 Task: For heading Arial with bold.  font size for heading22,  'Change the font style of data to'Arial Narrow.  and font size to 14,  Change the alignment of both headline & data to Align middle.  In the sheet   Revive Sales templetes book
Action: Mouse moved to (165, 203)
Screenshot: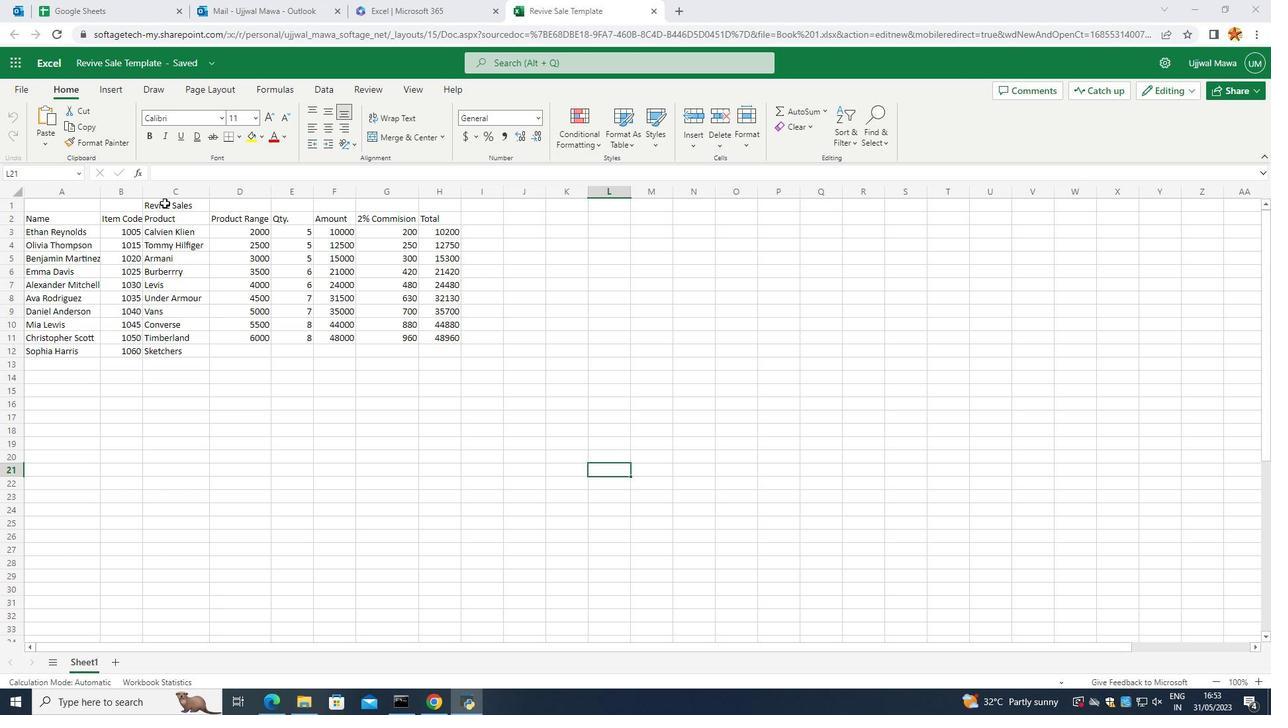 
Action: Mouse pressed left at (165, 203)
Screenshot: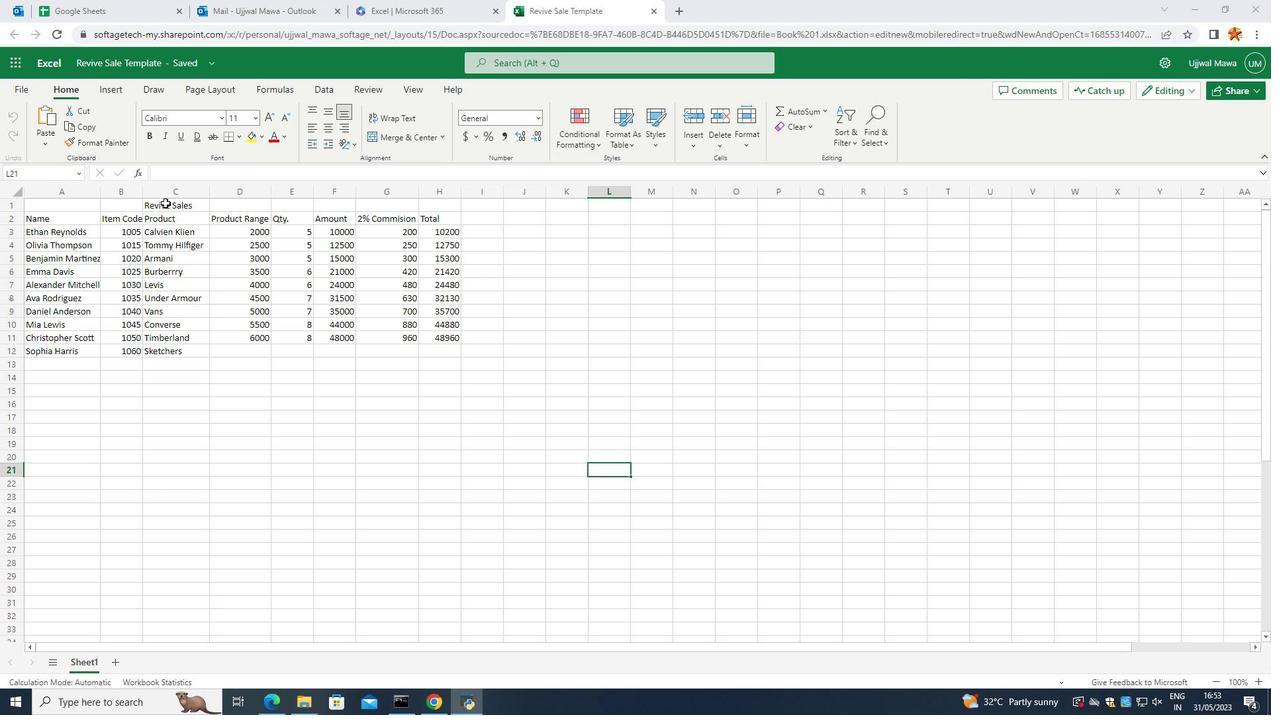 
Action: Mouse moved to (222, 119)
Screenshot: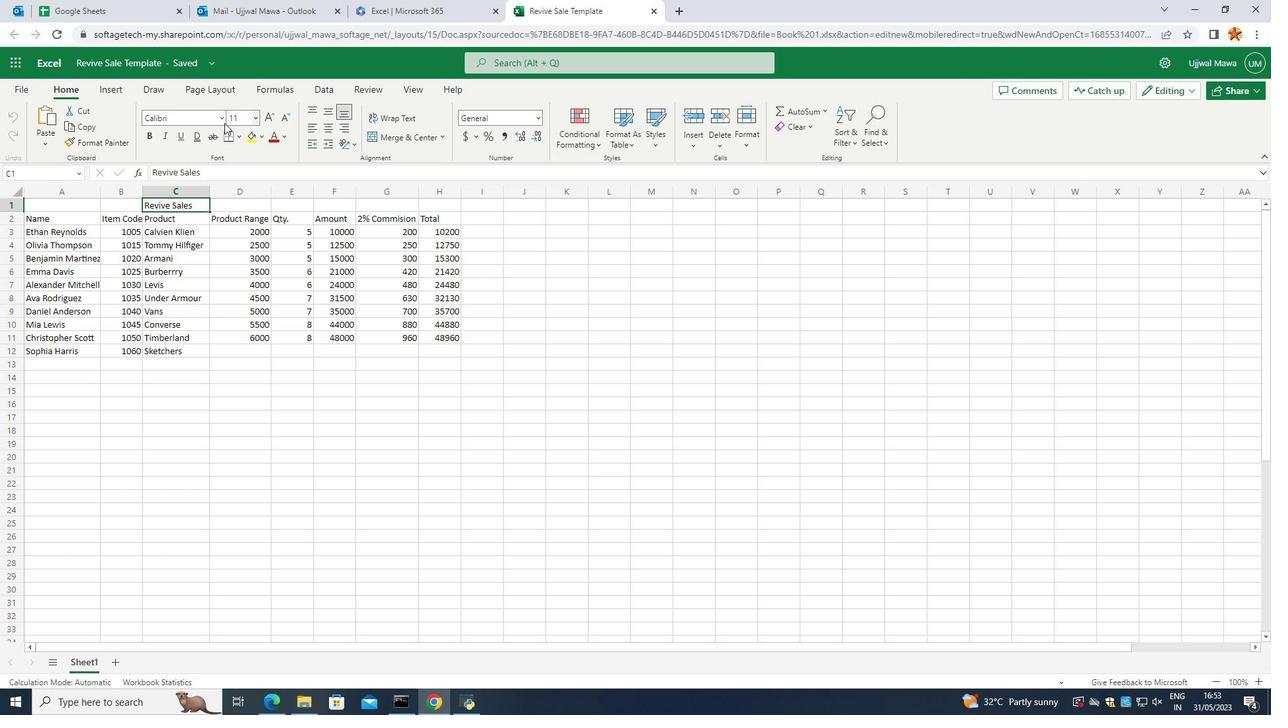 
Action: Mouse pressed left at (222, 119)
Screenshot: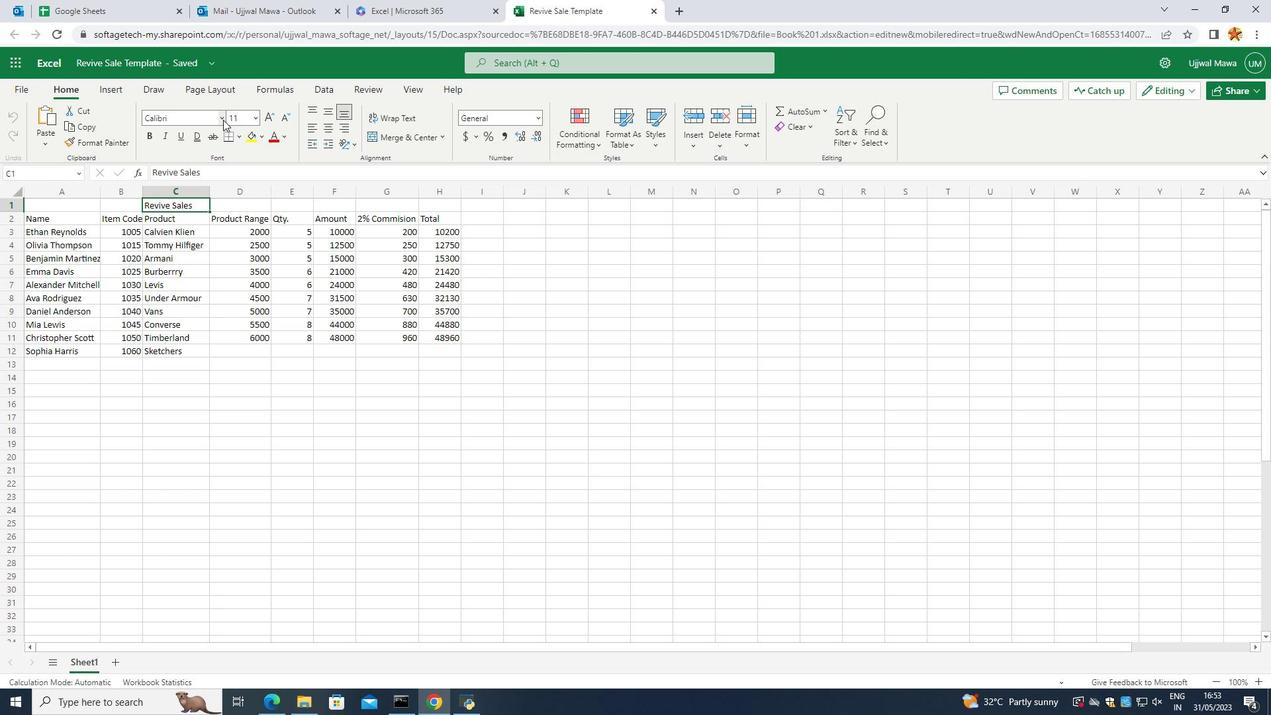 
Action: Mouse moved to (160, 136)
Screenshot: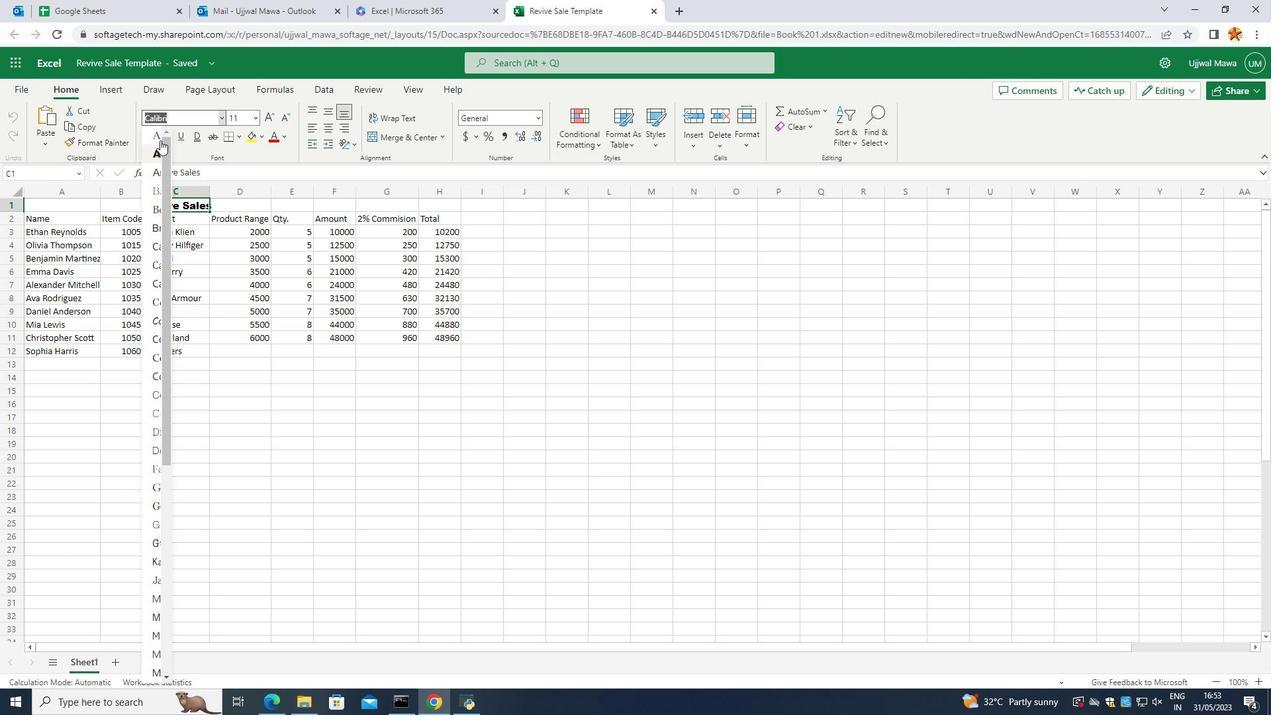 
Action: Mouse pressed left at (160, 136)
Screenshot: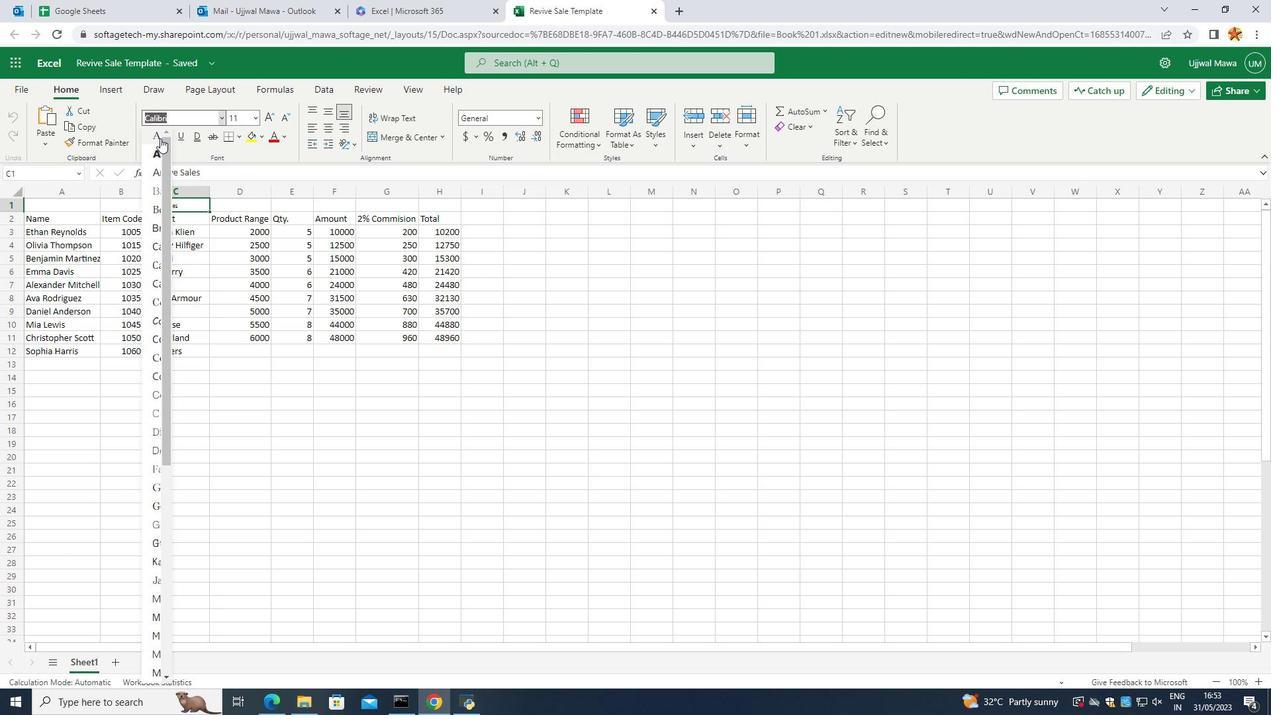 
Action: Mouse moved to (151, 137)
Screenshot: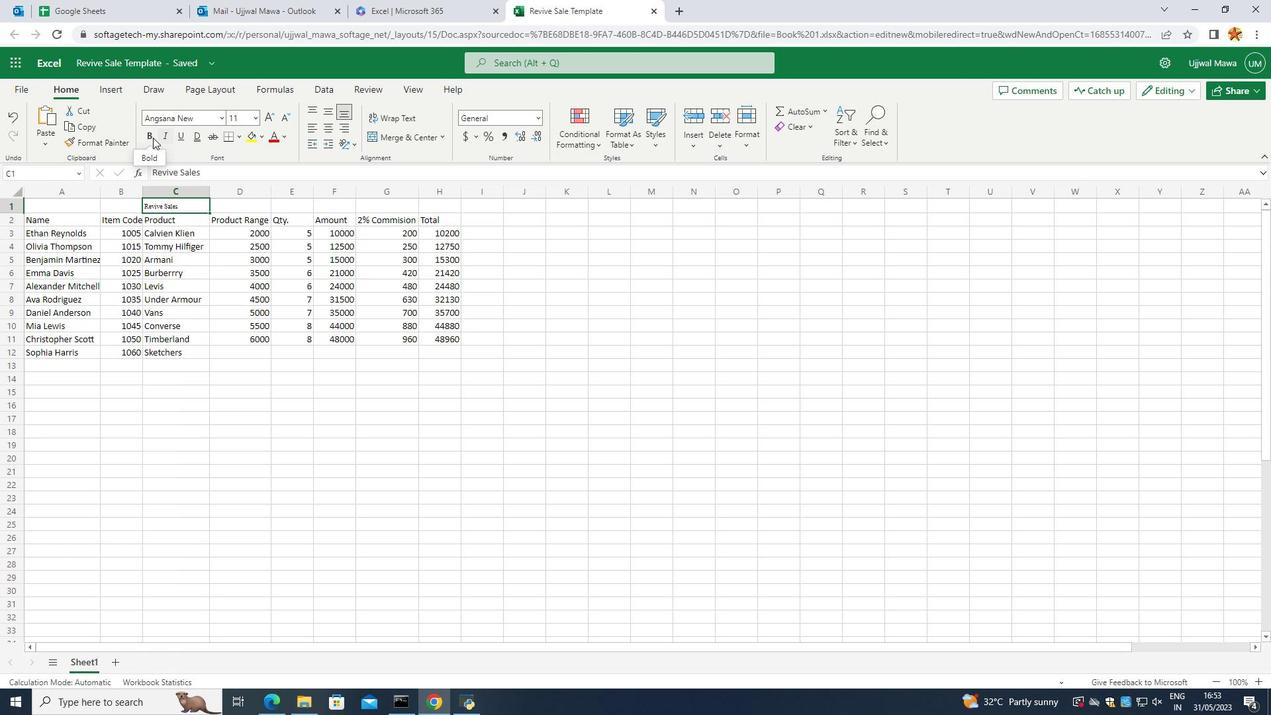 
Action: Mouse pressed left at (151, 137)
Screenshot: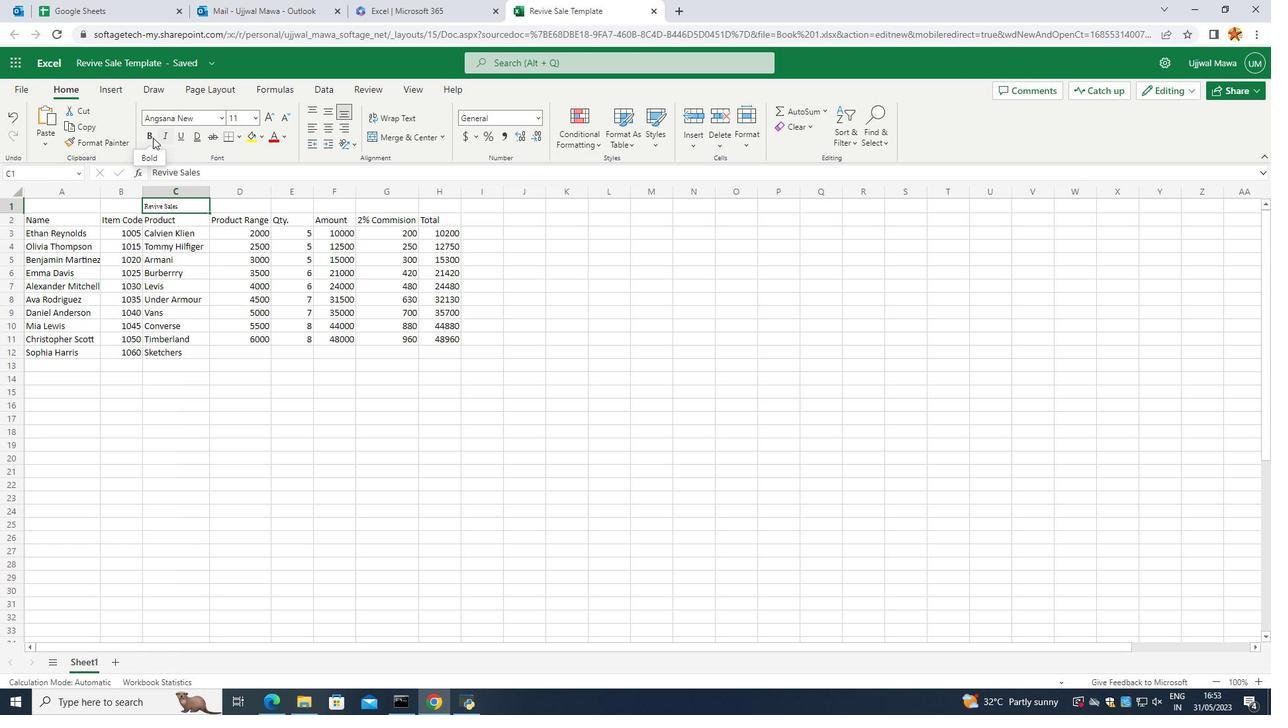 
Action: Mouse moved to (260, 119)
Screenshot: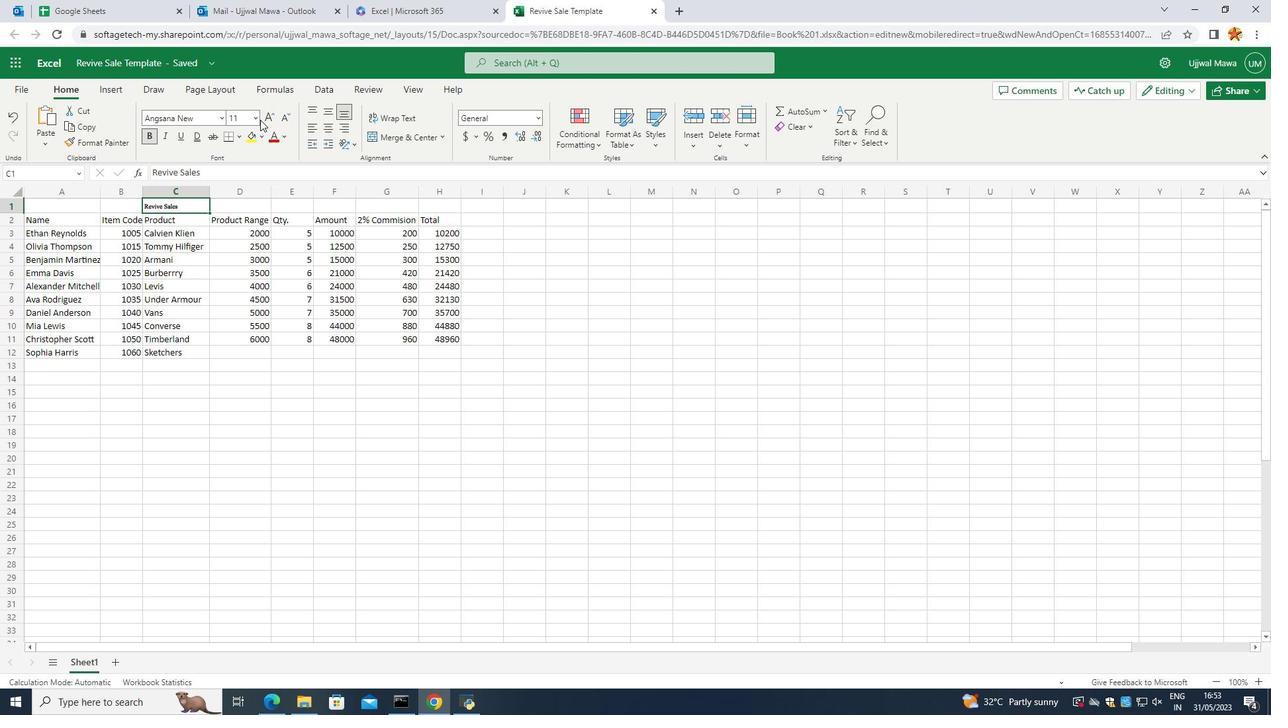 
Action: Mouse pressed left at (260, 119)
Screenshot: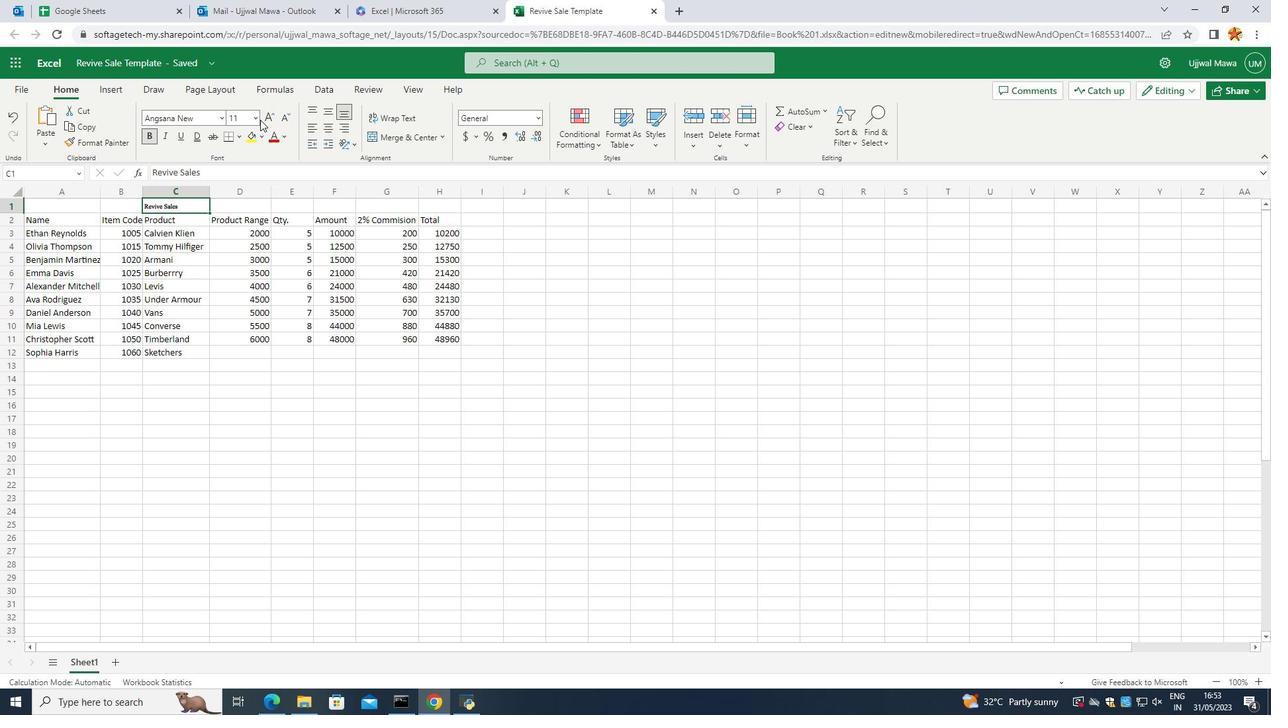 
Action: Mouse moved to (255, 119)
Screenshot: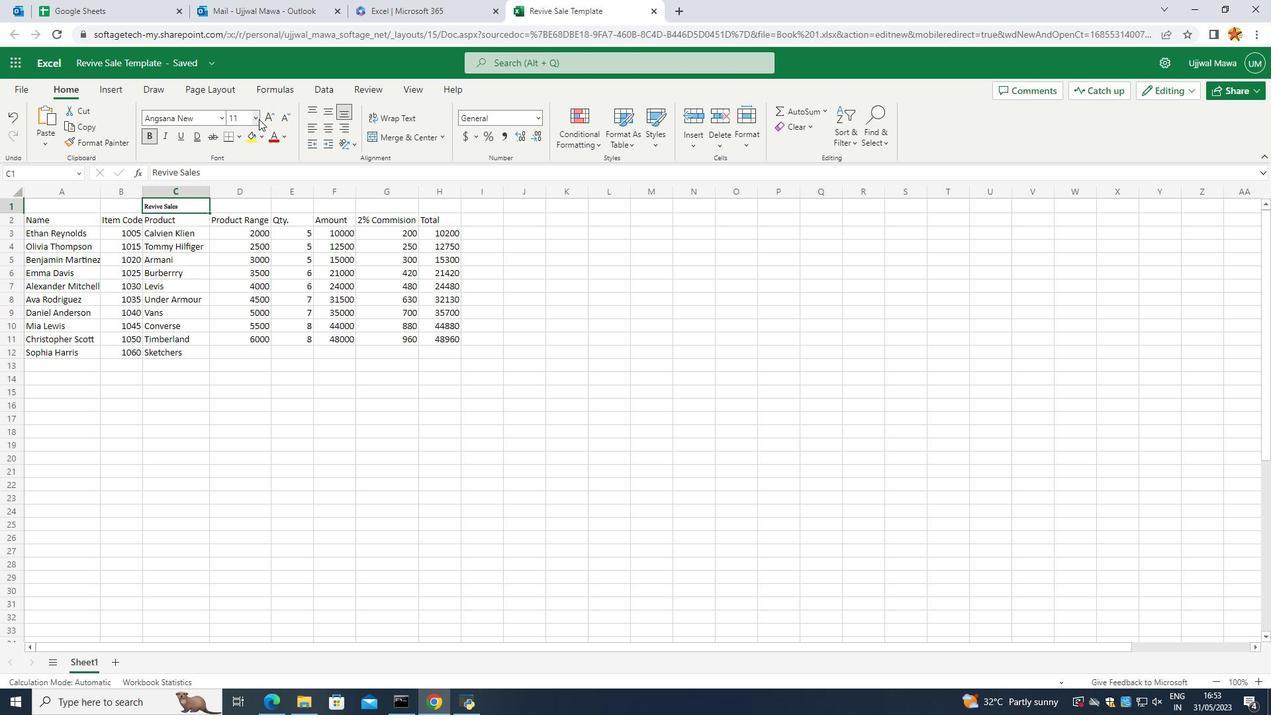 
Action: Mouse pressed left at (255, 119)
Screenshot: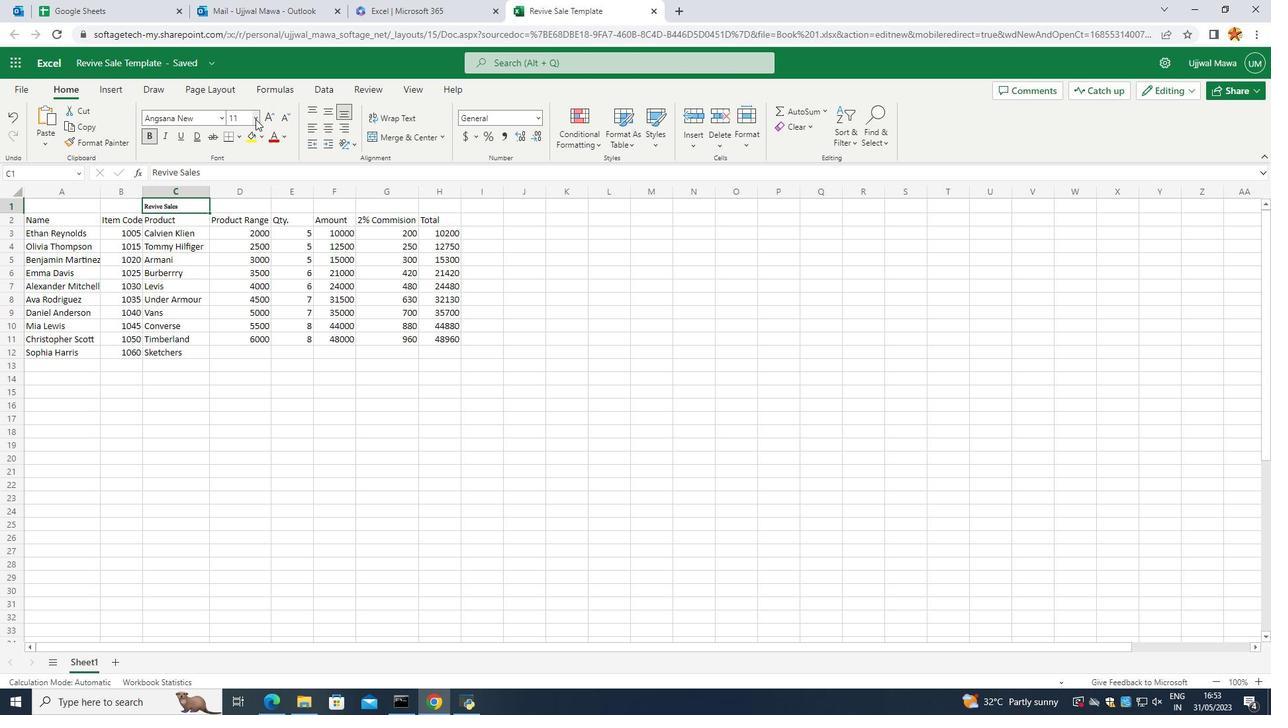 
Action: Mouse moved to (231, 302)
Screenshot: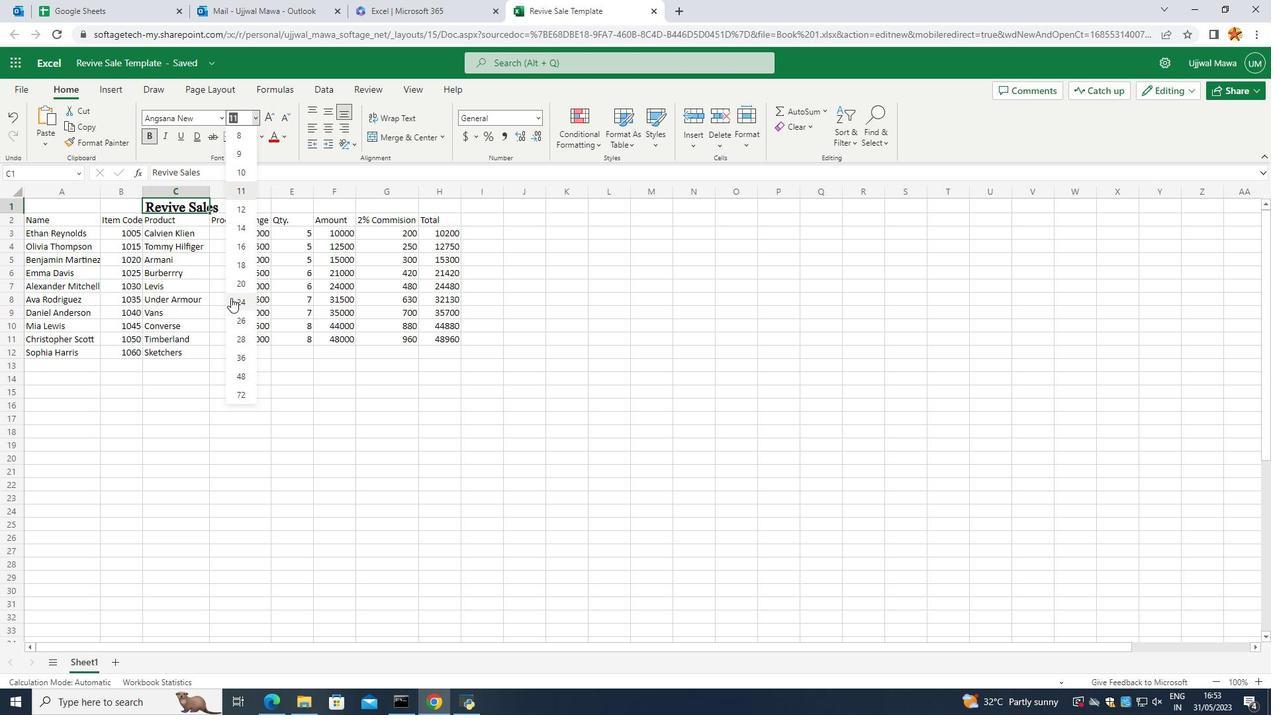 
Action: Mouse pressed left at (231, 302)
Screenshot: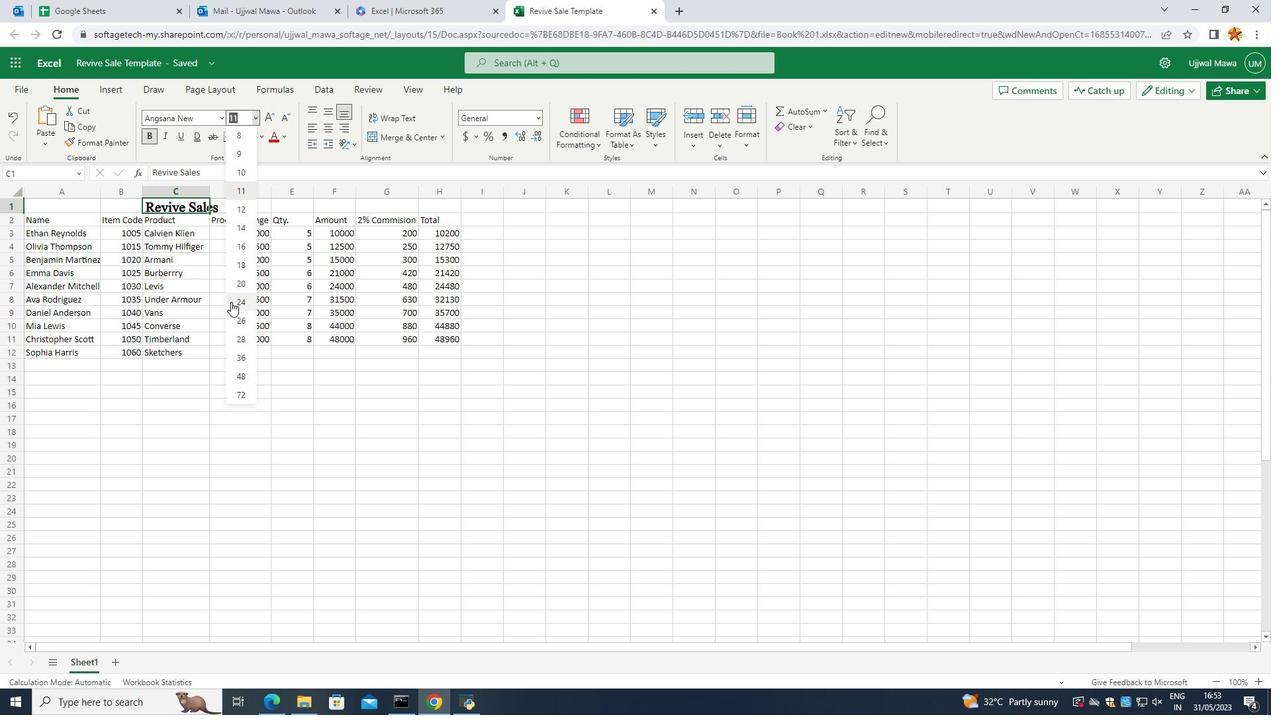 
Action: Mouse moved to (245, 113)
Screenshot: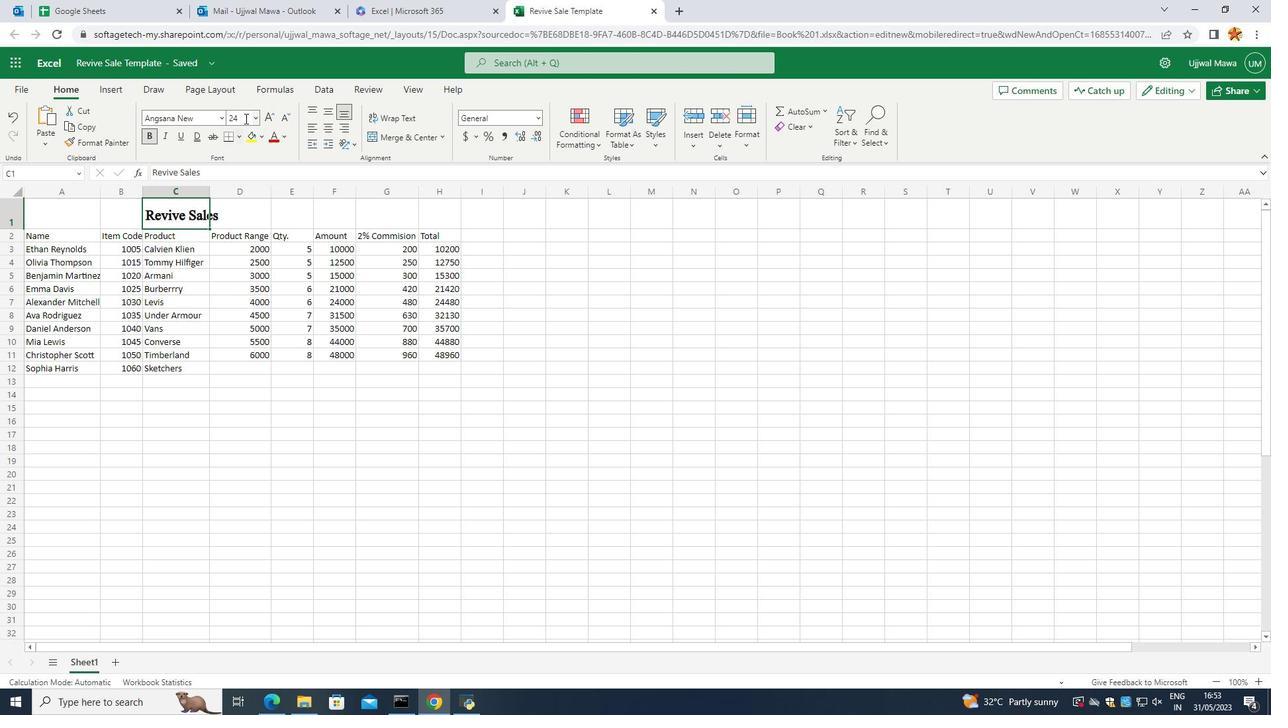 
Action: Mouse pressed left at (245, 113)
Screenshot: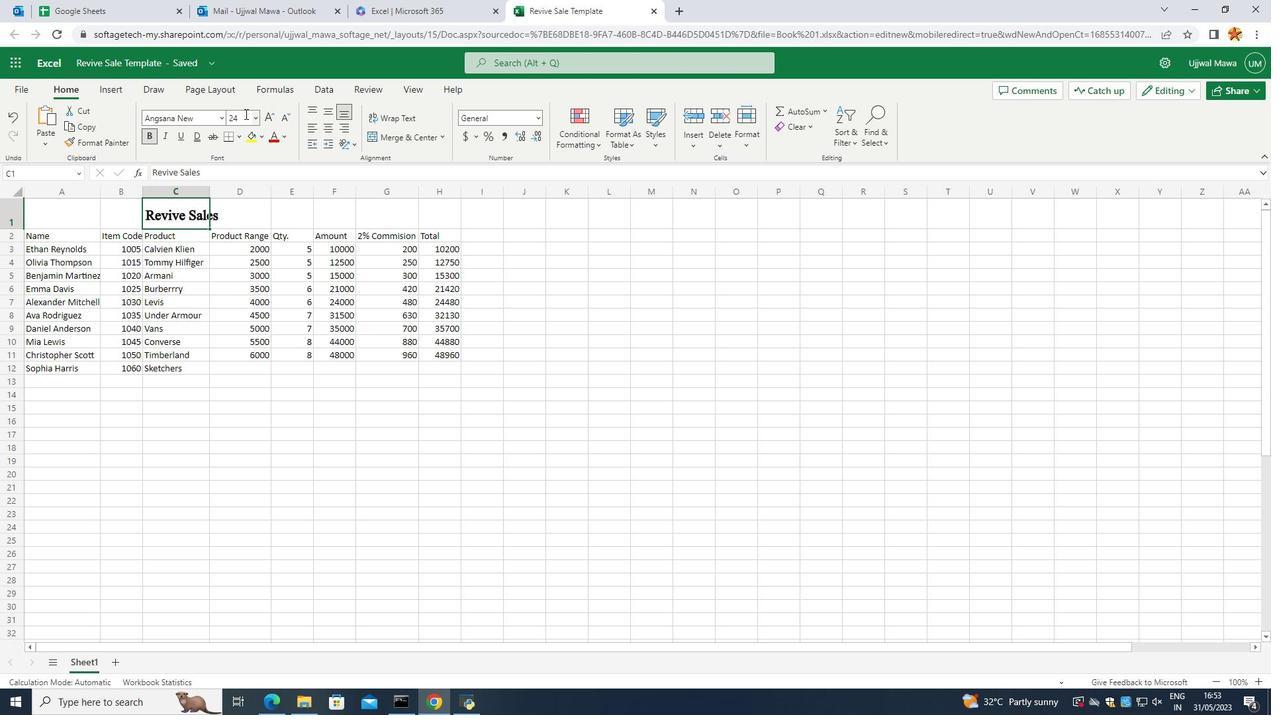 
Action: Mouse moved to (237, 115)
Screenshot: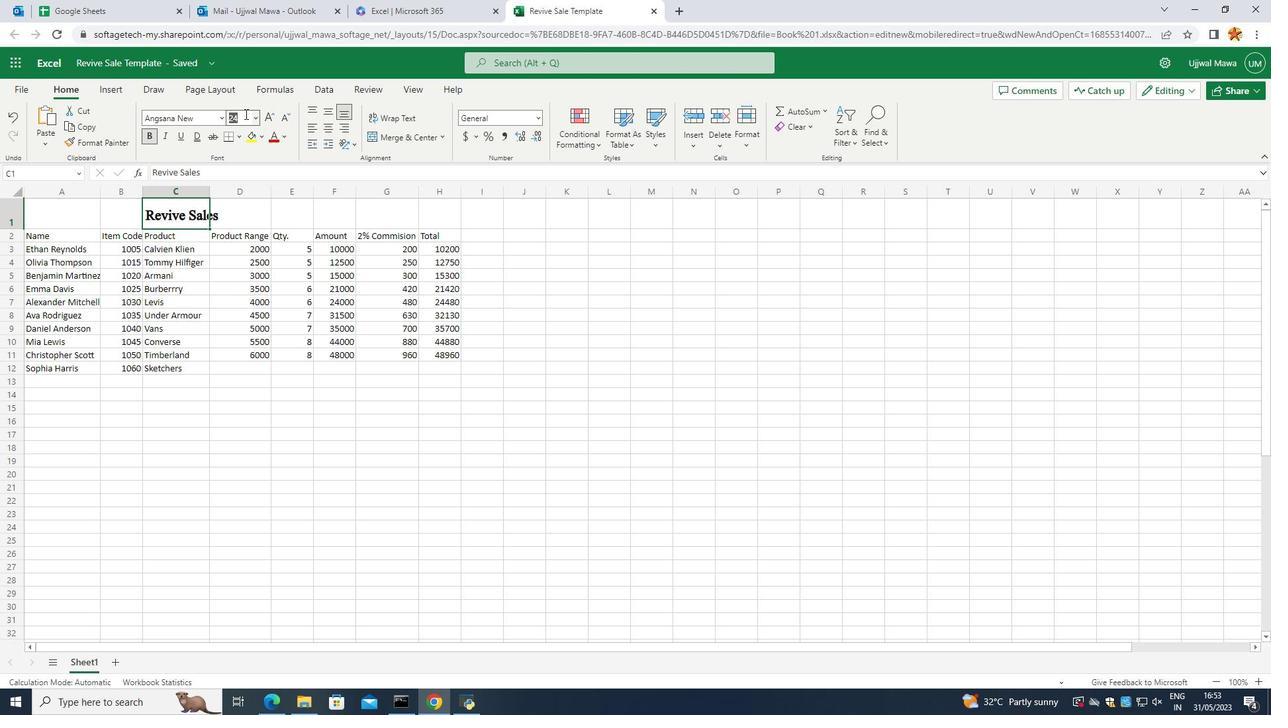 
Action: Key pressed 22<Key.enter>
Screenshot: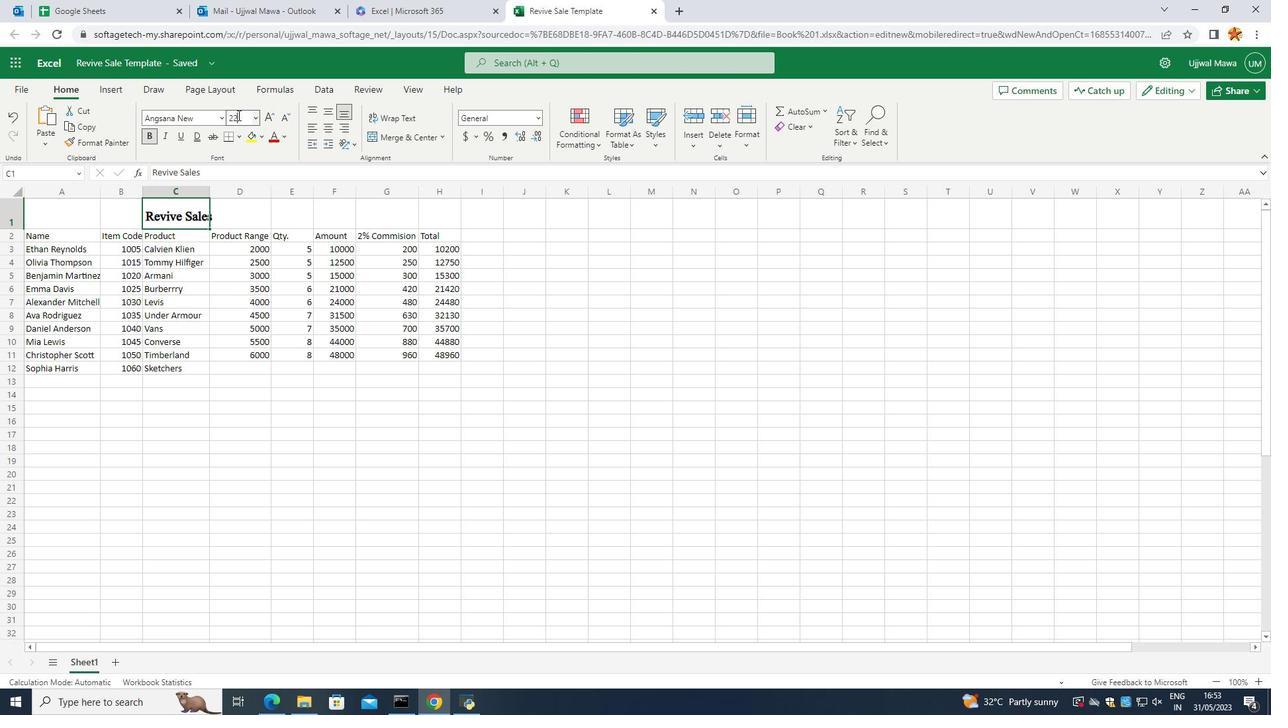 
Action: Mouse moved to (153, 268)
Screenshot: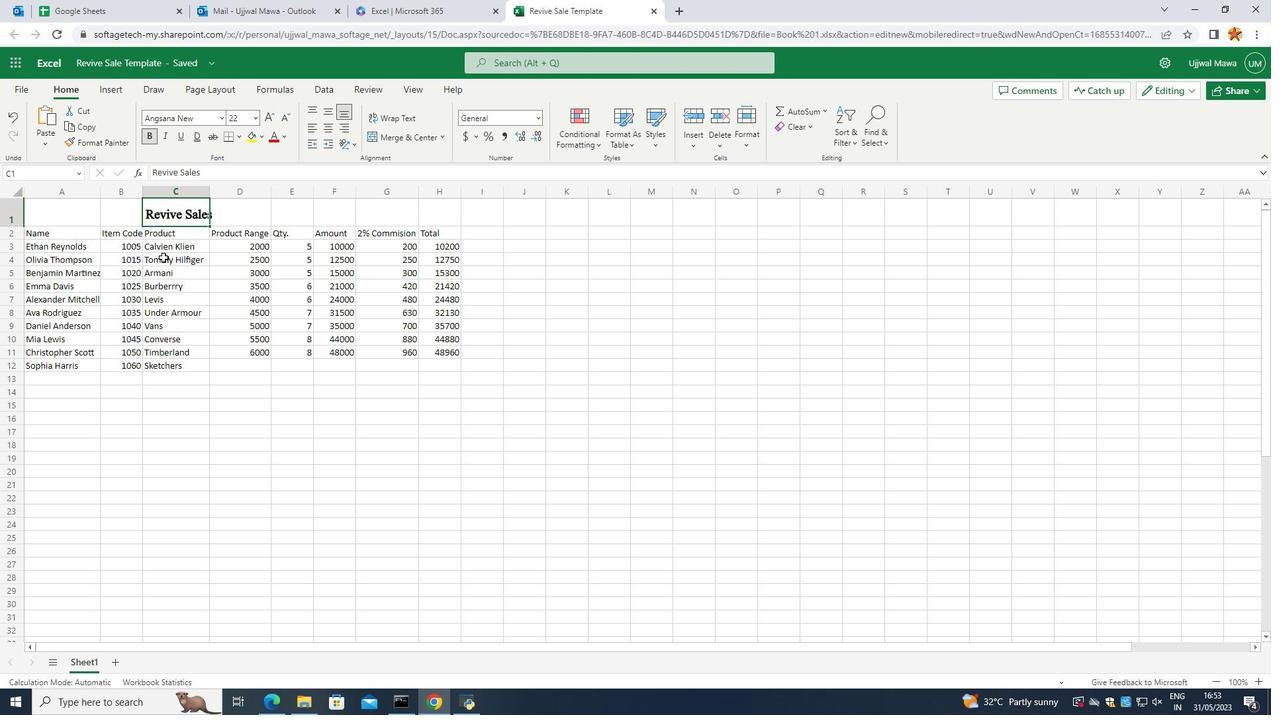 
Action: Mouse pressed left at (153, 268)
Screenshot: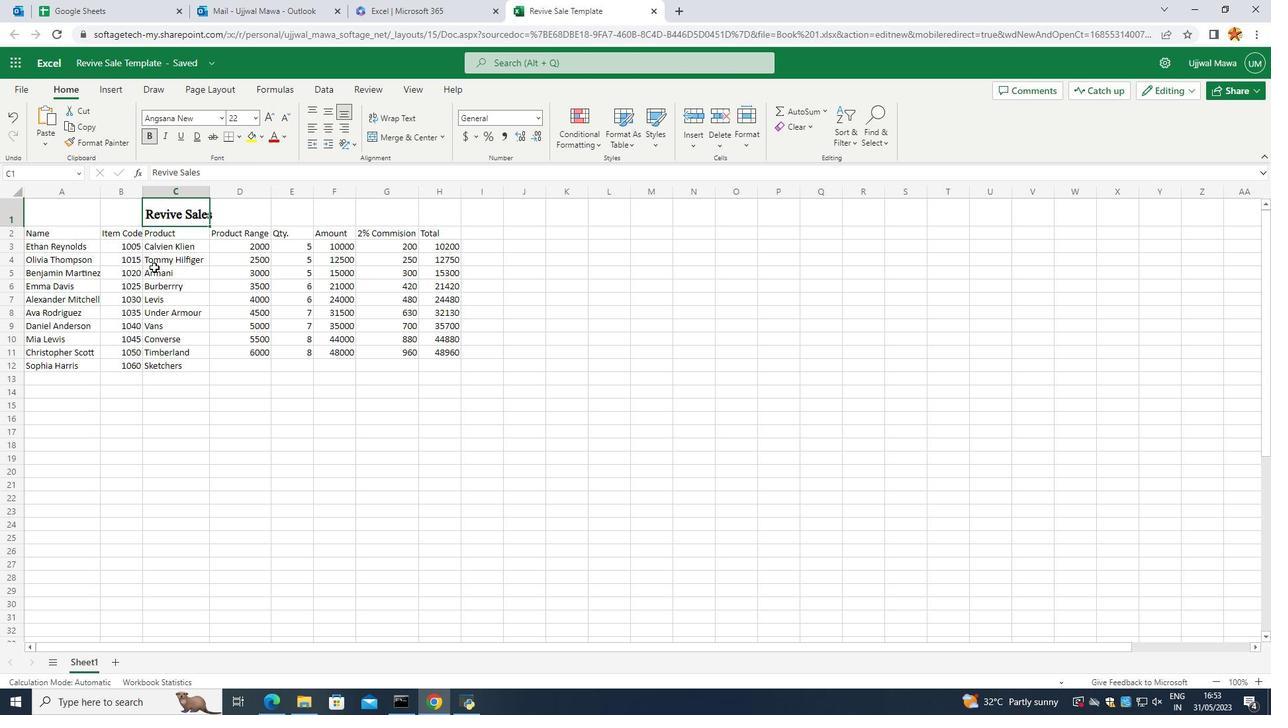 
Action: Mouse moved to (56, 229)
Screenshot: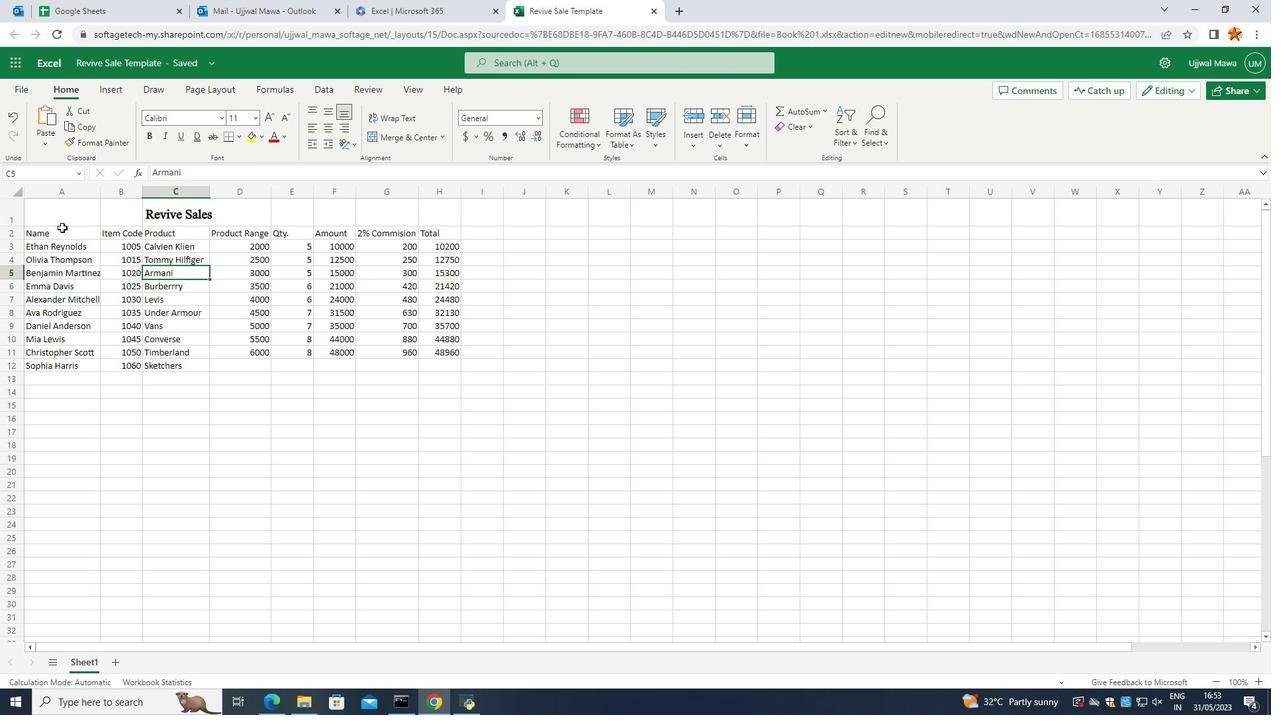 
Action: Mouse pressed left at (56, 229)
Screenshot: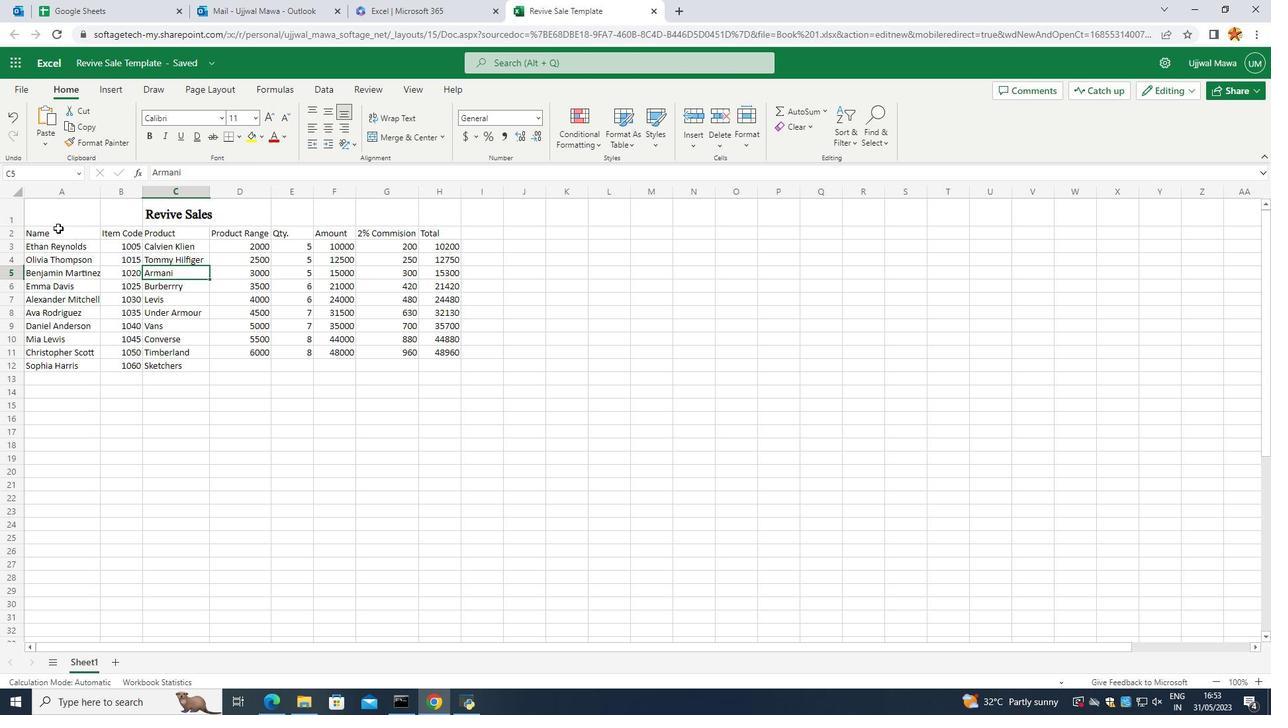 
Action: Mouse moved to (206, 268)
Screenshot: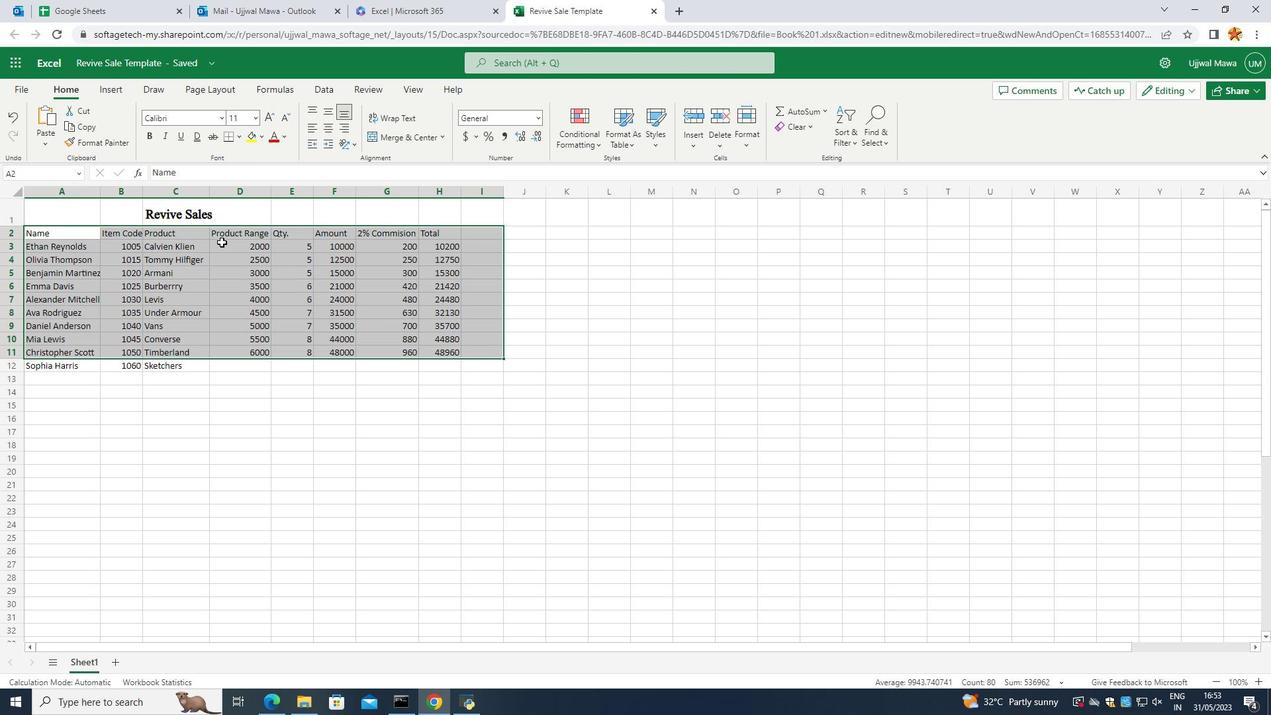 
Action: Mouse pressed left at (206, 268)
Screenshot: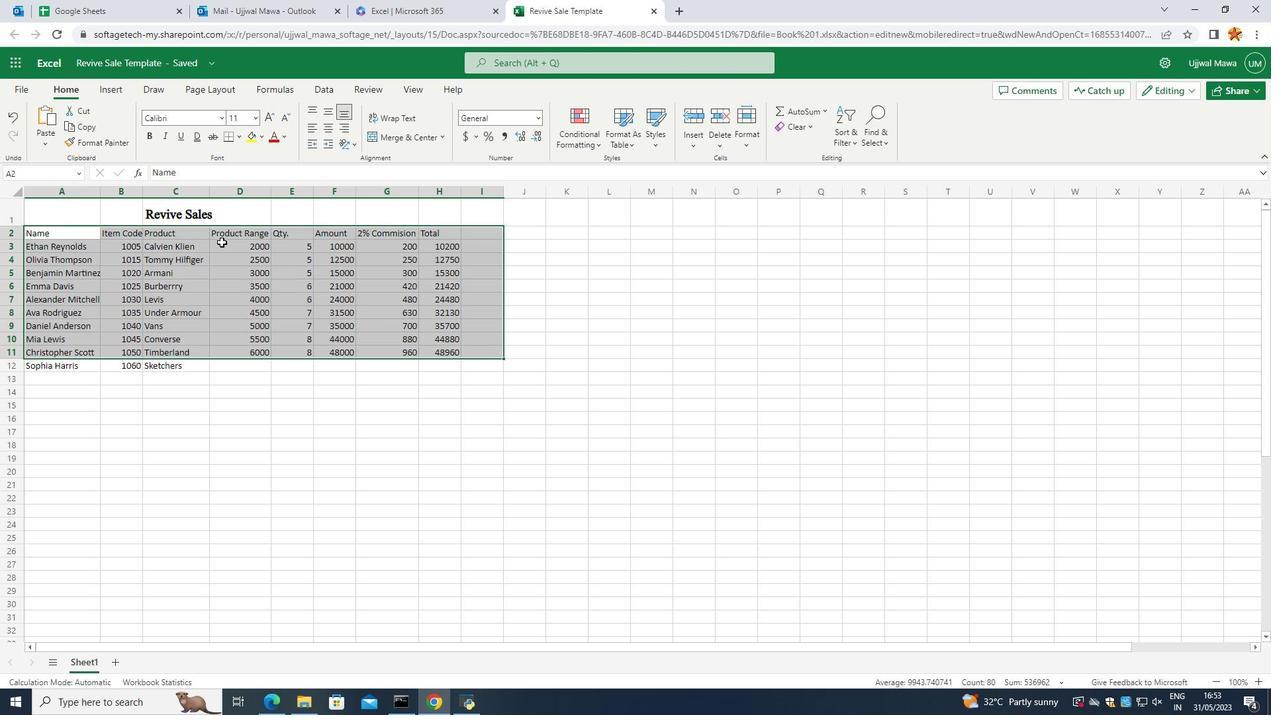 
Action: Mouse moved to (59, 241)
Screenshot: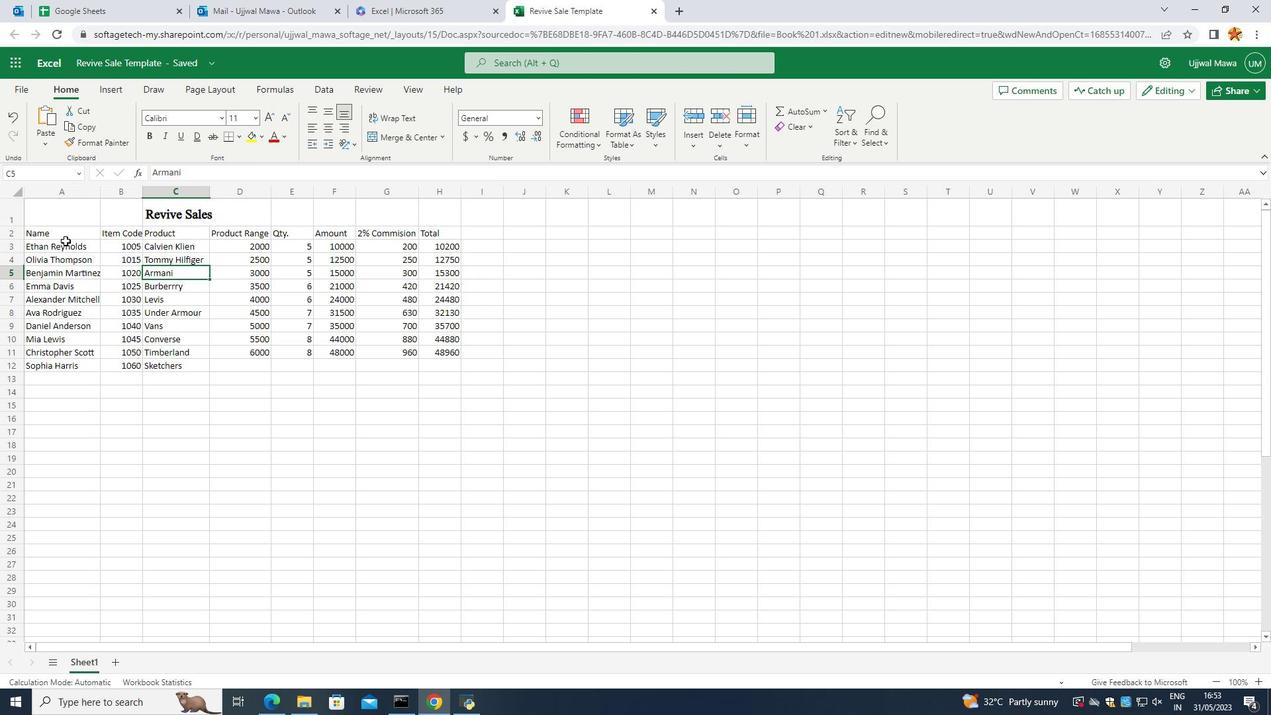 
Action: Mouse pressed left at (59, 241)
Screenshot: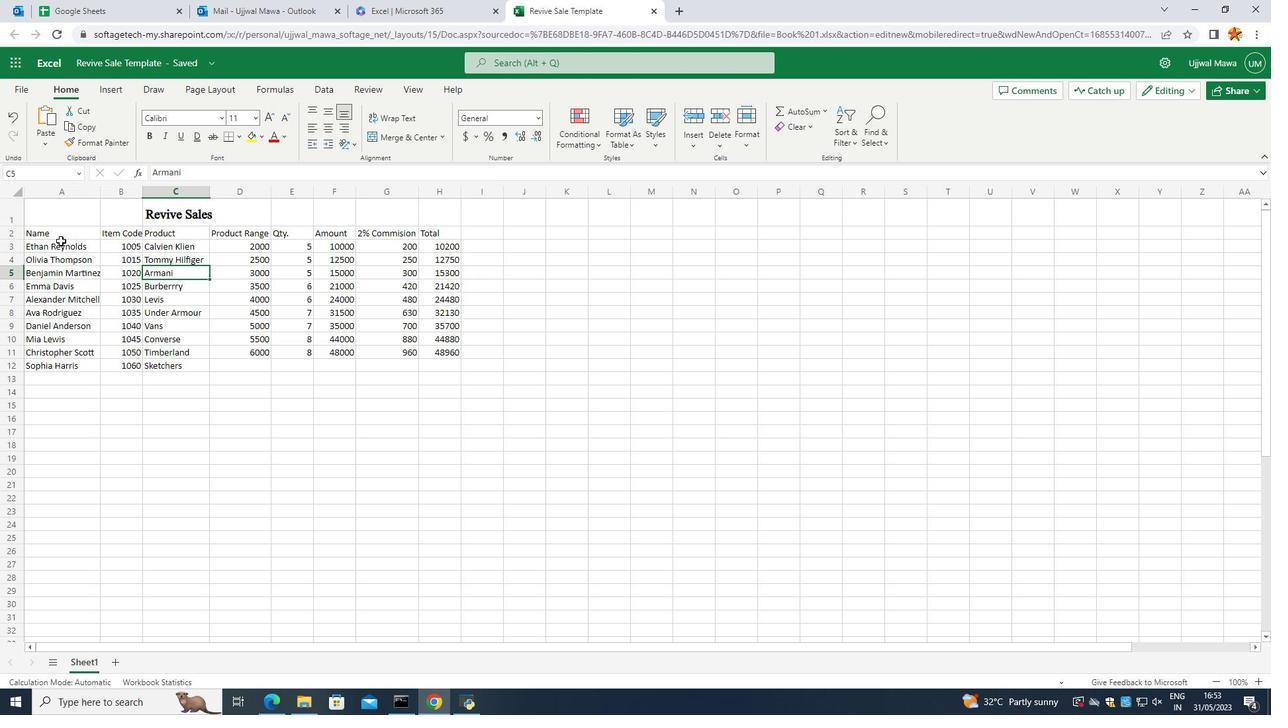 
Action: Mouse moved to (380, 386)
Screenshot: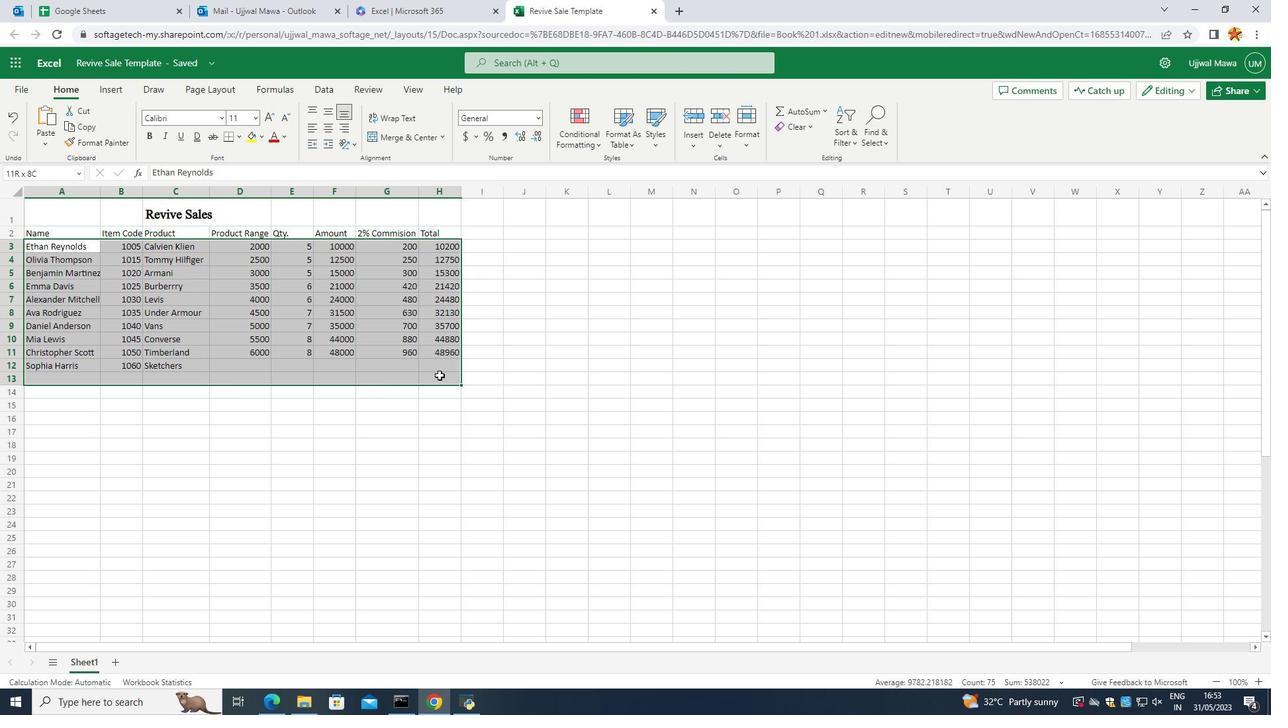 
Action: Mouse pressed left at (380, 386)
Screenshot: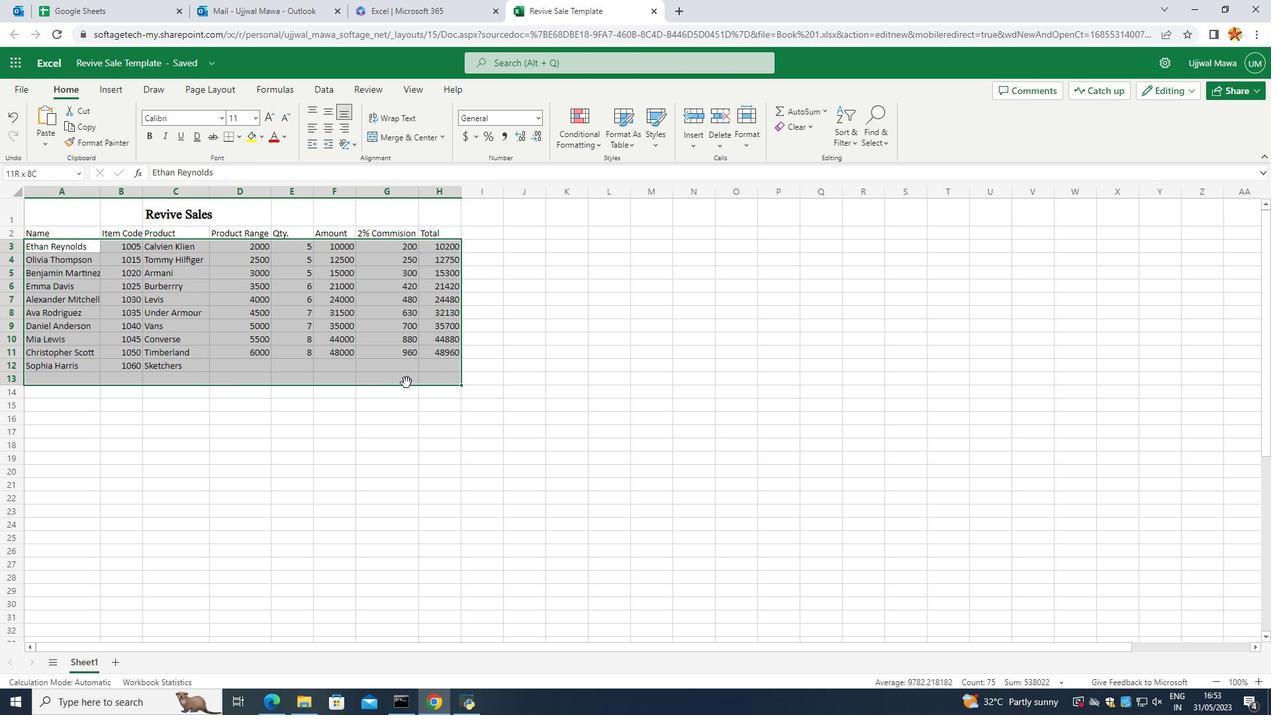 
Action: Mouse moved to (51, 238)
Screenshot: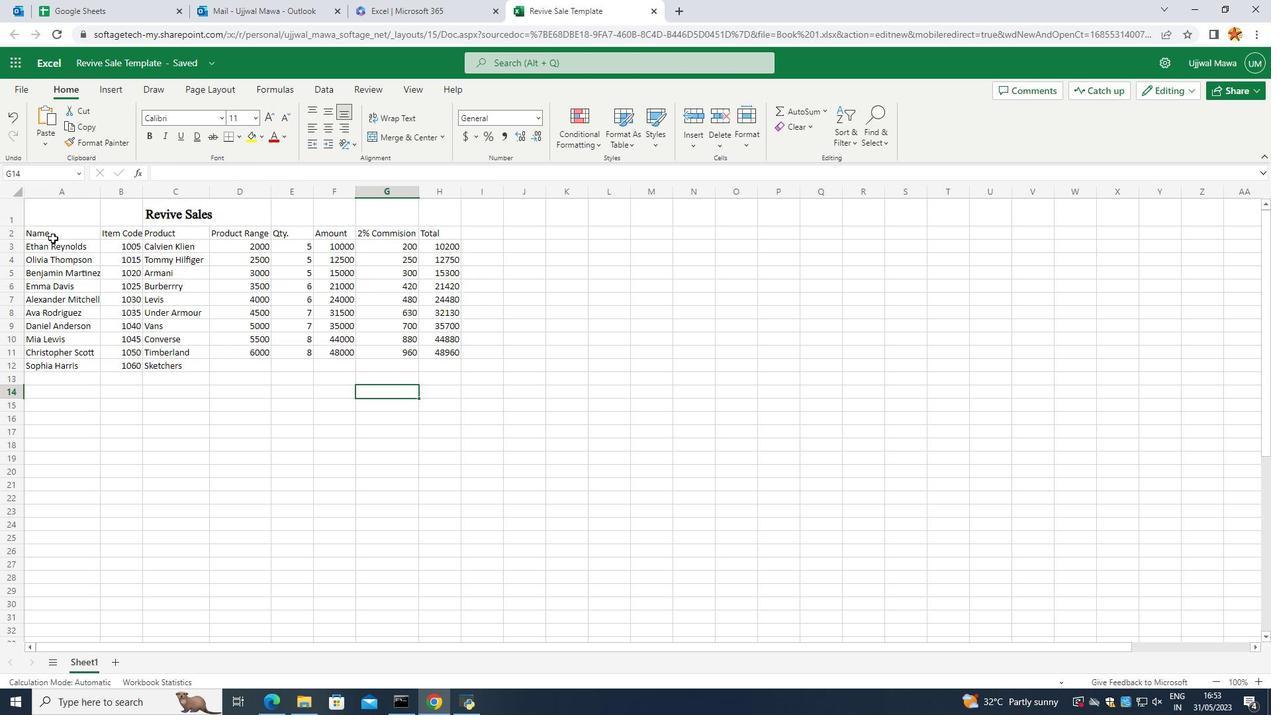 
Action: Mouse pressed left at (51, 238)
Screenshot: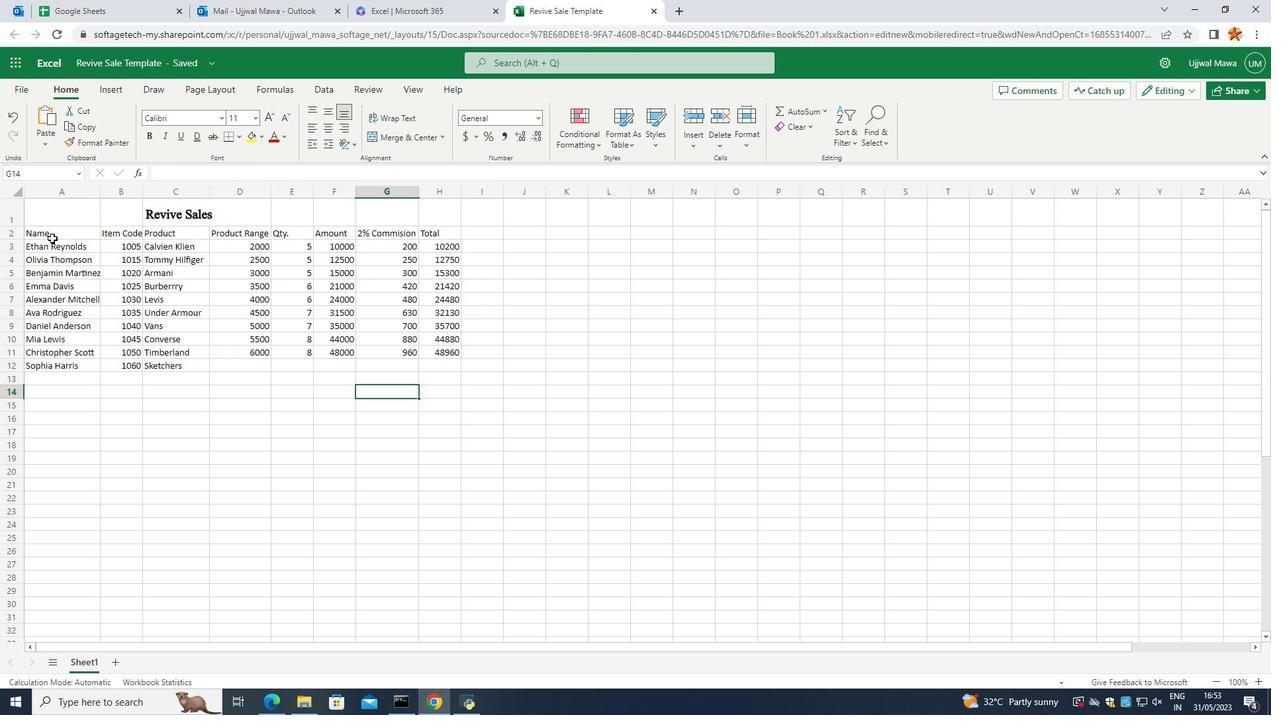
Action: Mouse moved to (188, 117)
Screenshot: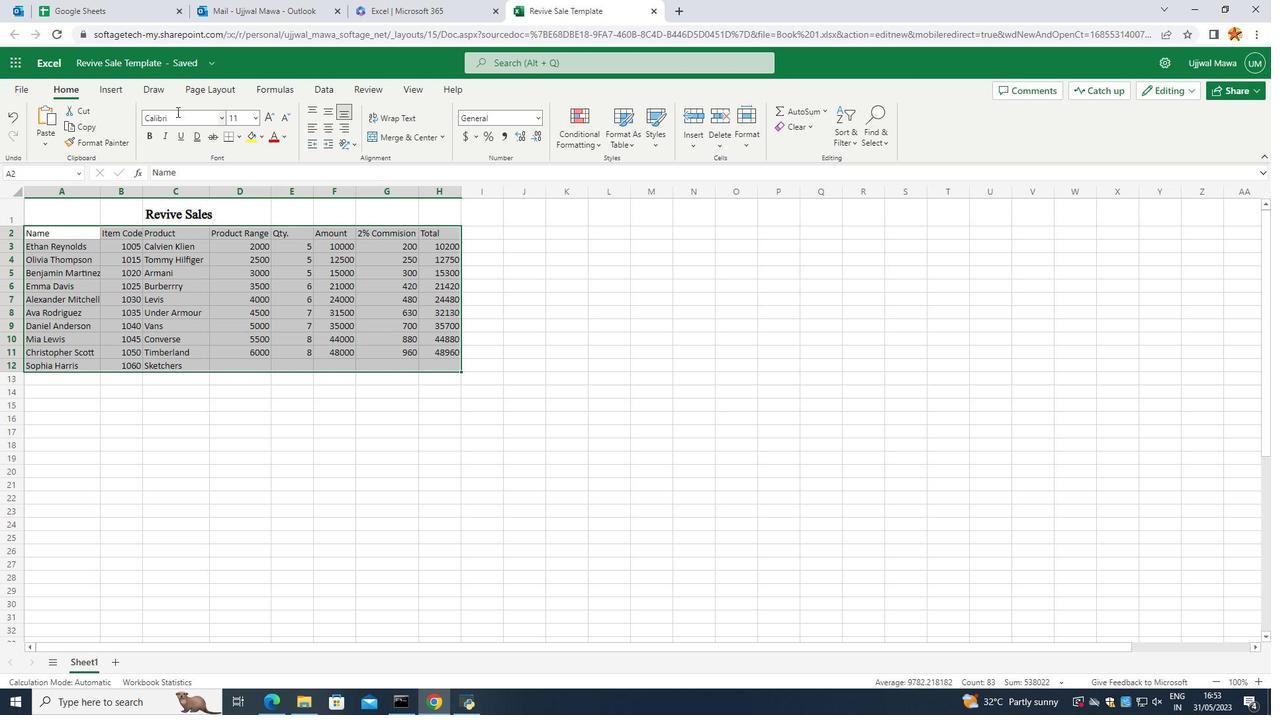 
Action: Mouse pressed left at (188, 117)
Screenshot: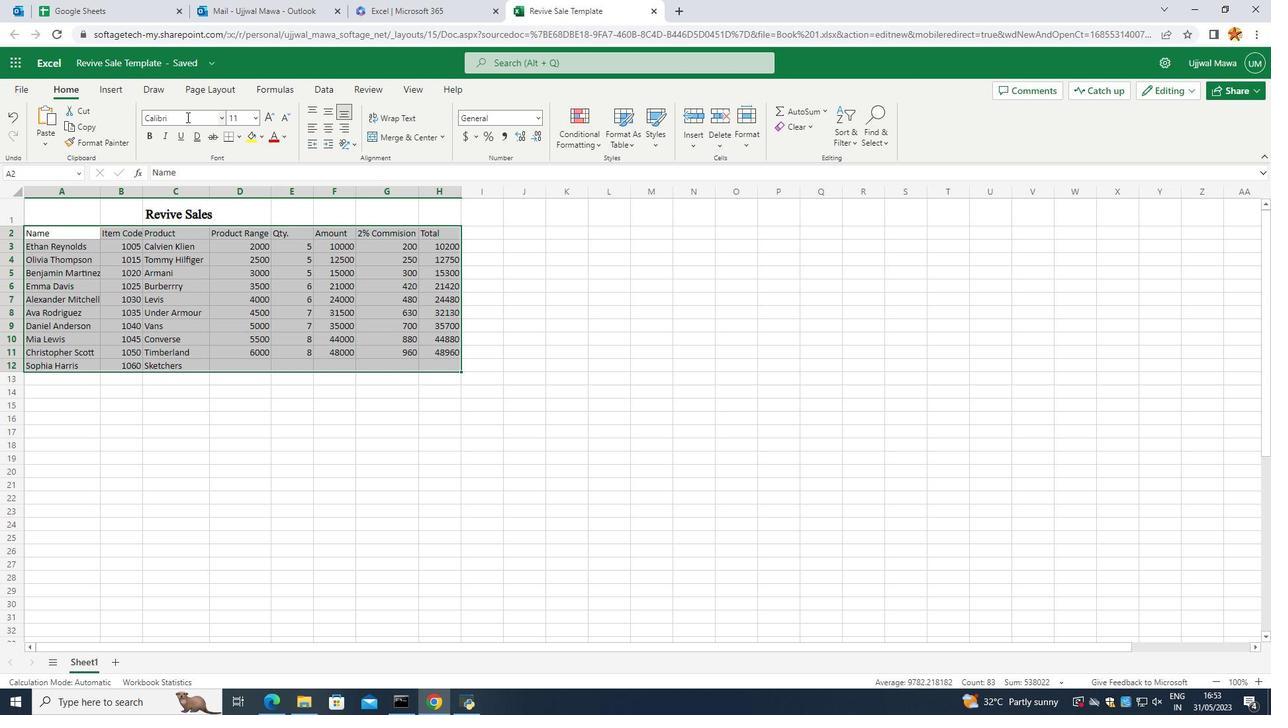 
Action: Mouse moved to (221, 109)
Screenshot: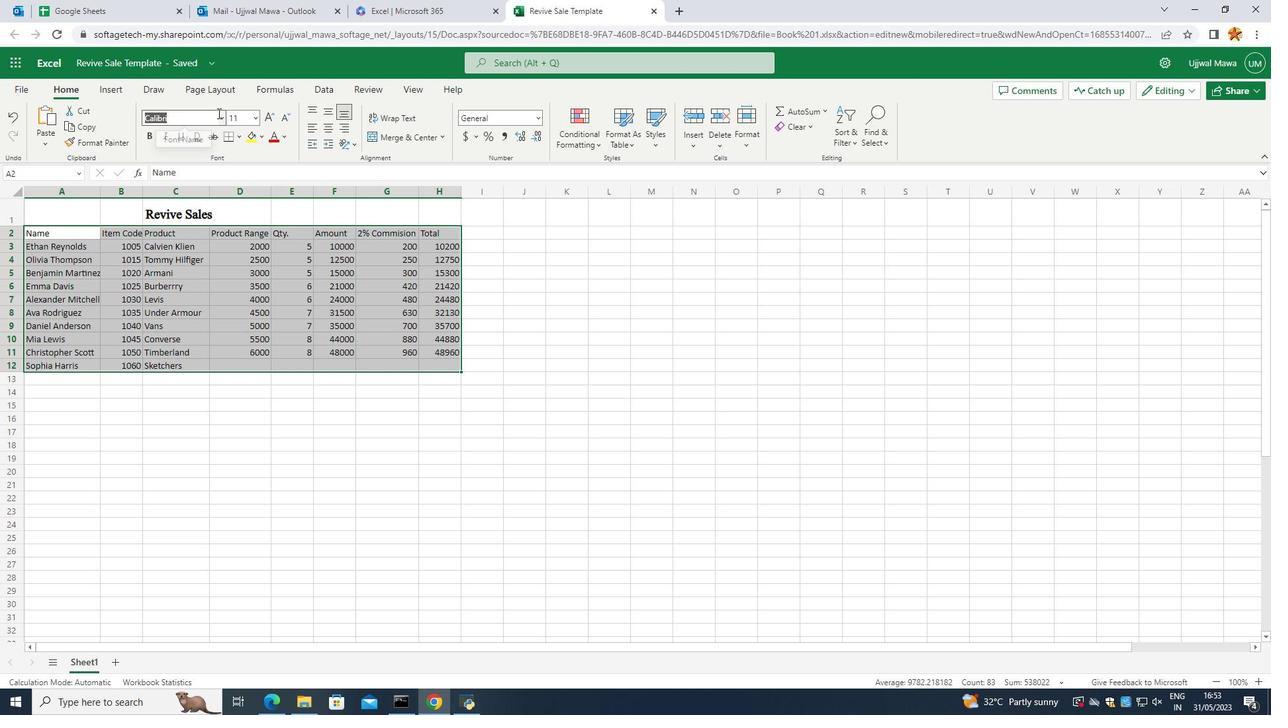 
Action: Mouse pressed left at (221, 109)
Screenshot: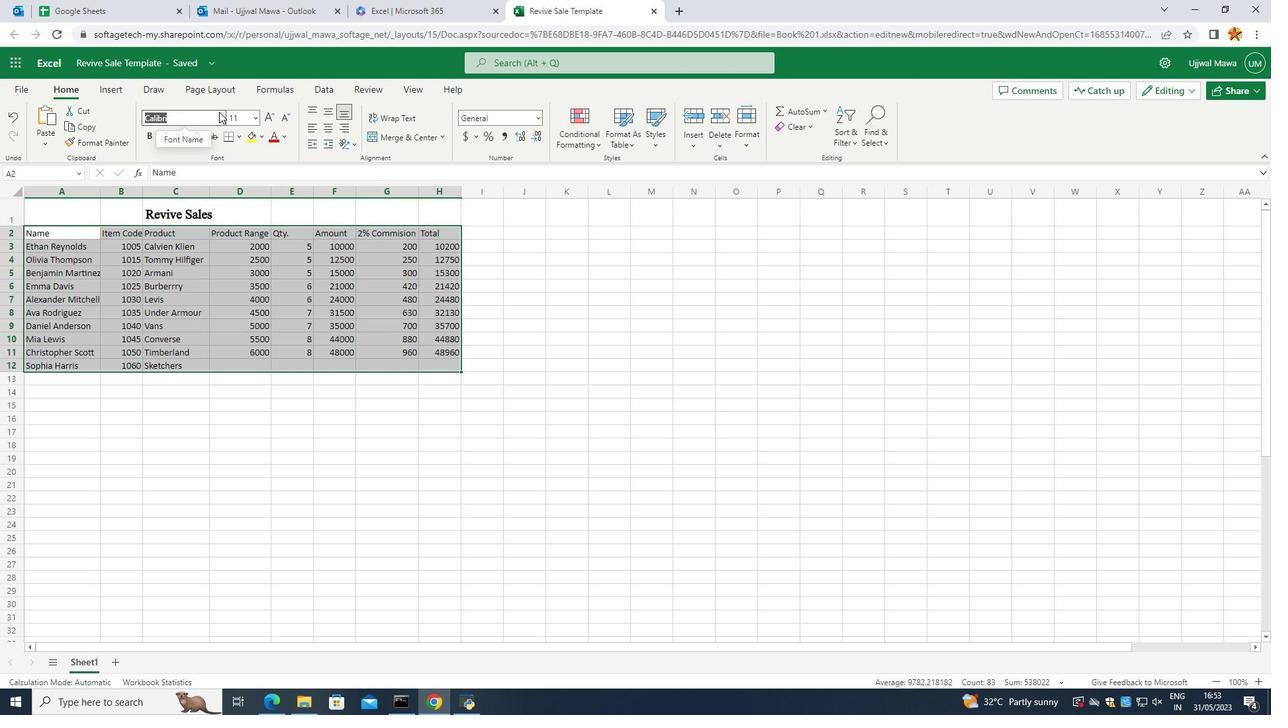 
Action: Mouse moved to (221, 114)
Screenshot: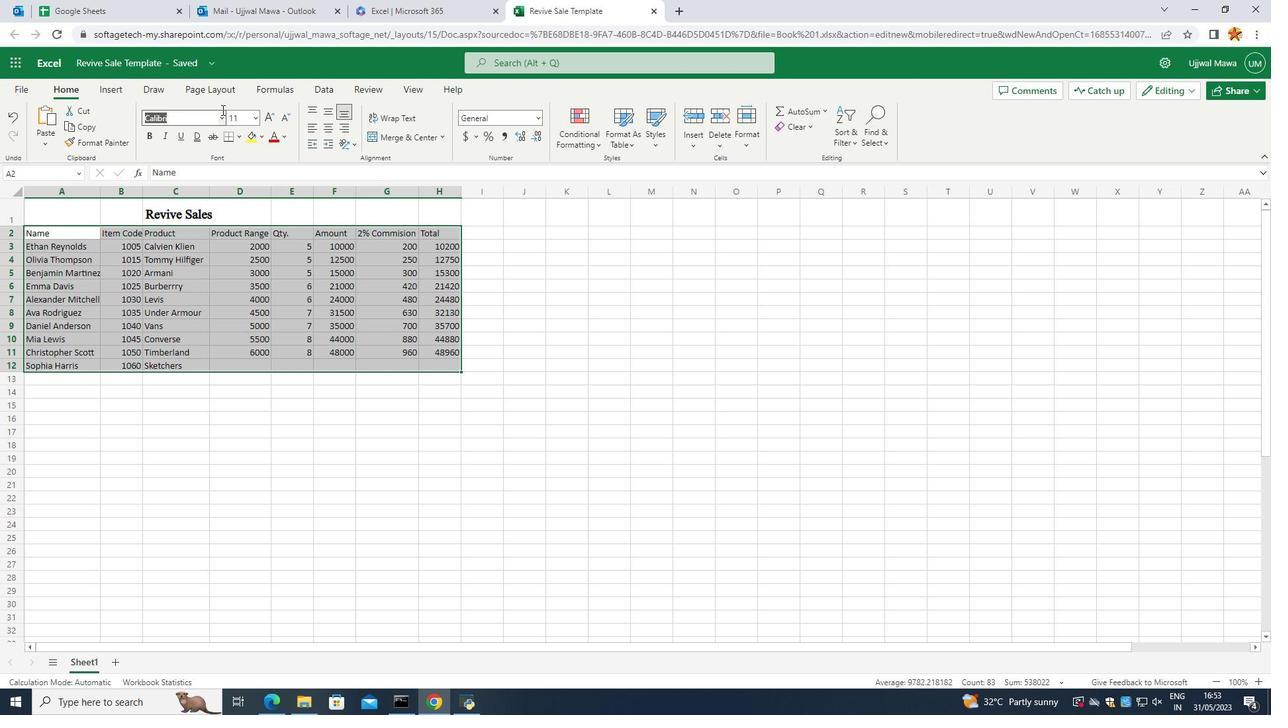
Action: Mouse pressed left at (221, 114)
Screenshot: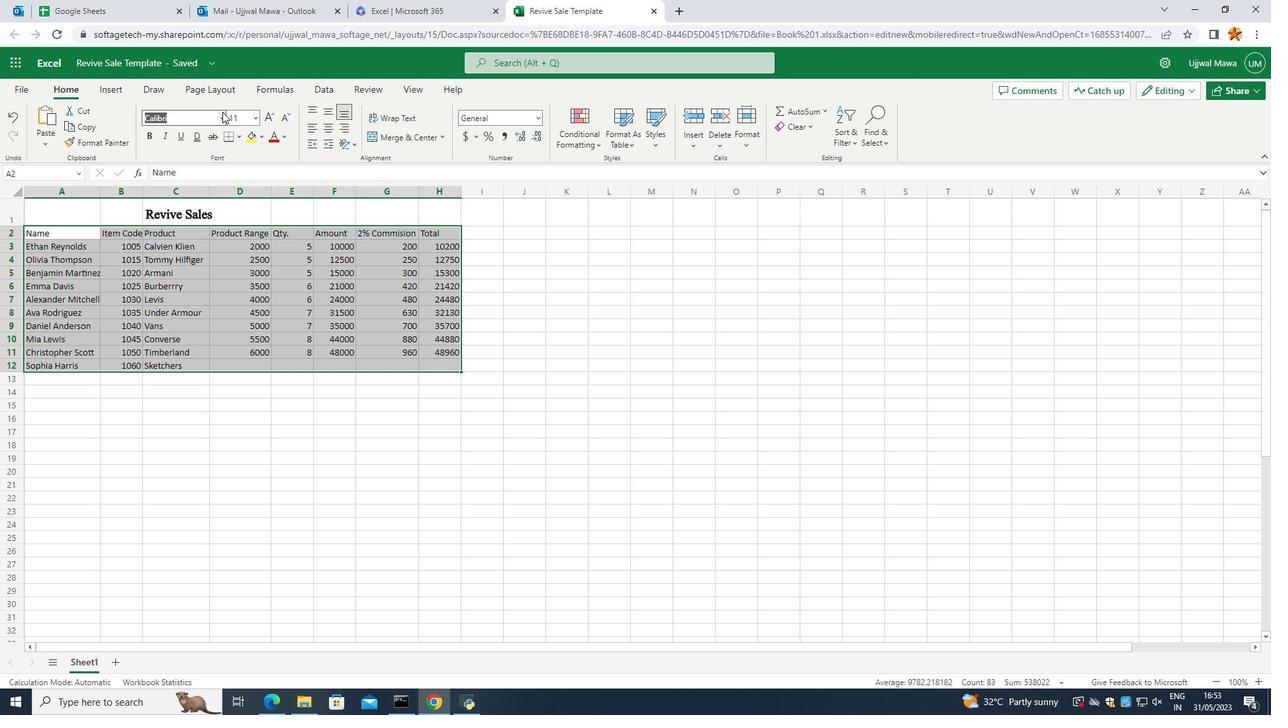 
Action: Mouse moved to (164, 167)
Screenshot: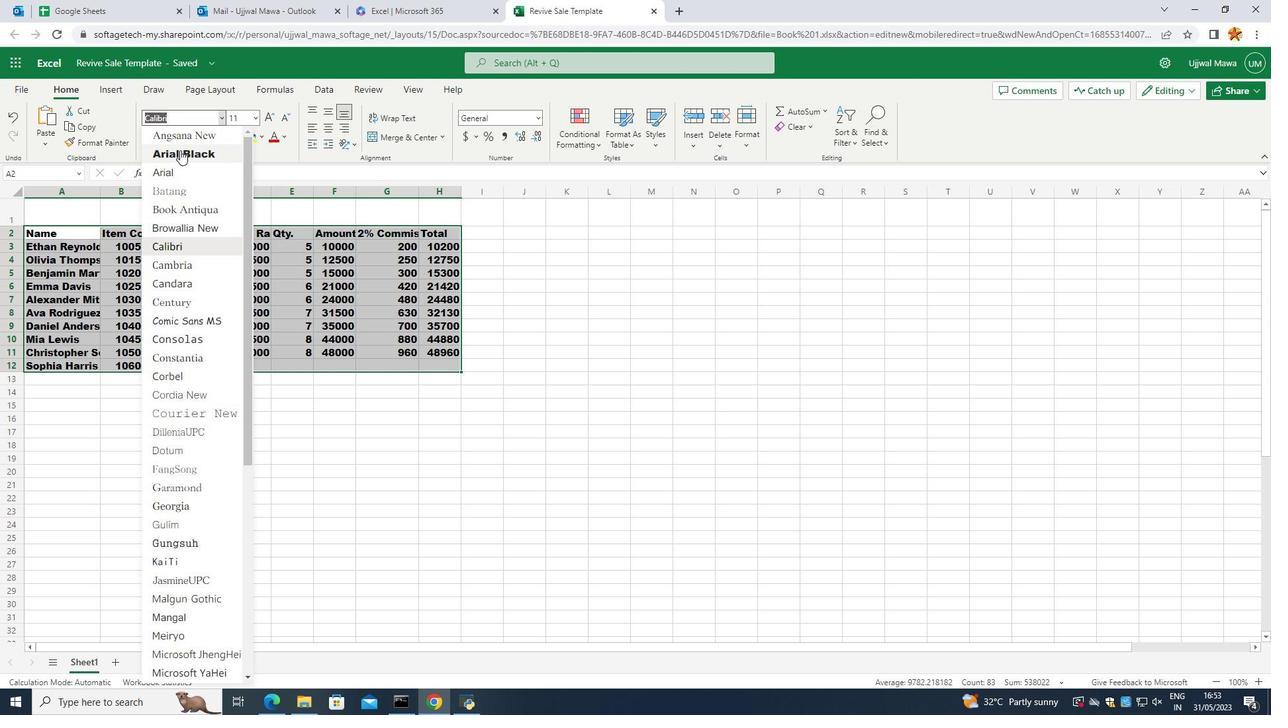 
Action: Mouse pressed left at (164, 167)
Screenshot: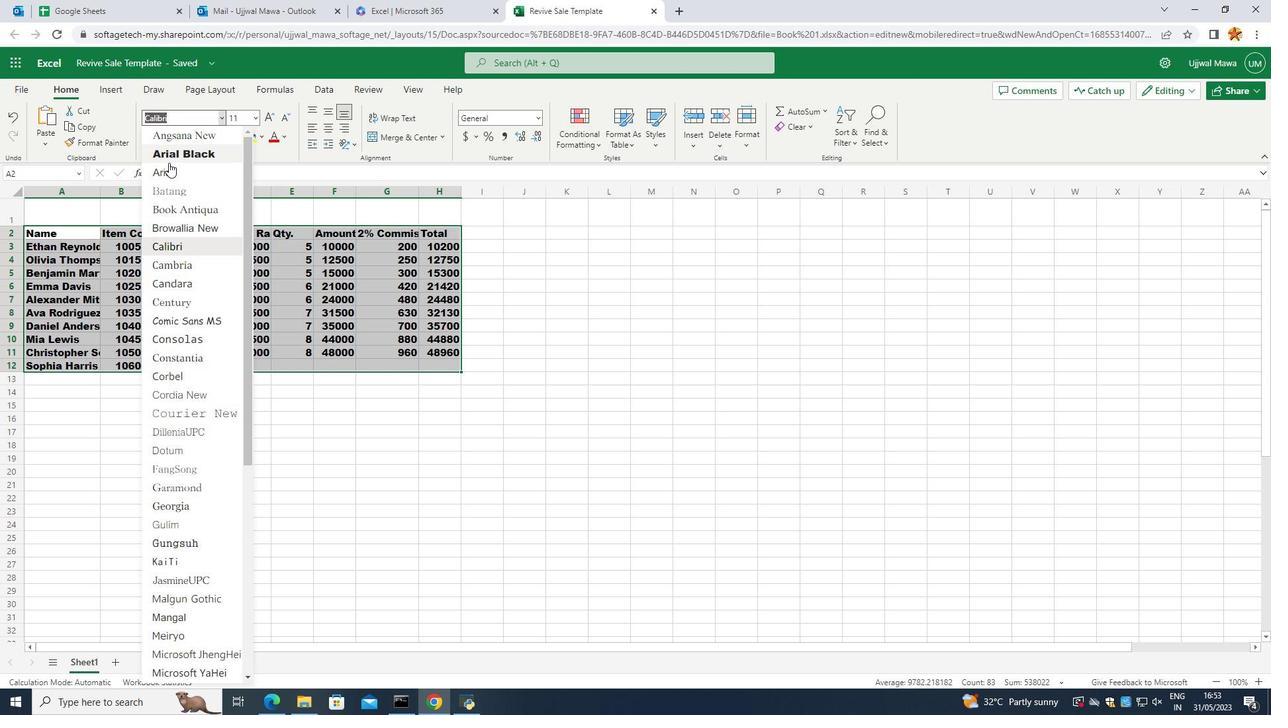 
Action: Mouse moved to (259, 119)
Screenshot: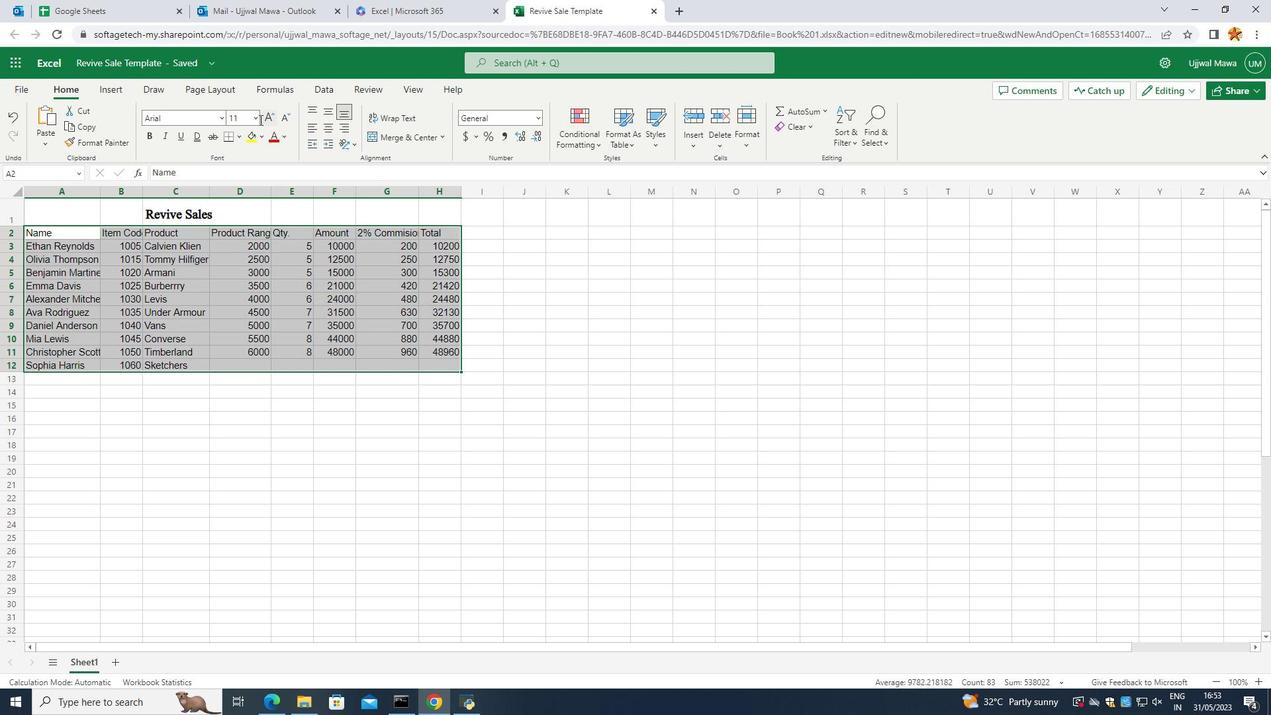
Action: Mouse pressed left at (259, 119)
Screenshot: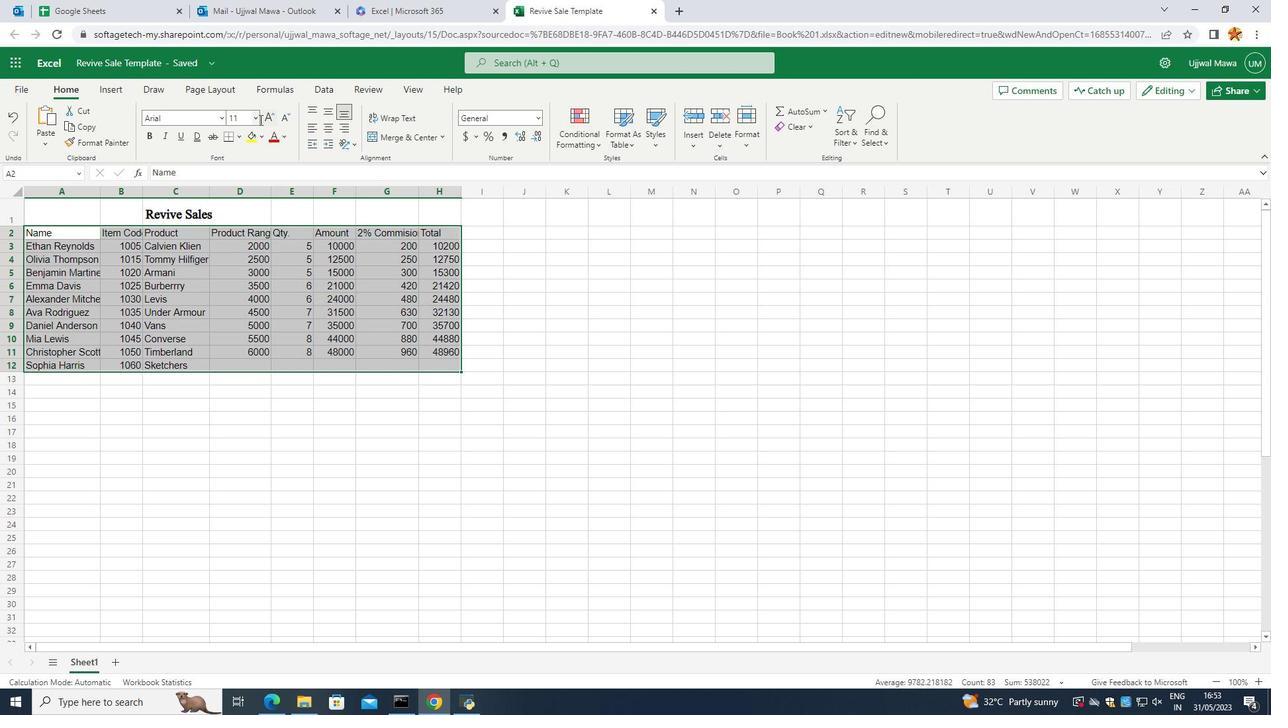 
Action: Mouse moved to (255, 117)
Screenshot: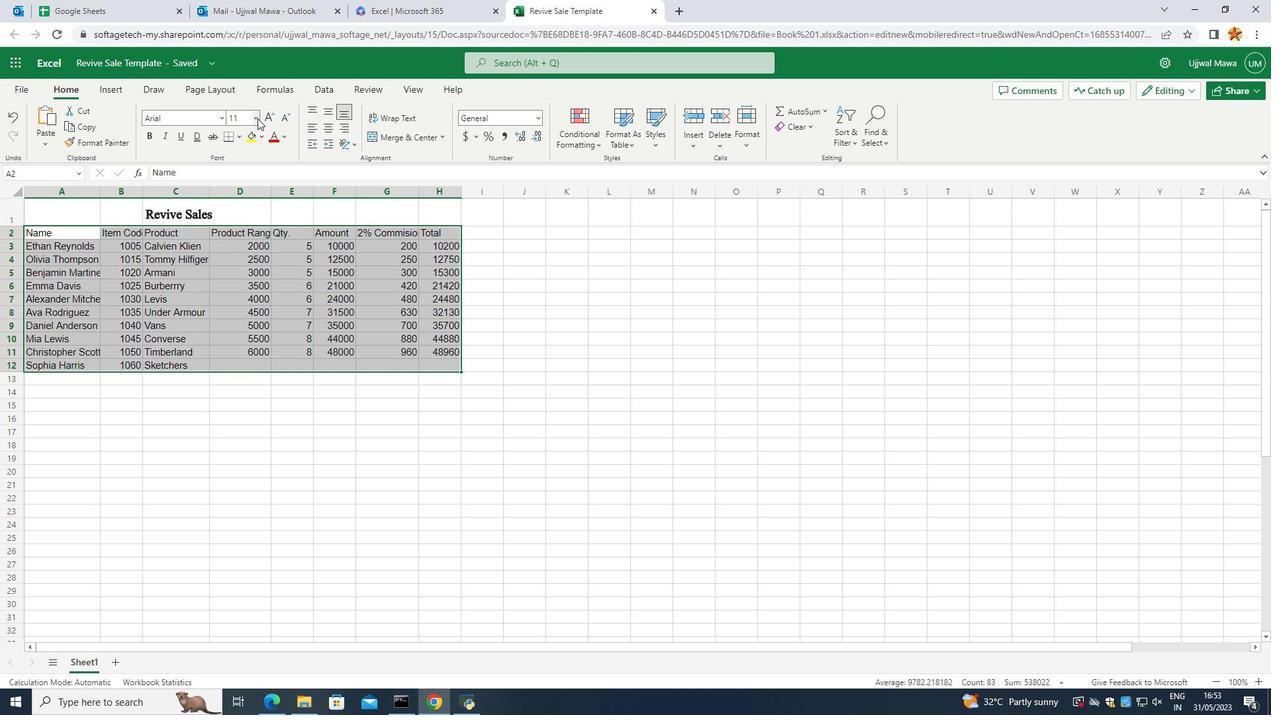 
Action: Mouse pressed left at (255, 117)
Screenshot: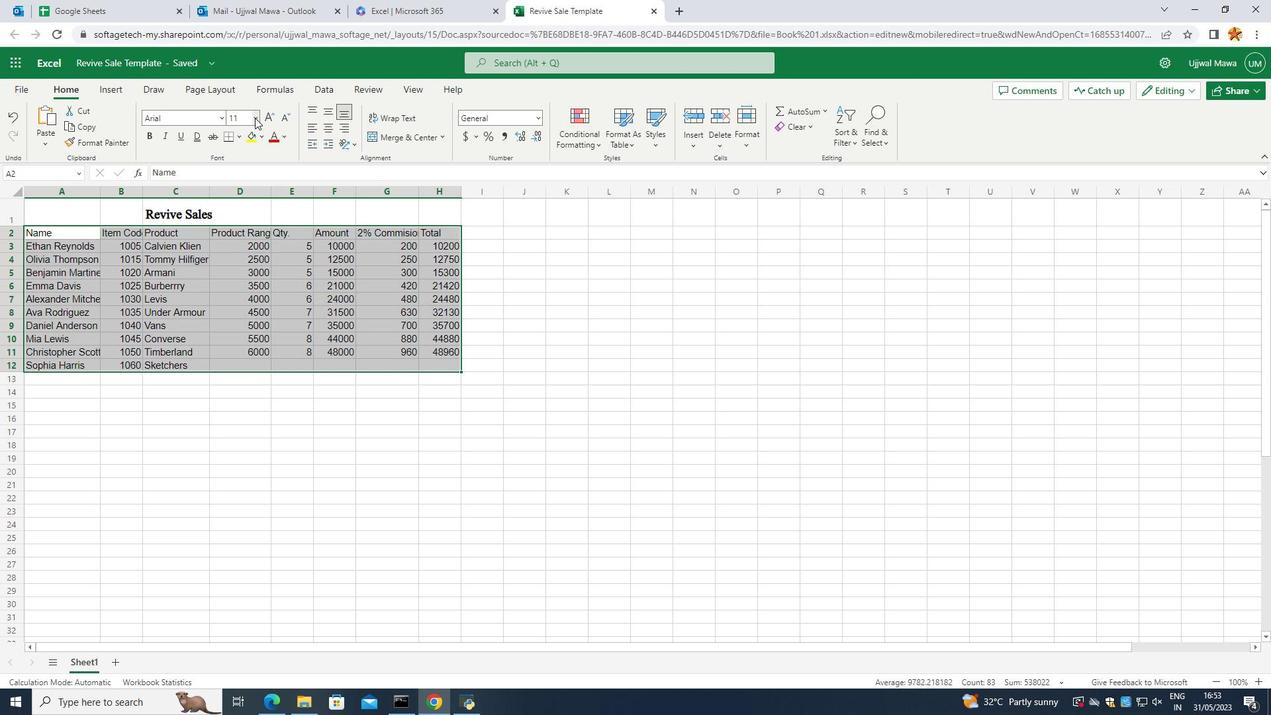 
Action: Mouse moved to (237, 227)
Screenshot: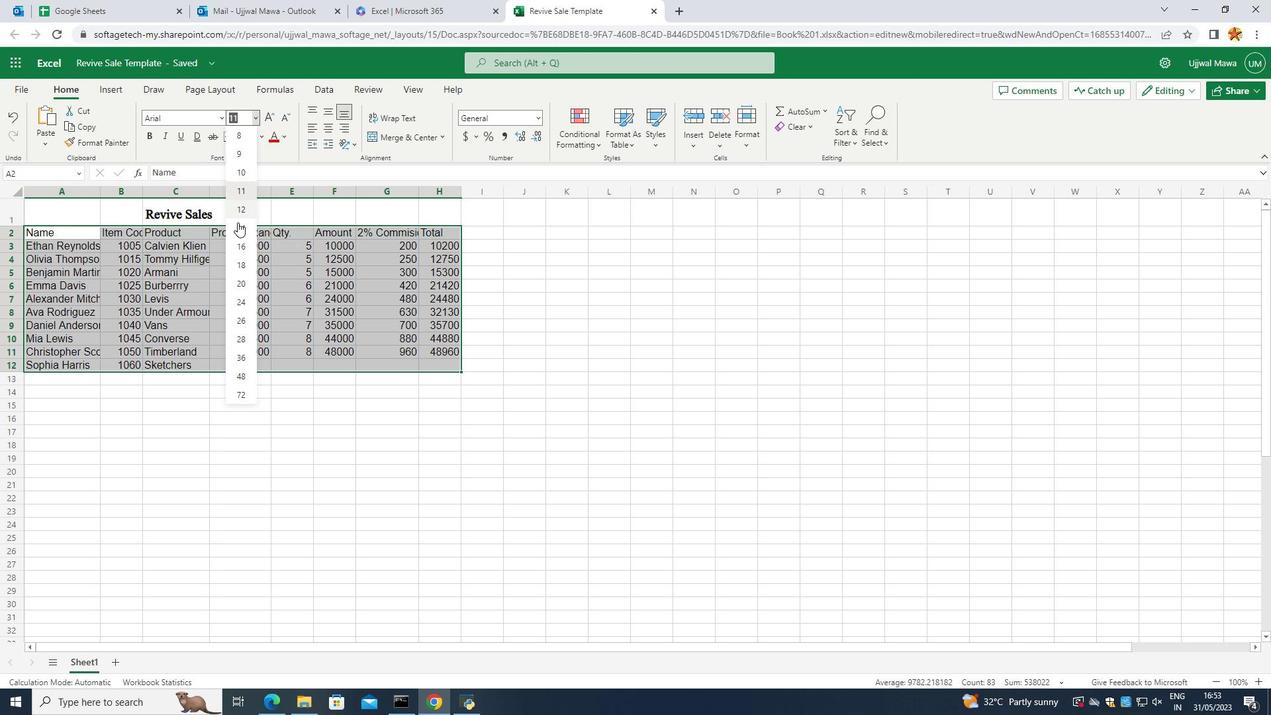 
Action: Mouse pressed left at (237, 227)
Screenshot: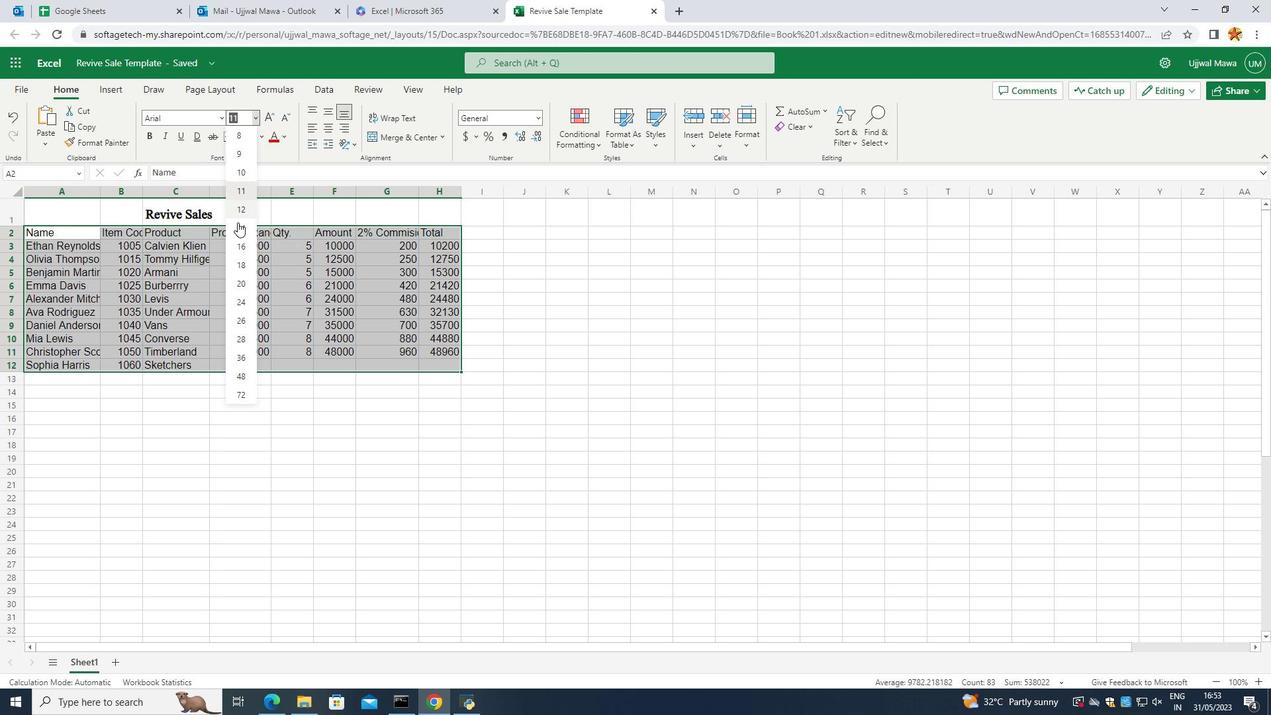 
Action: Mouse moved to (113, 372)
Screenshot: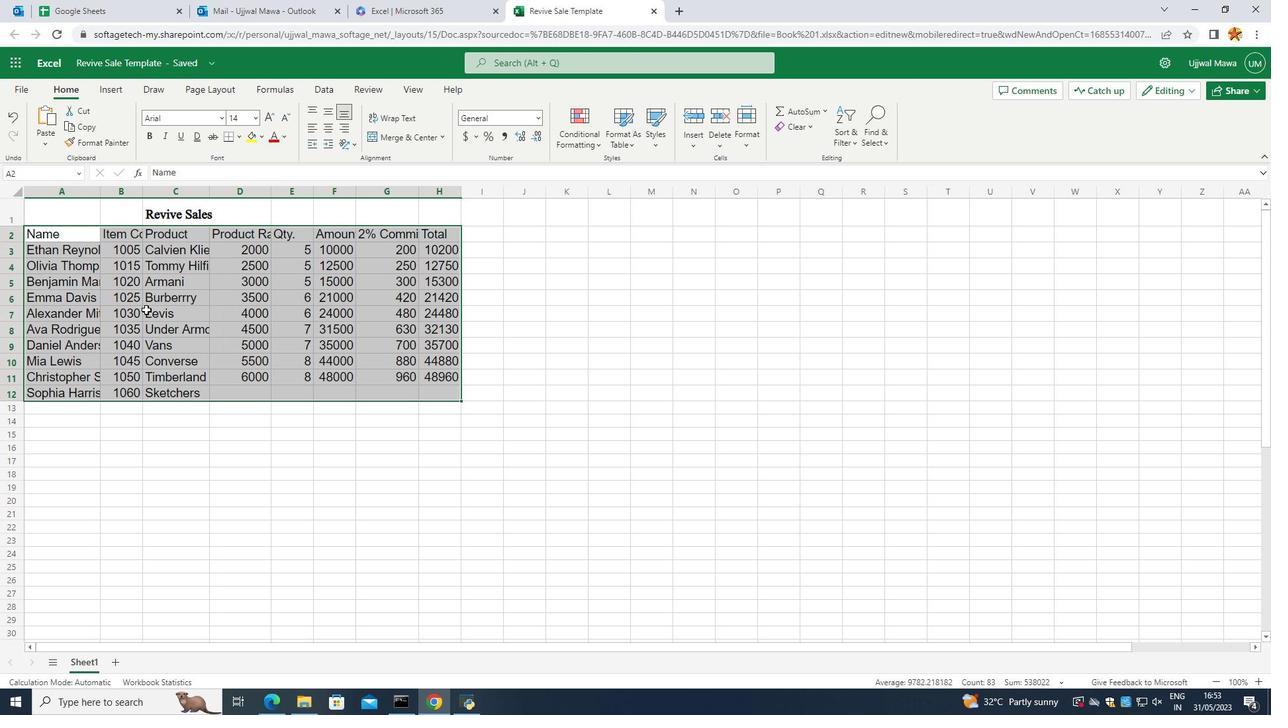 
Action: Mouse pressed left at (113, 372)
Screenshot: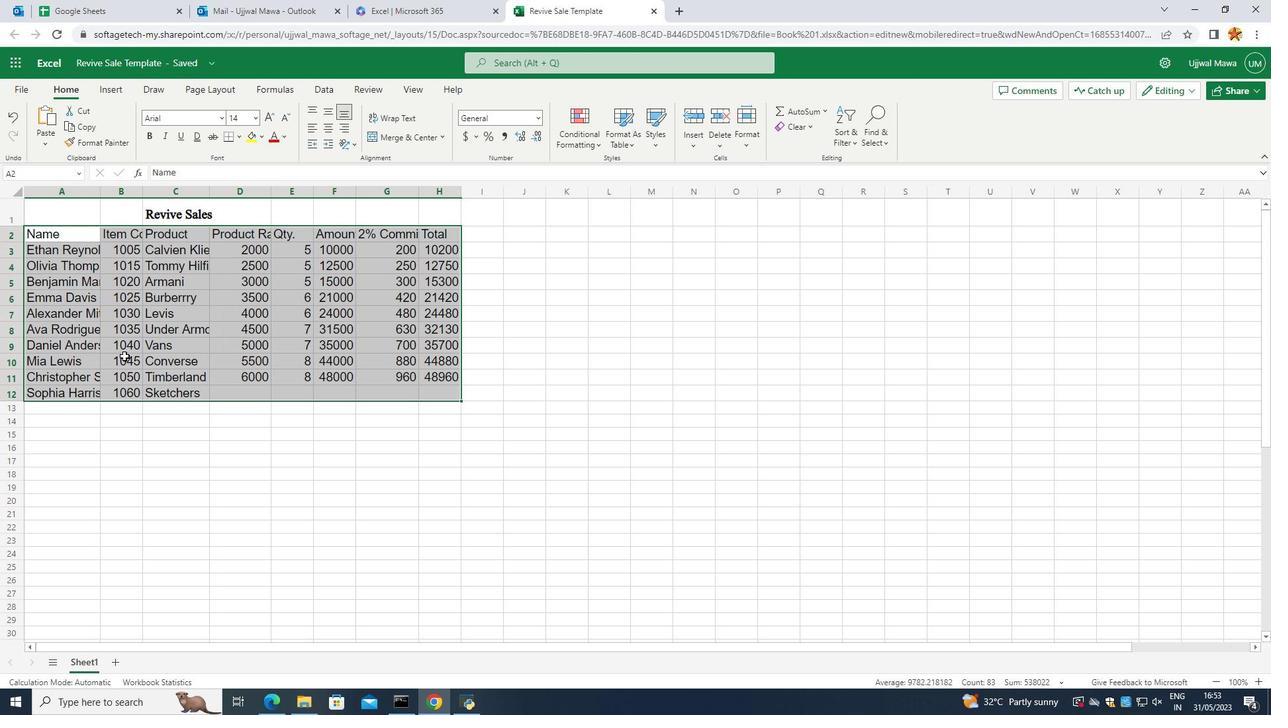 
Action: Mouse moved to (60, 211)
Screenshot: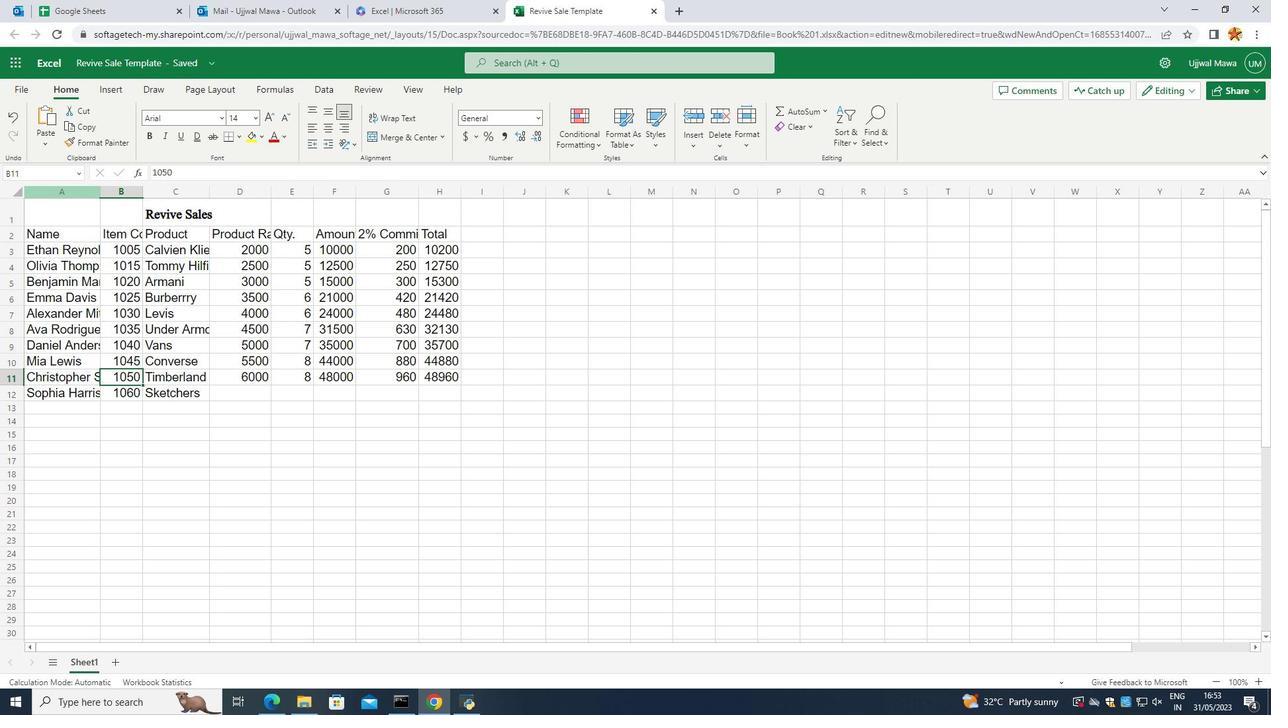 
Action: Mouse pressed left at (60, 211)
Screenshot: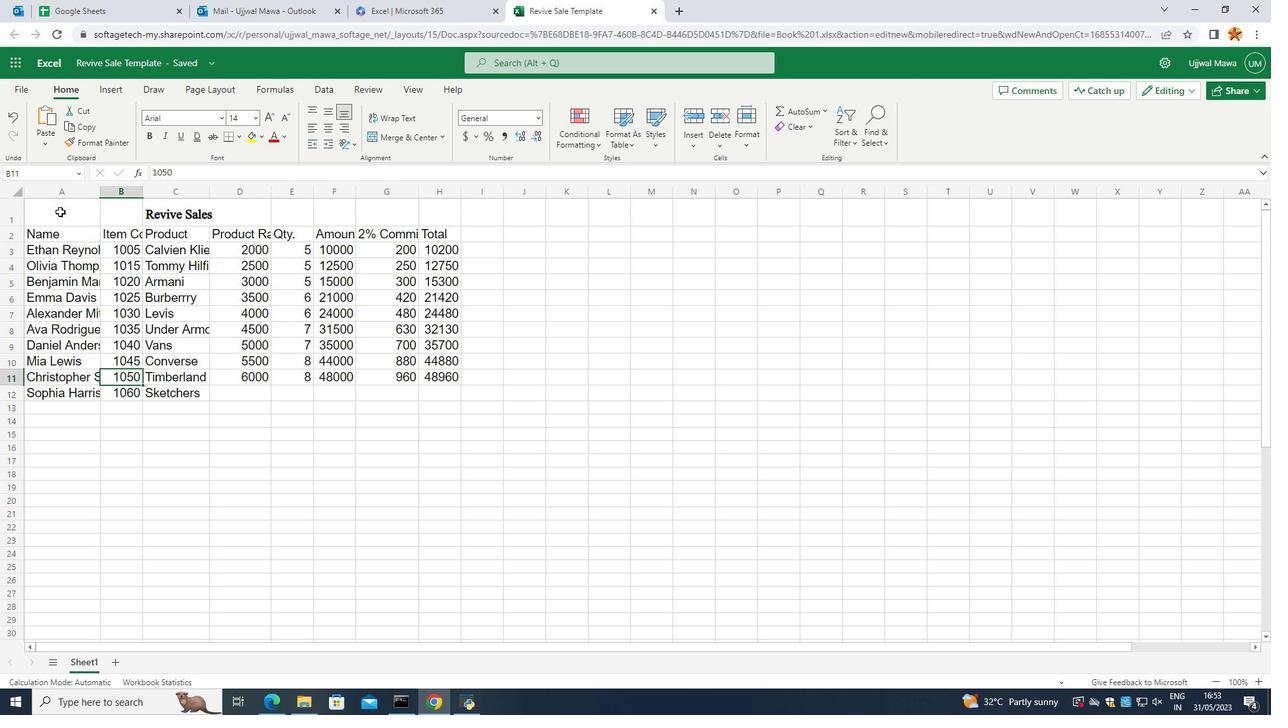 
Action: Mouse moved to (328, 126)
Screenshot: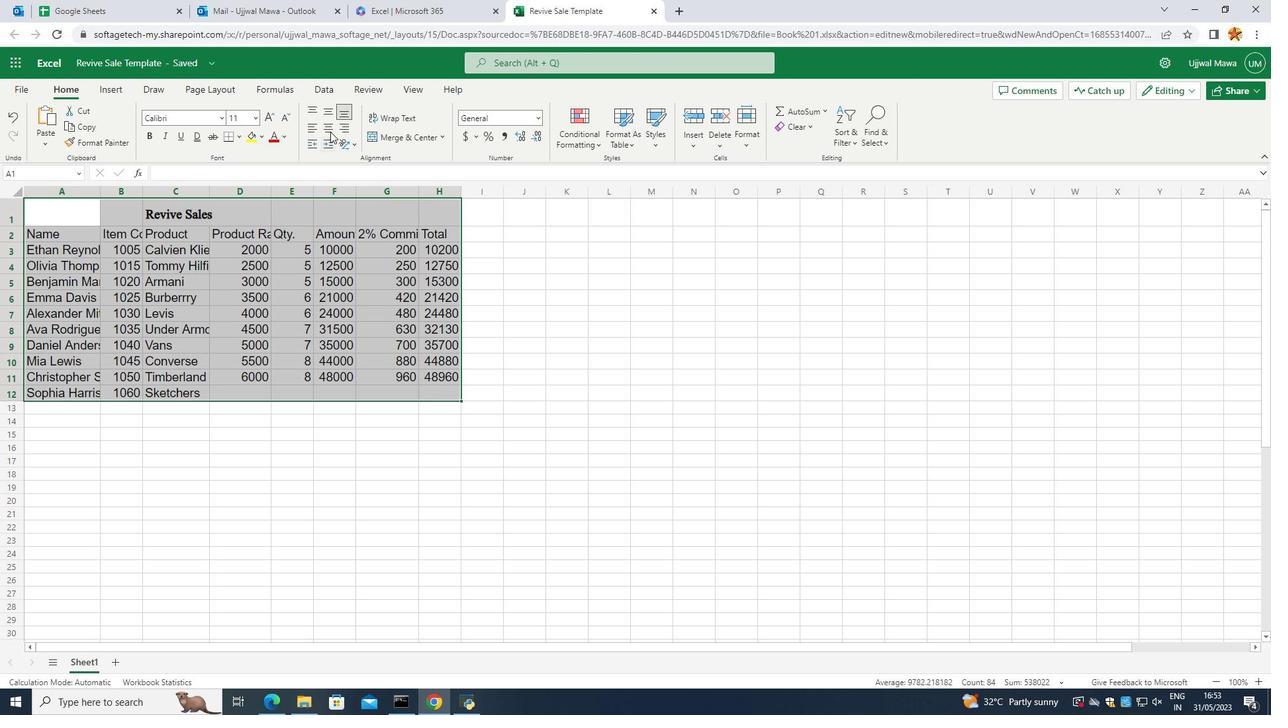 
Action: Mouse pressed left at (328, 126)
Screenshot: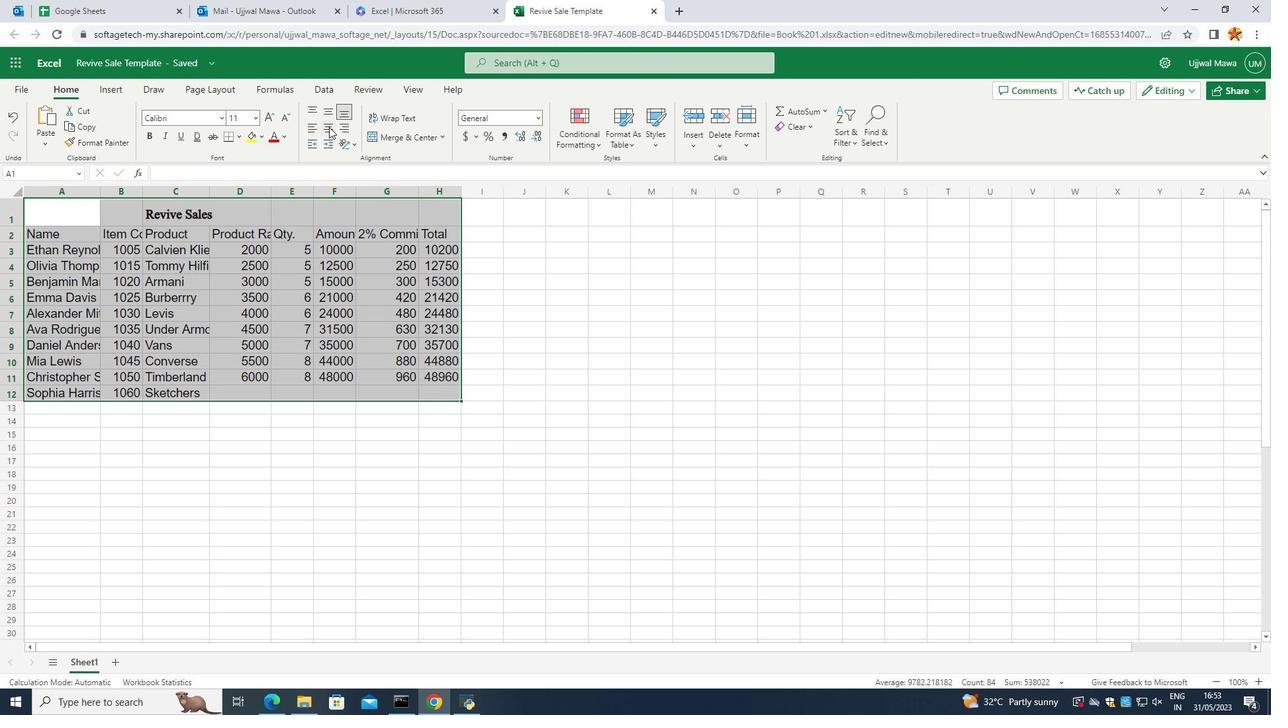 
Action: Mouse moved to (331, 114)
Screenshot: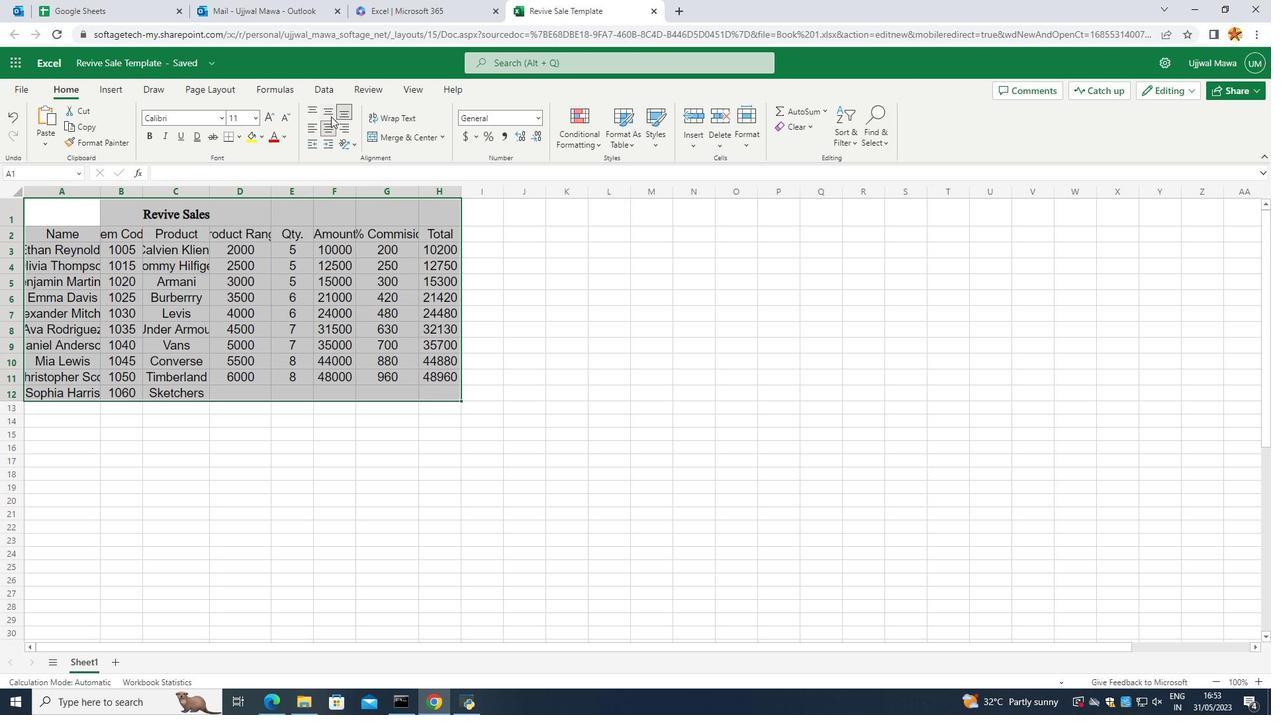 
Action: Mouse pressed left at (331, 114)
Screenshot: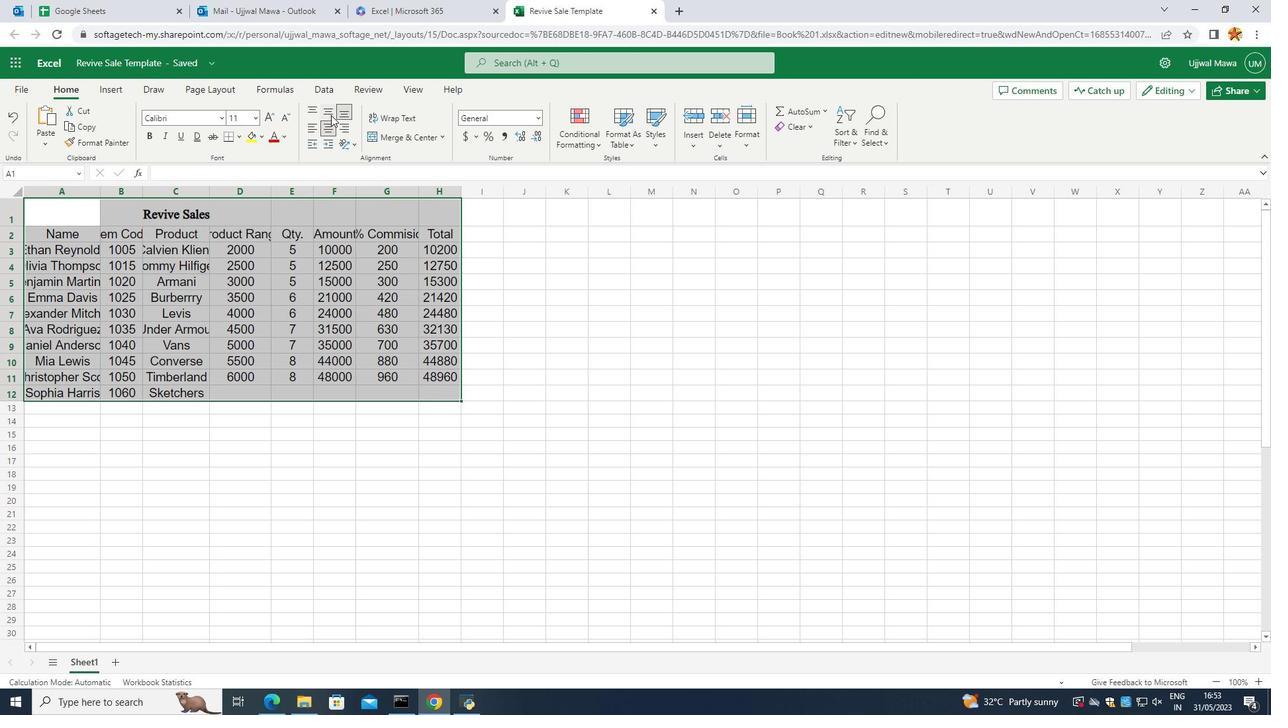 
Action: Mouse moved to (549, 355)
Screenshot: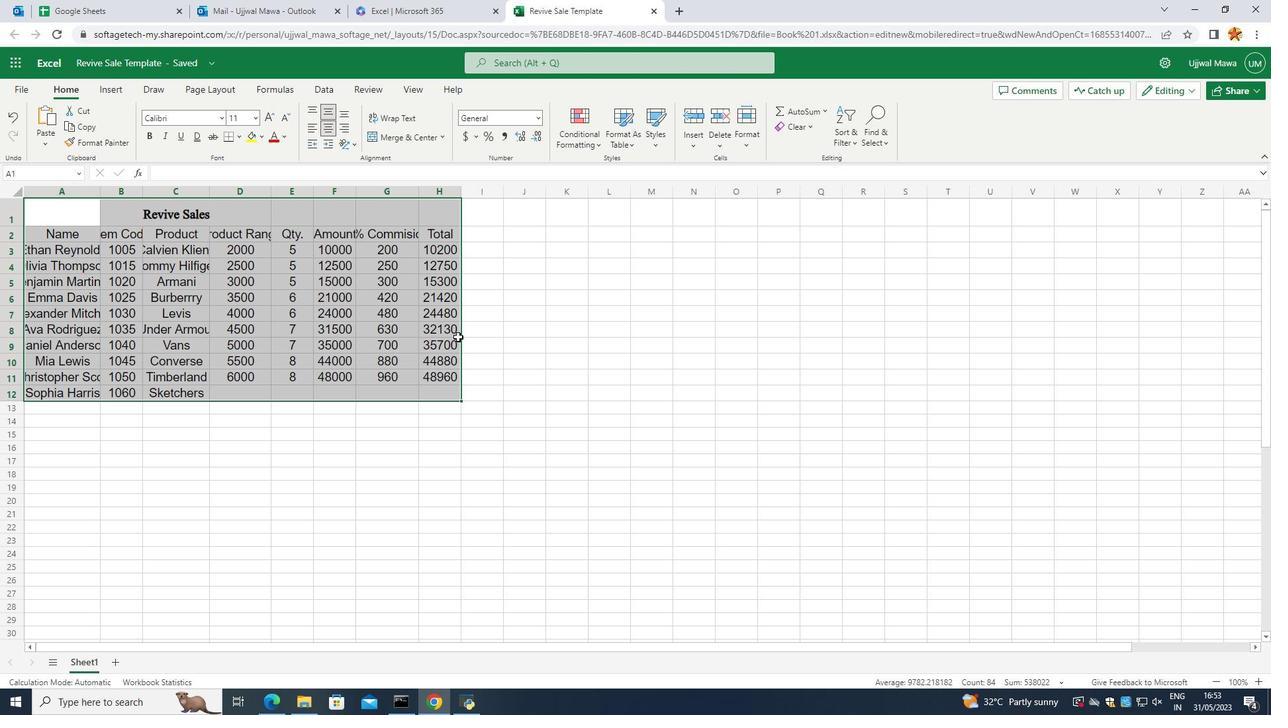 
Action: Mouse pressed left at (549, 355)
Screenshot: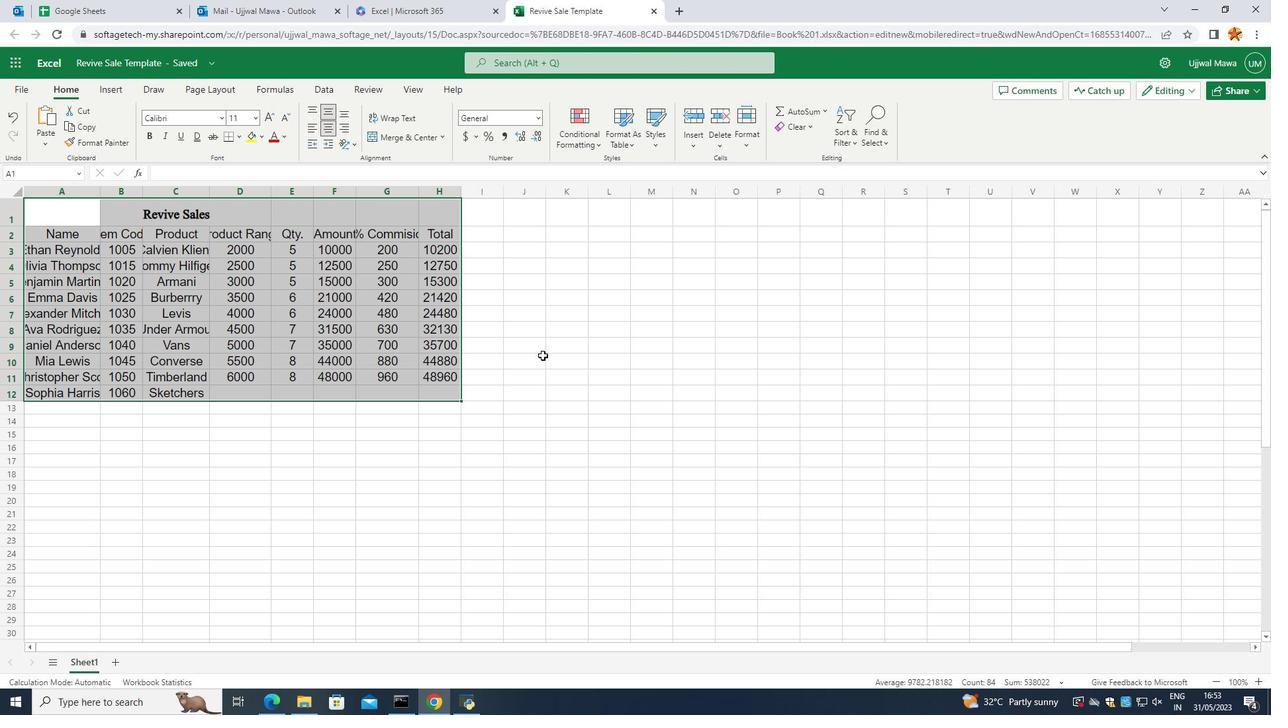 
Action: Mouse moved to (228, 394)
Screenshot: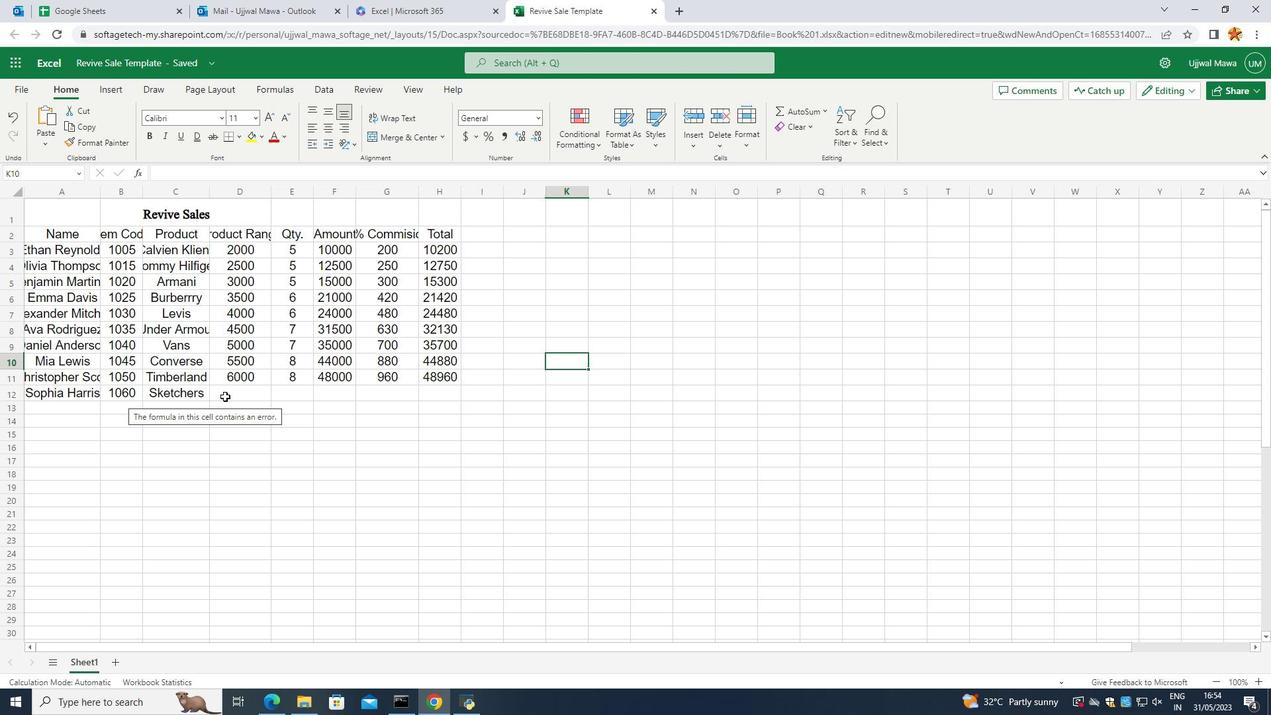 
Action: Mouse pressed left at (228, 394)
Screenshot: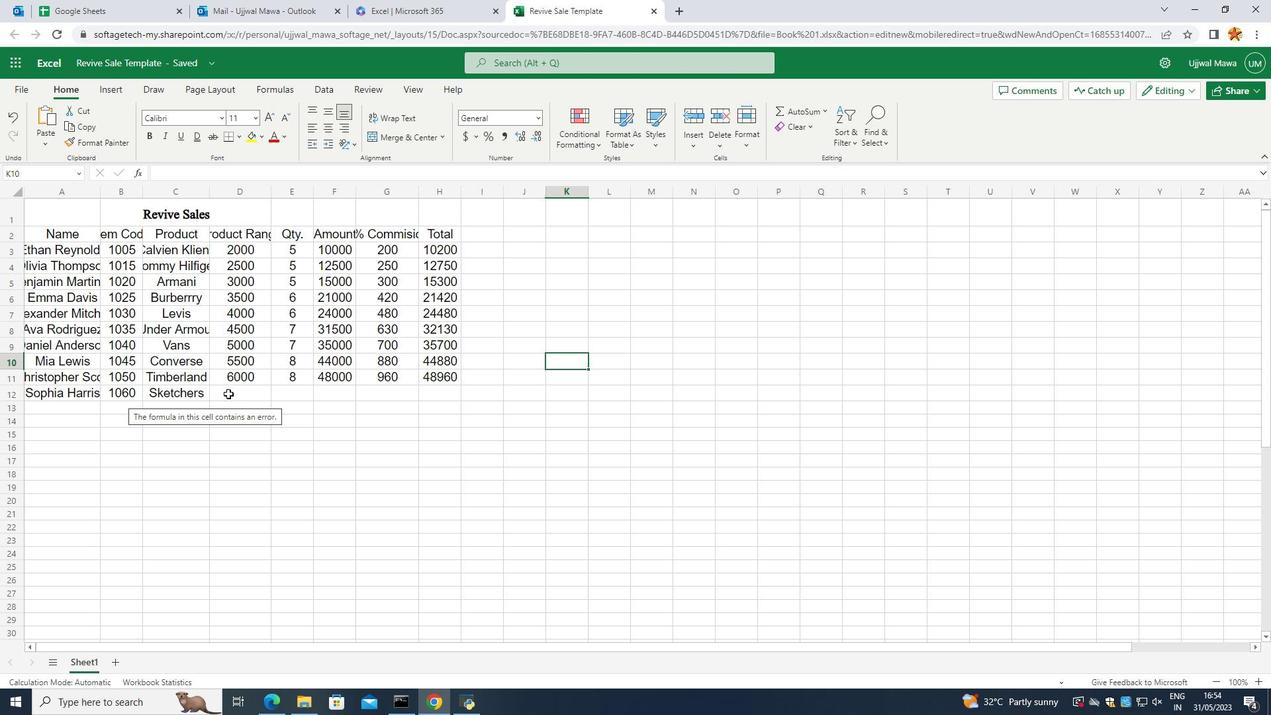 
Action: Mouse moved to (228, 393)
Screenshot: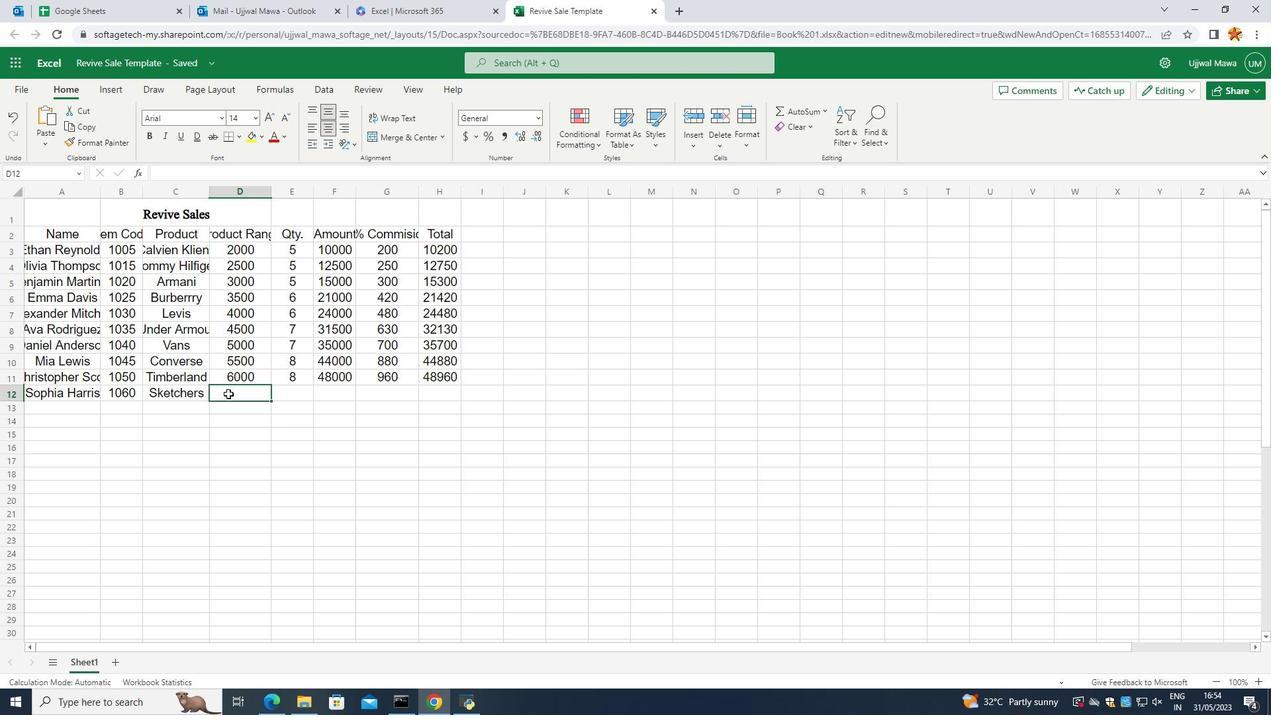
Action: Key pressed 6
Screenshot: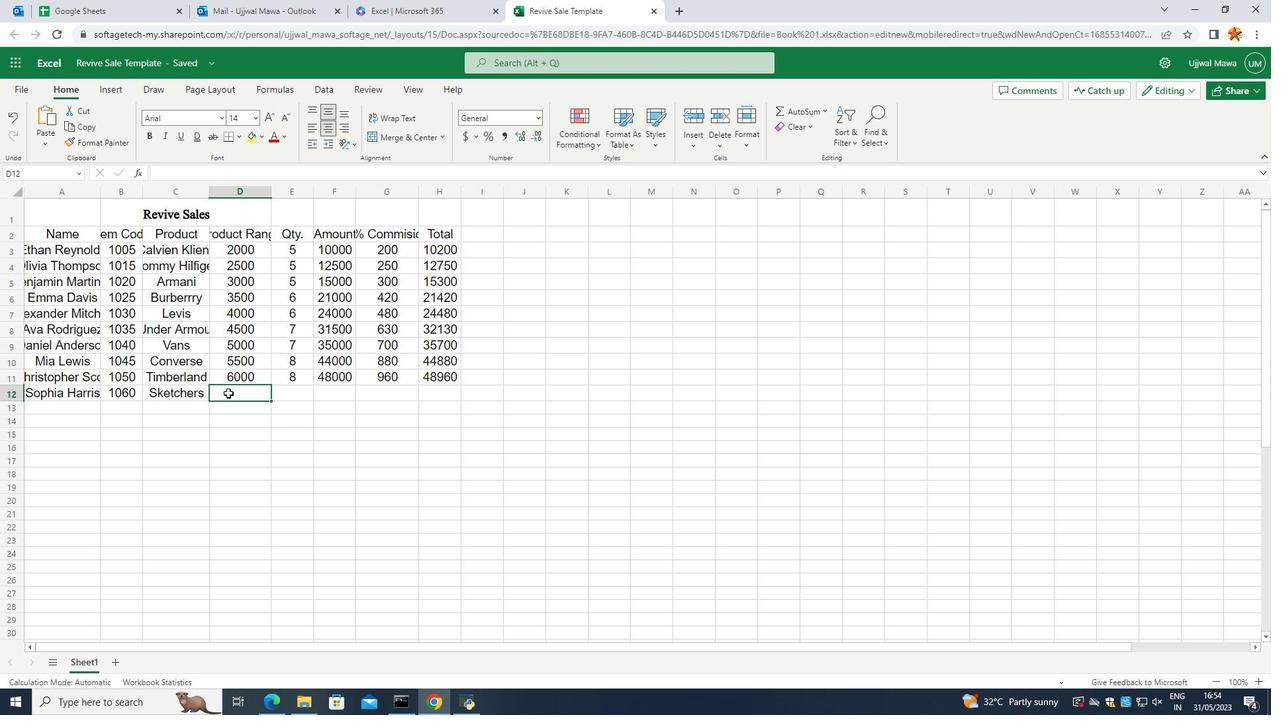 
Action: Mouse moved to (228, 388)
Screenshot: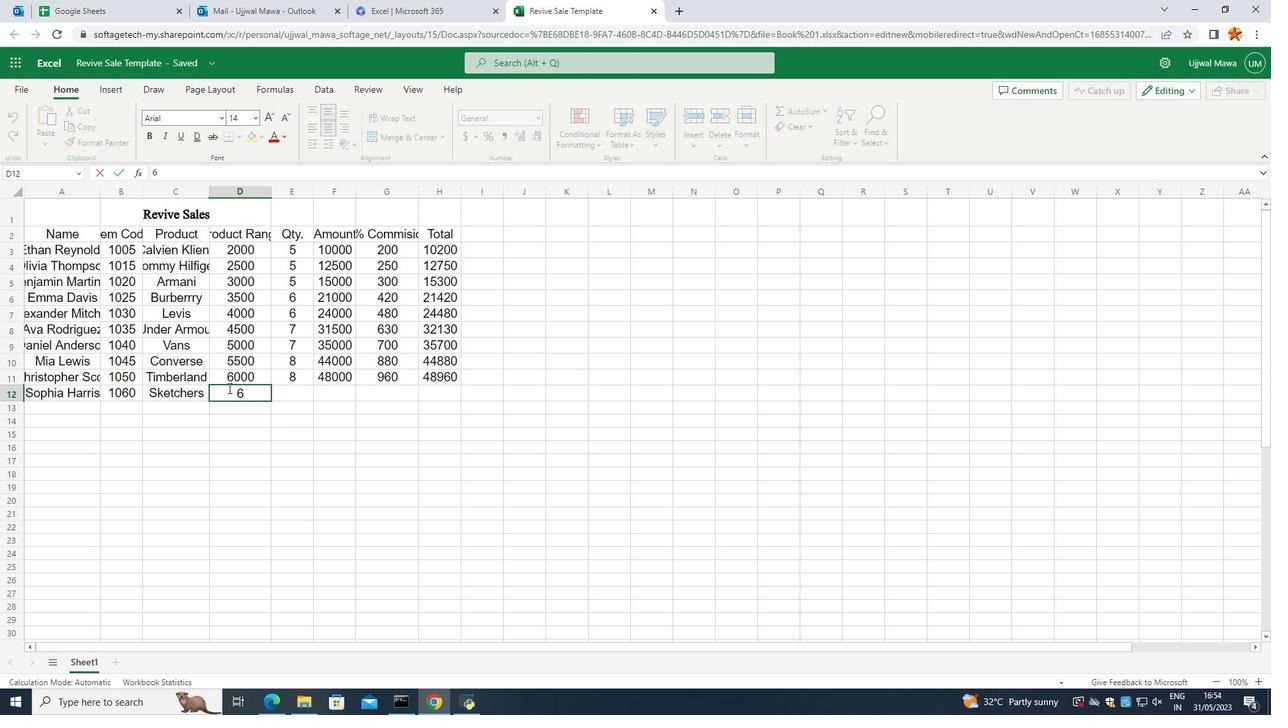
Action: Key pressed 5
Screenshot: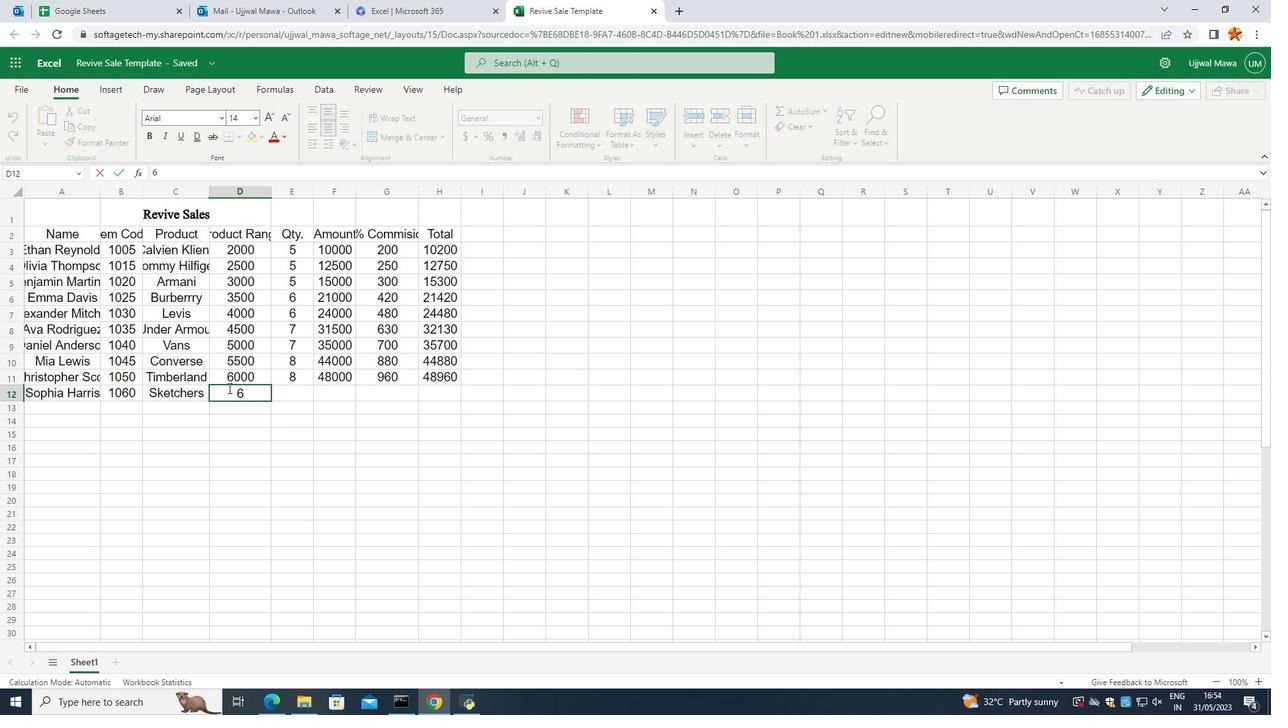 
Action: Mouse moved to (224, 388)
Screenshot: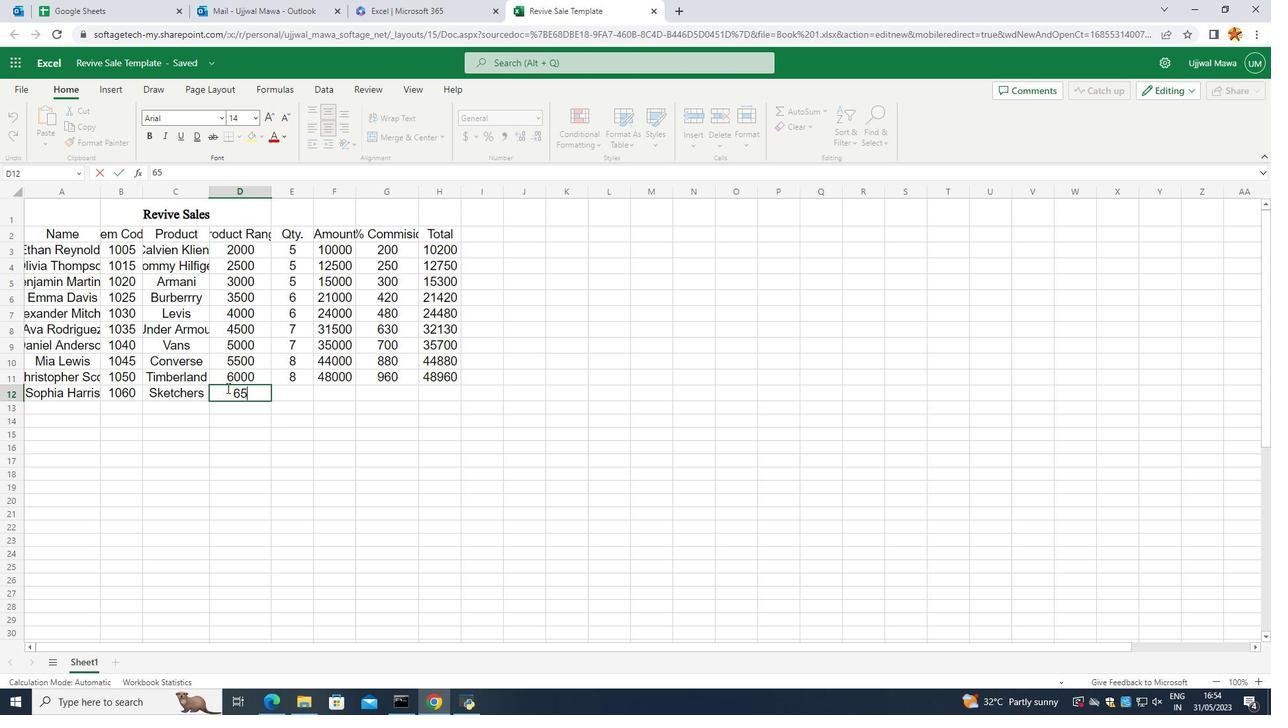 
Action: Key pressed 00
Screenshot: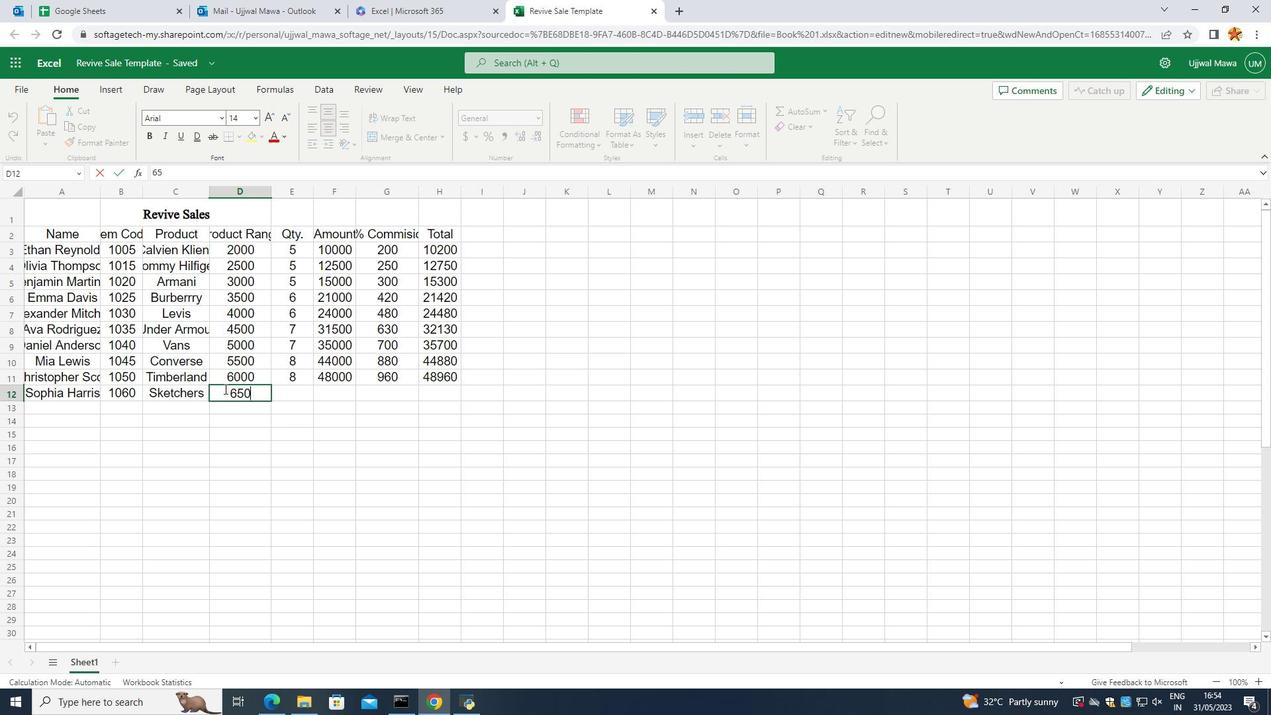 
Action: Mouse moved to (286, 418)
Screenshot: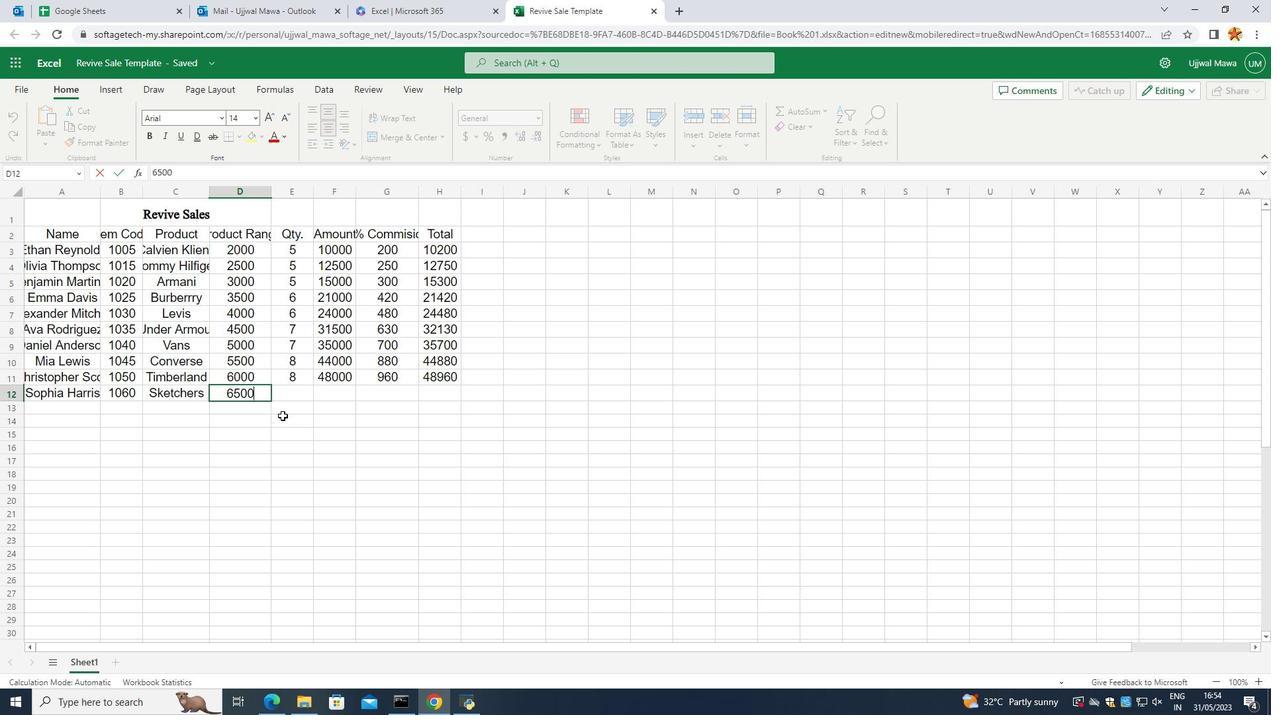 
Action: Mouse pressed left at (286, 418)
Screenshot: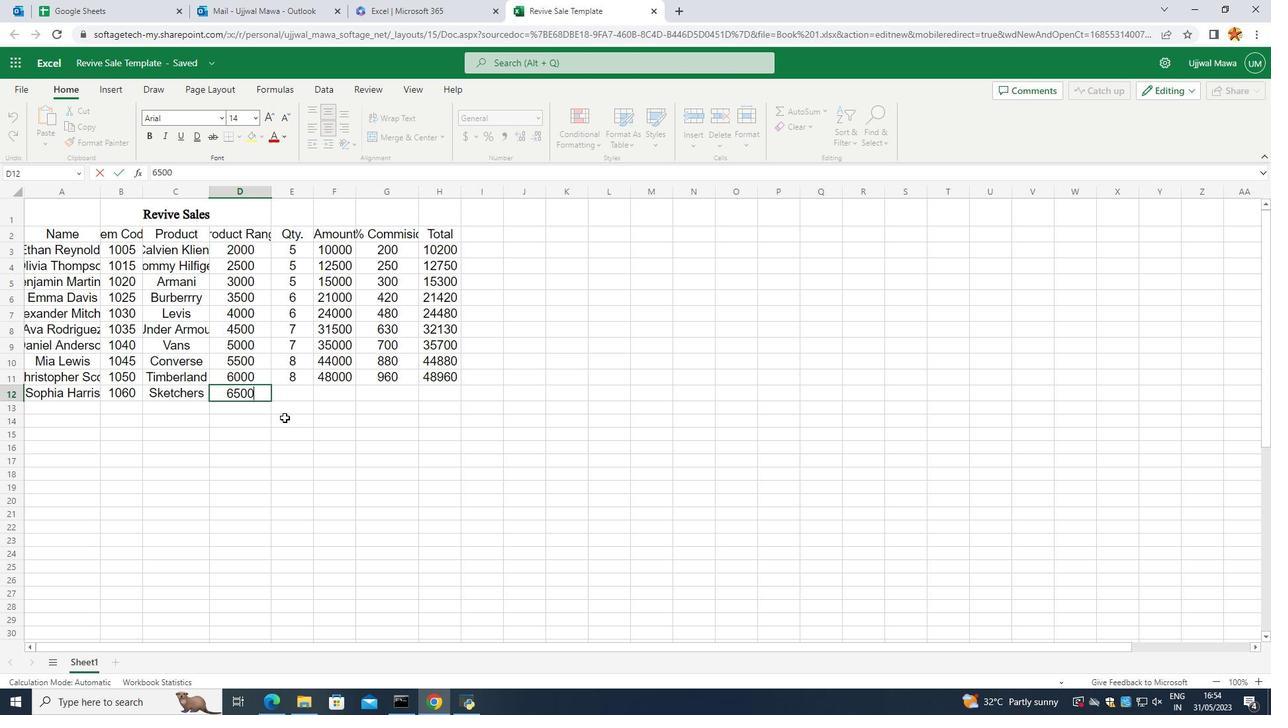 
Action: Mouse moved to (249, 392)
Screenshot: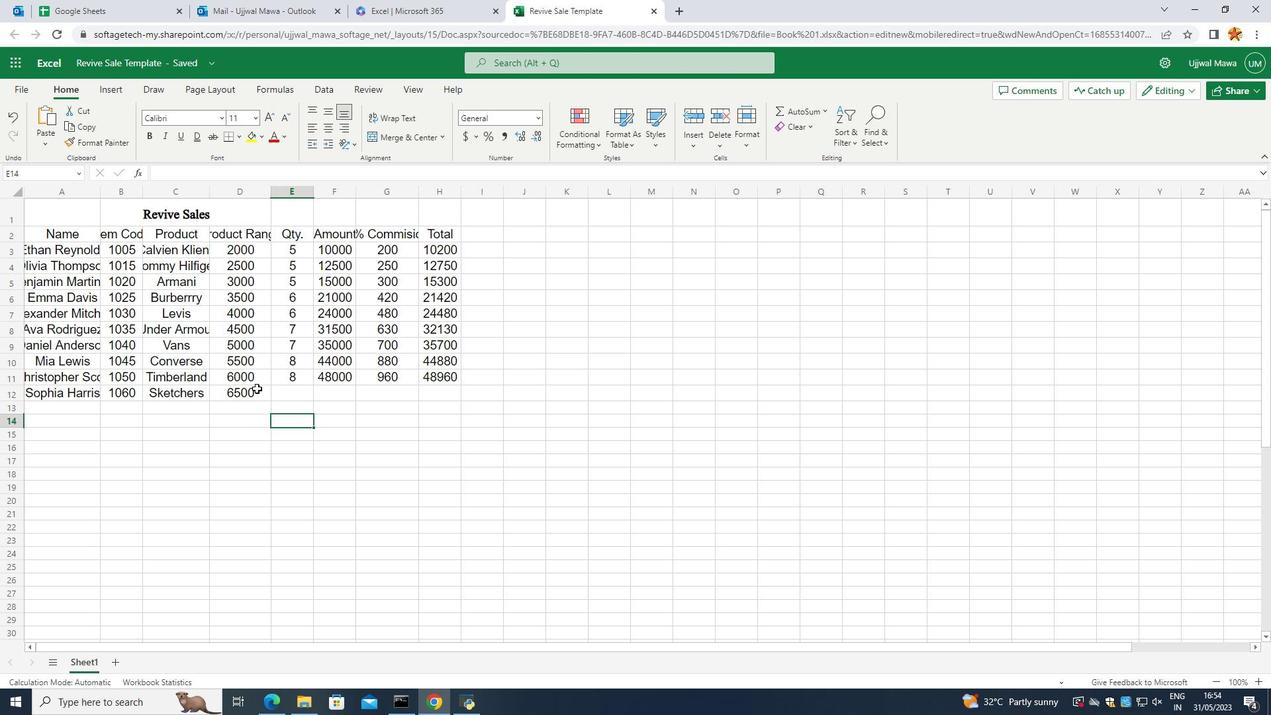 
Action: Mouse pressed left at (249, 392)
Screenshot: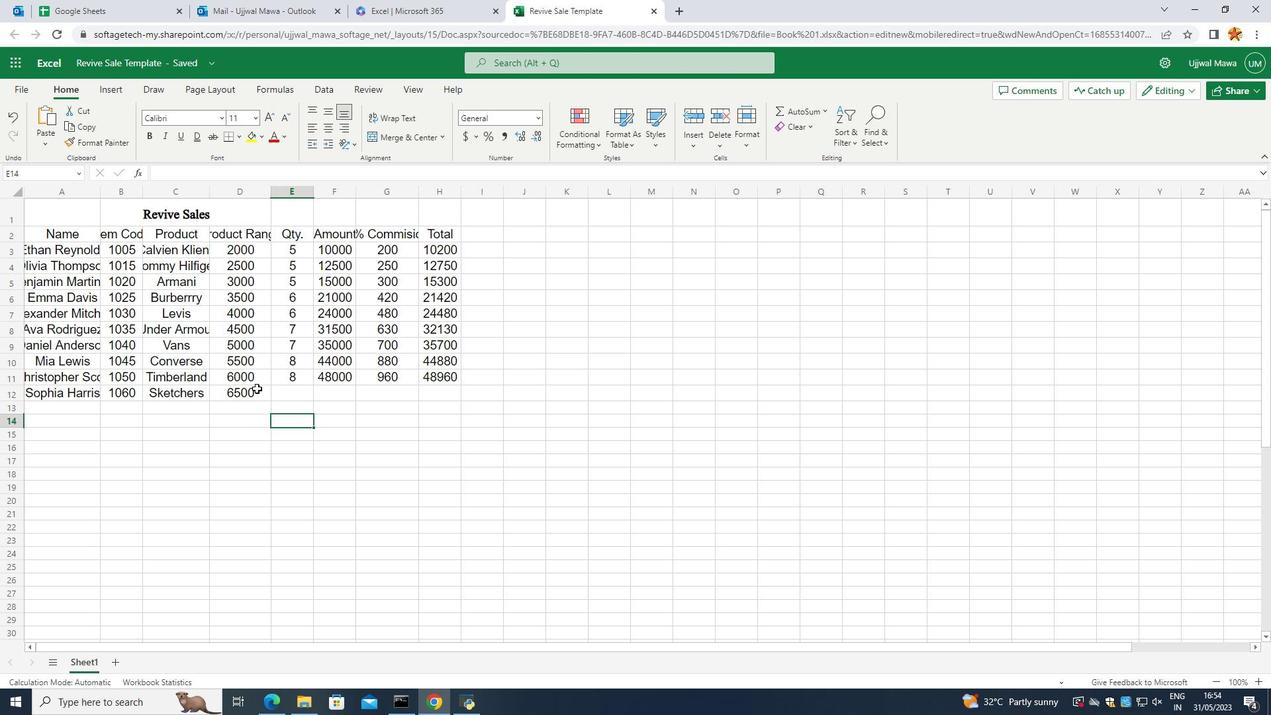 
Action: Mouse pressed left at (249, 392)
Screenshot: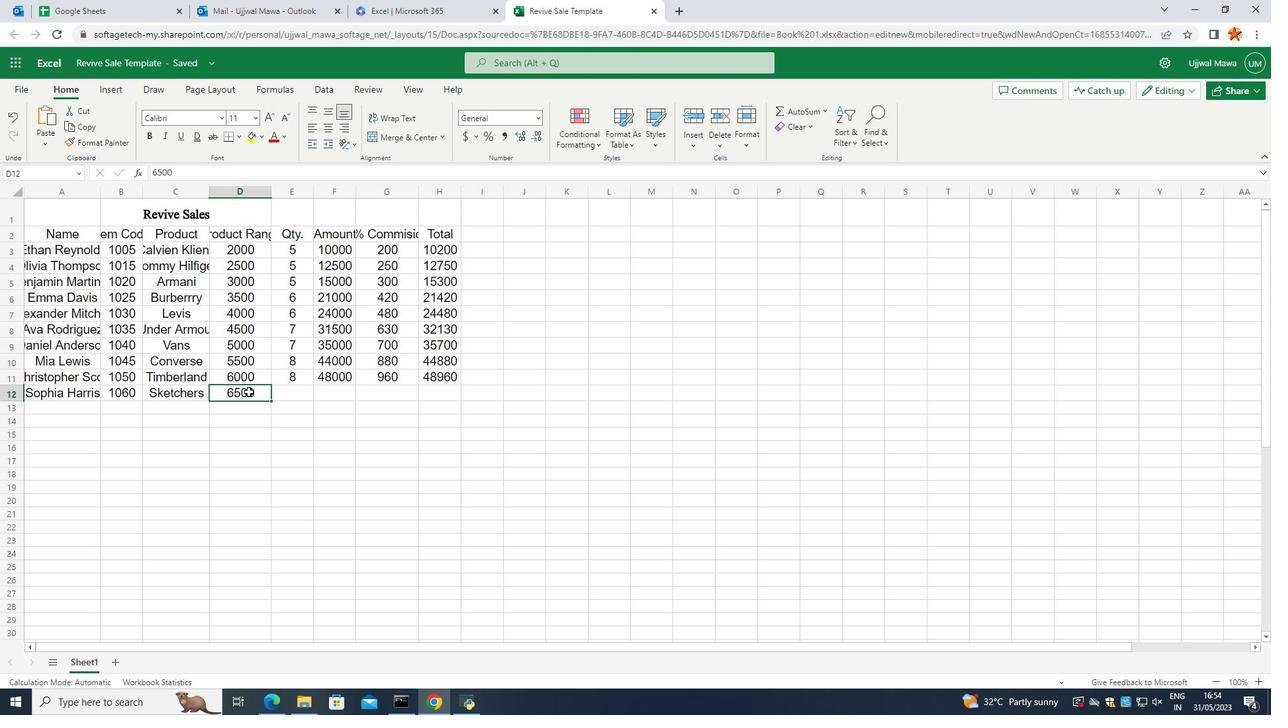 
Action: Key pressed <Key.backspace><Key.backspace><Key.backspace><Key.backspace><Key.backspace>
Screenshot: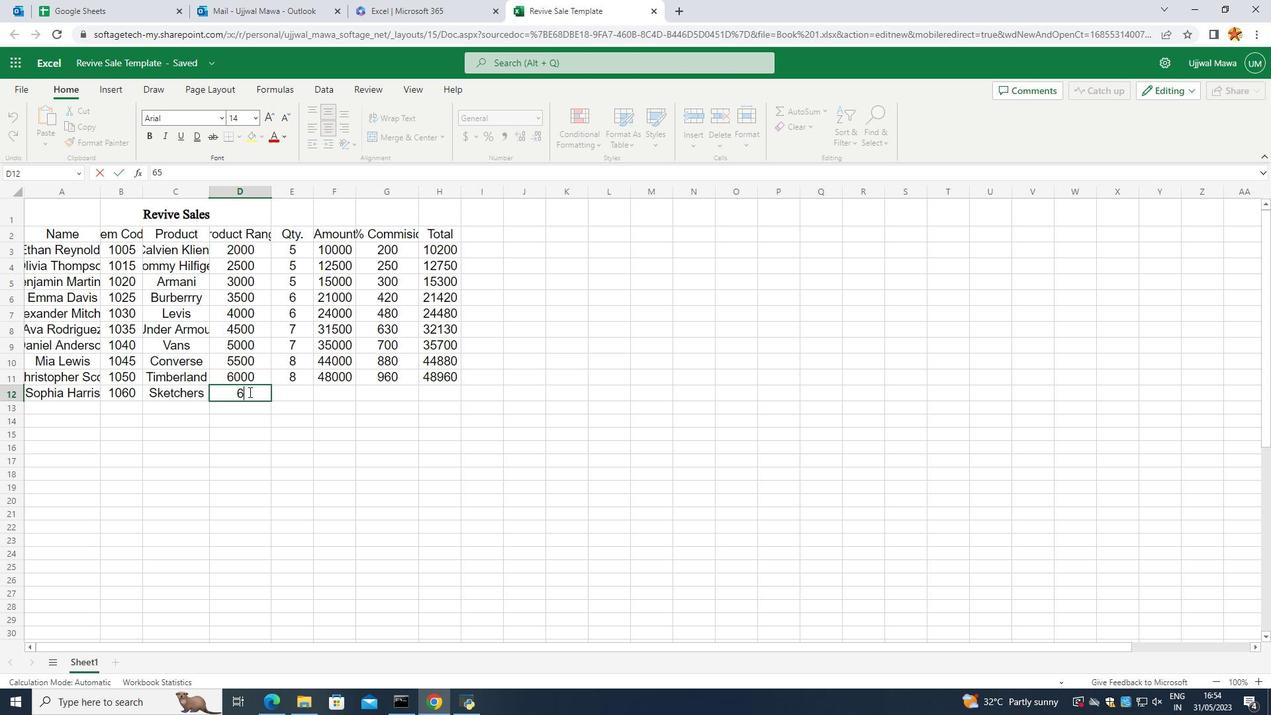 
Action: Mouse moved to (185, 399)
Screenshot: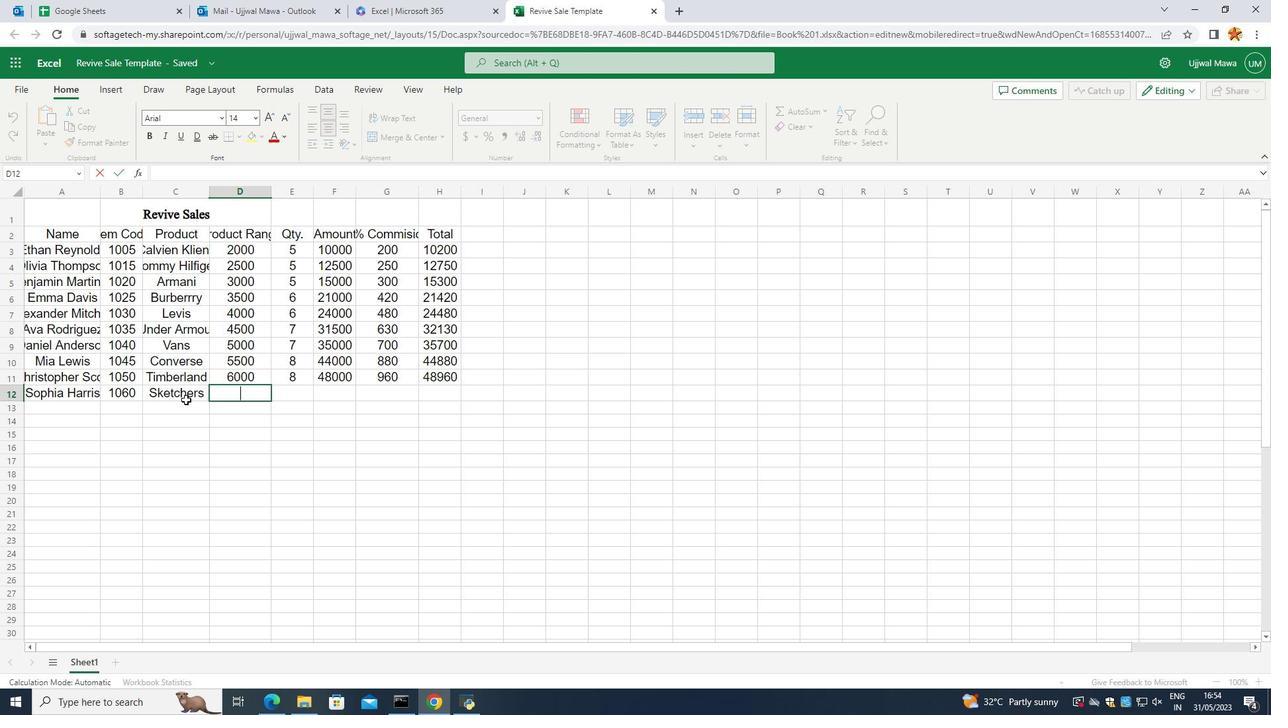 
Action: Mouse pressed left at (185, 399)
Screenshot: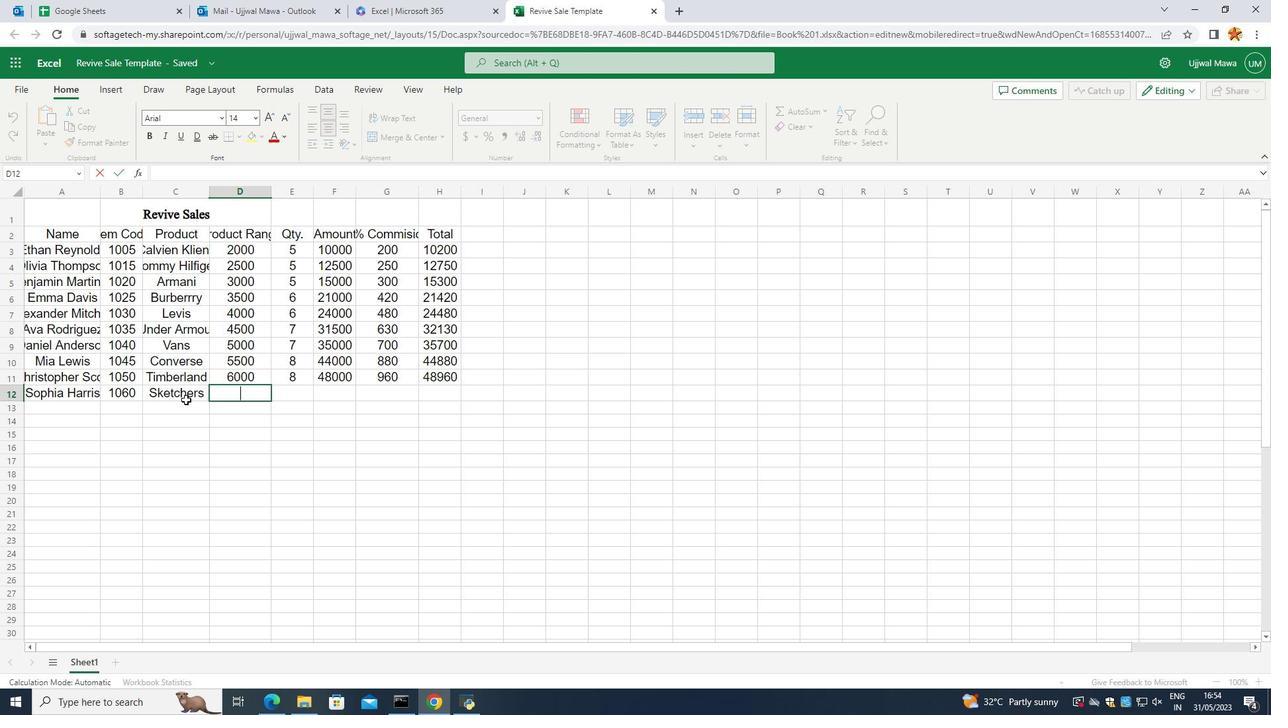 
Action: Mouse moved to (234, 382)
Screenshot: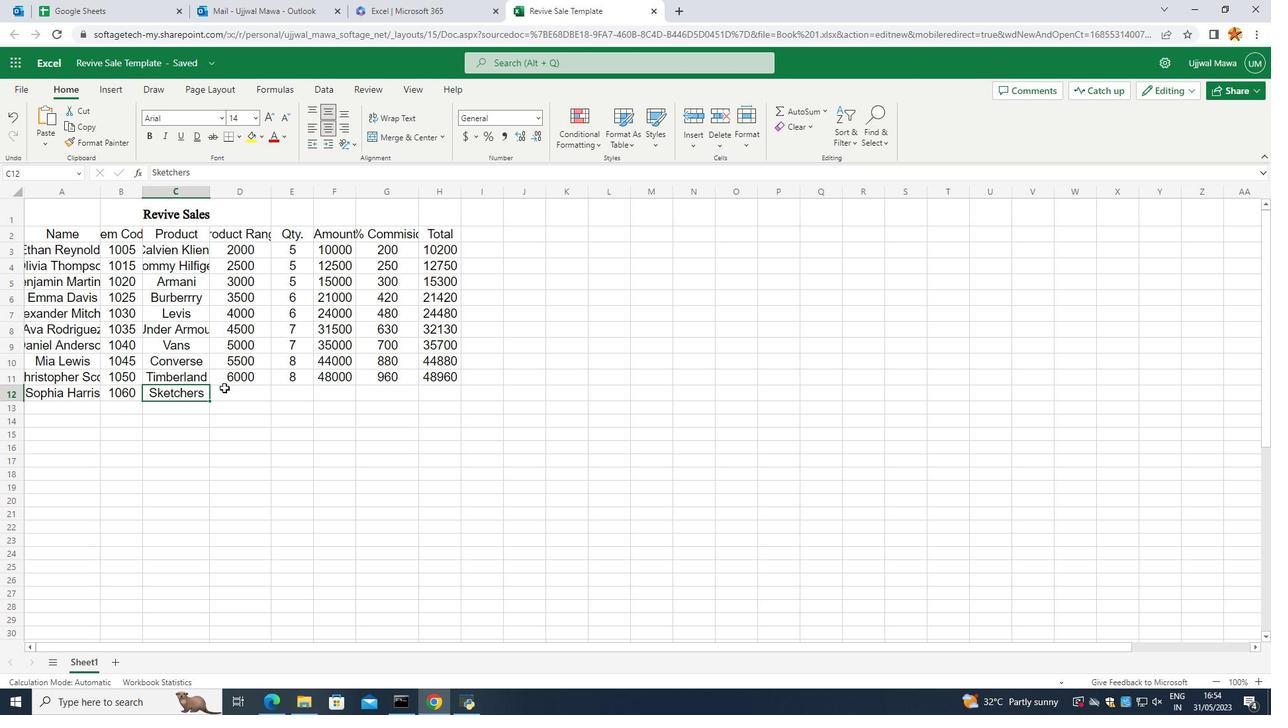 
Action: Mouse pressed left at (234, 382)
Screenshot: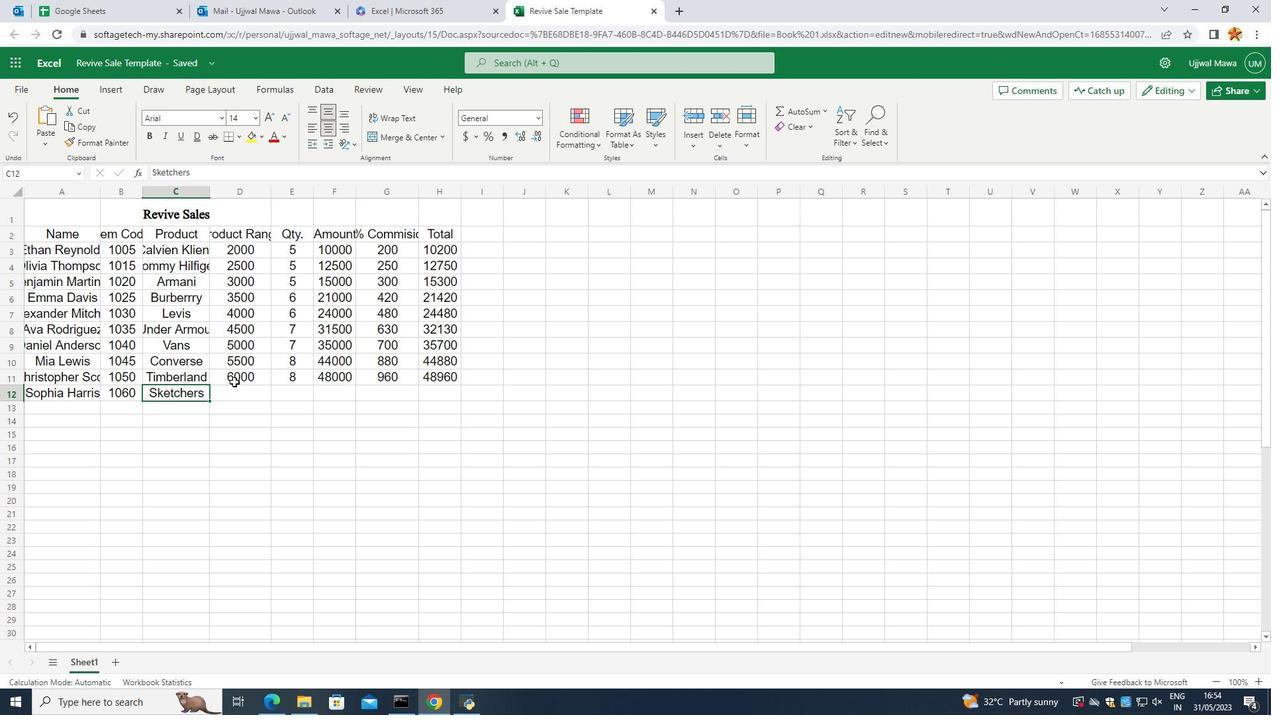 
Action: Mouse moved to (227, 386)
Screenshot: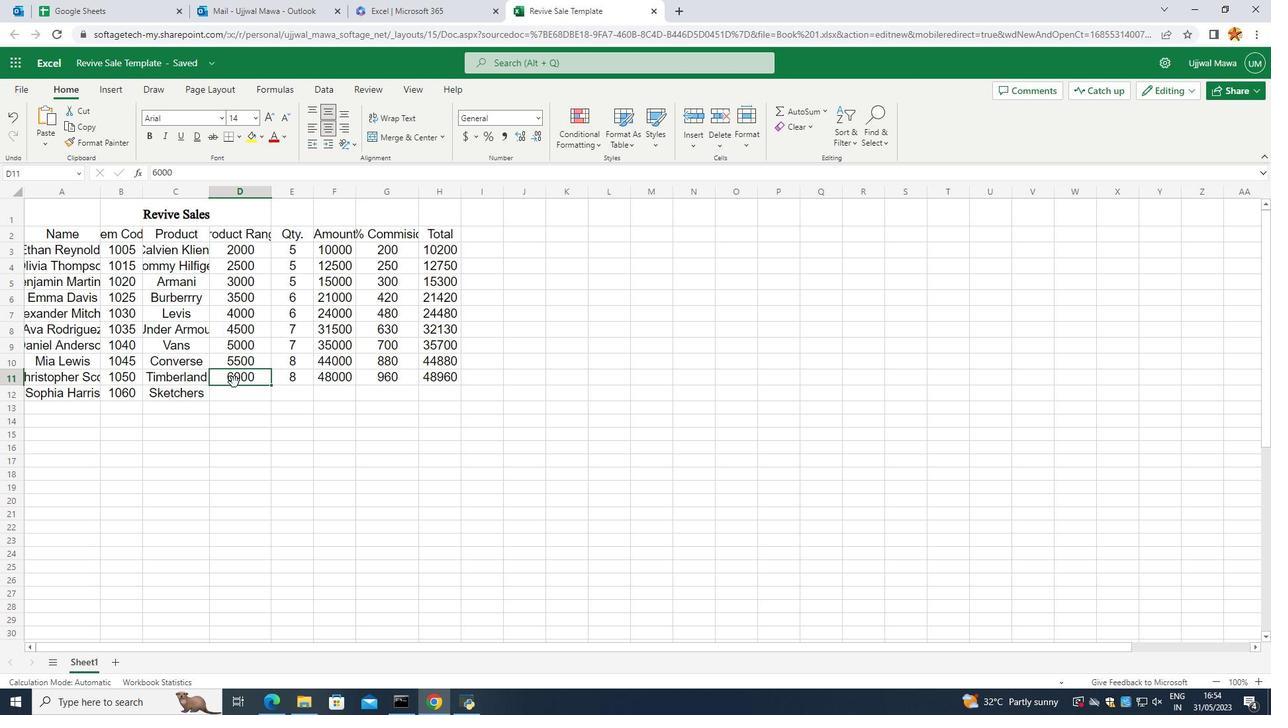 
Action: Mouse pressed left at (227, 386)
Screenshot: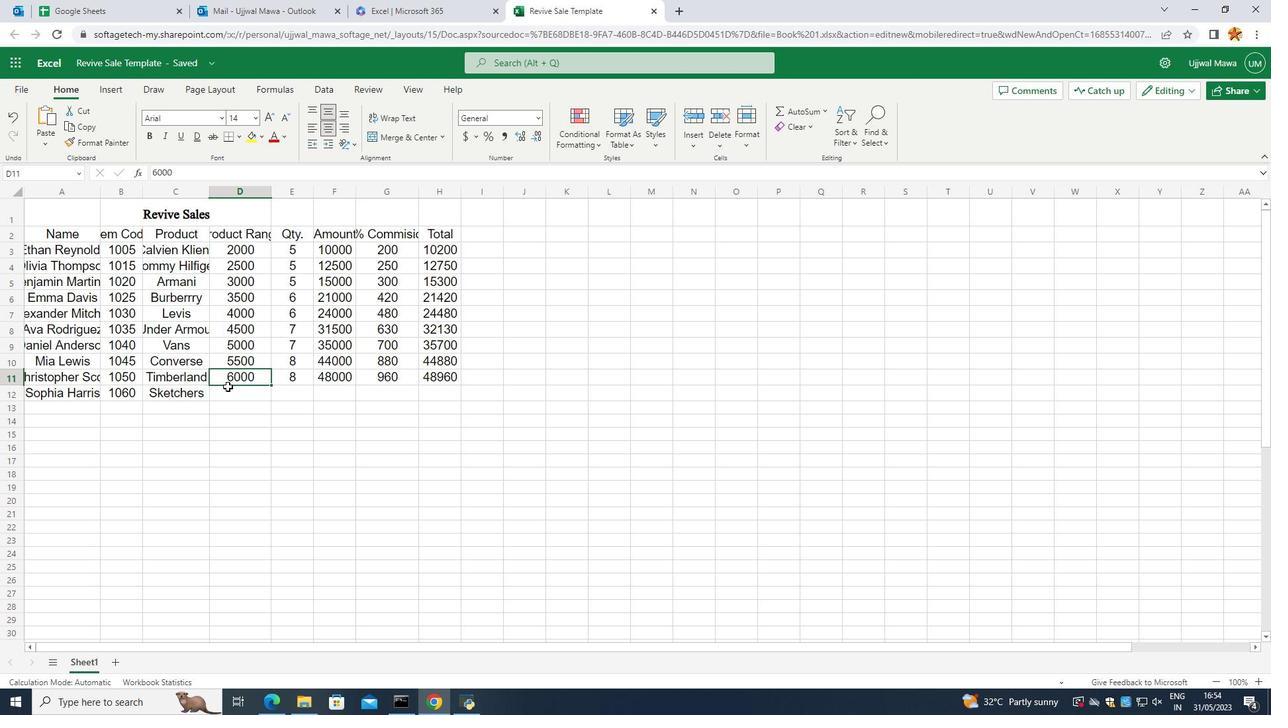 
Action: Mouse moved to (228, 372)
Screenshot: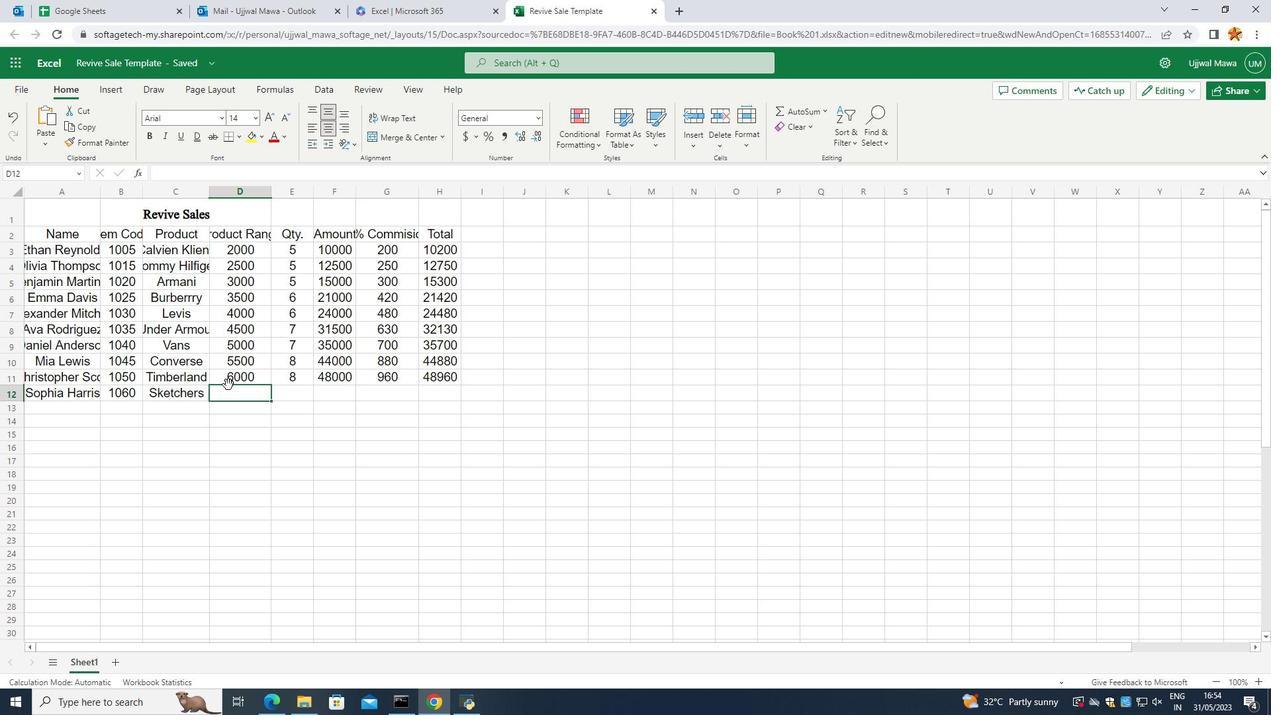 
Action: Key pressed 5
Screenshot: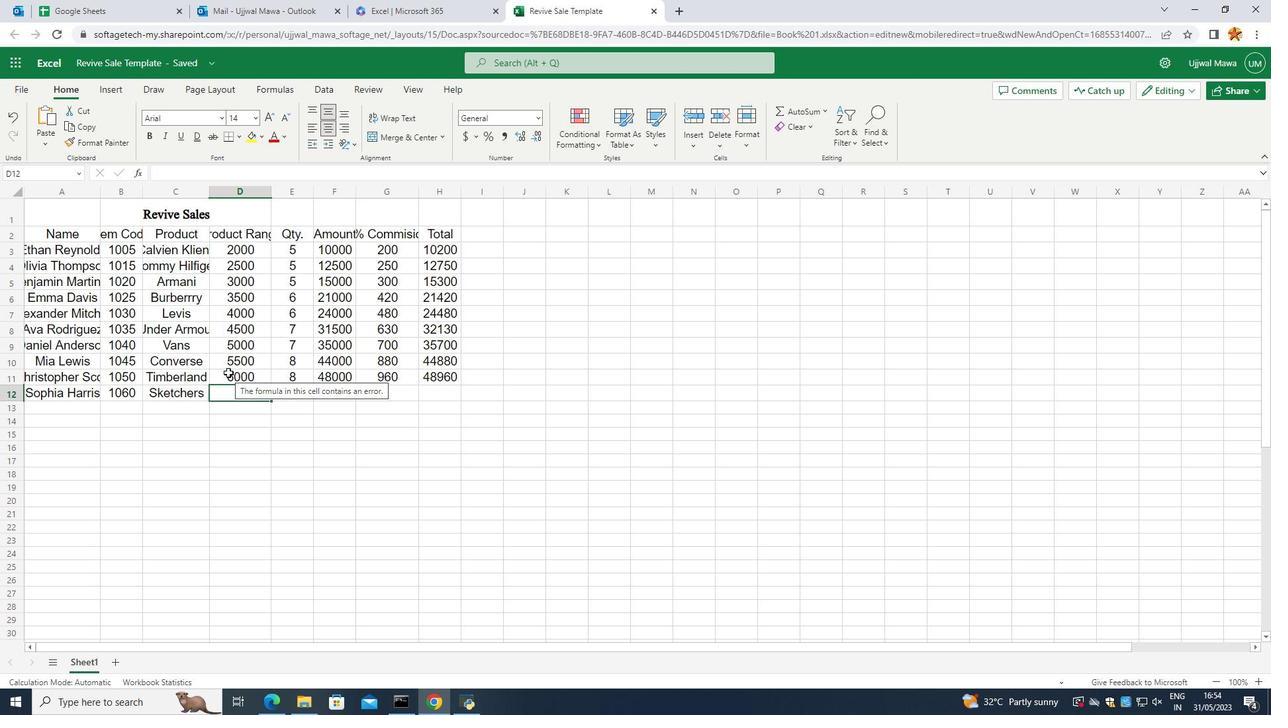 
Action: Mouse moved to (223, 372)
Screenshot: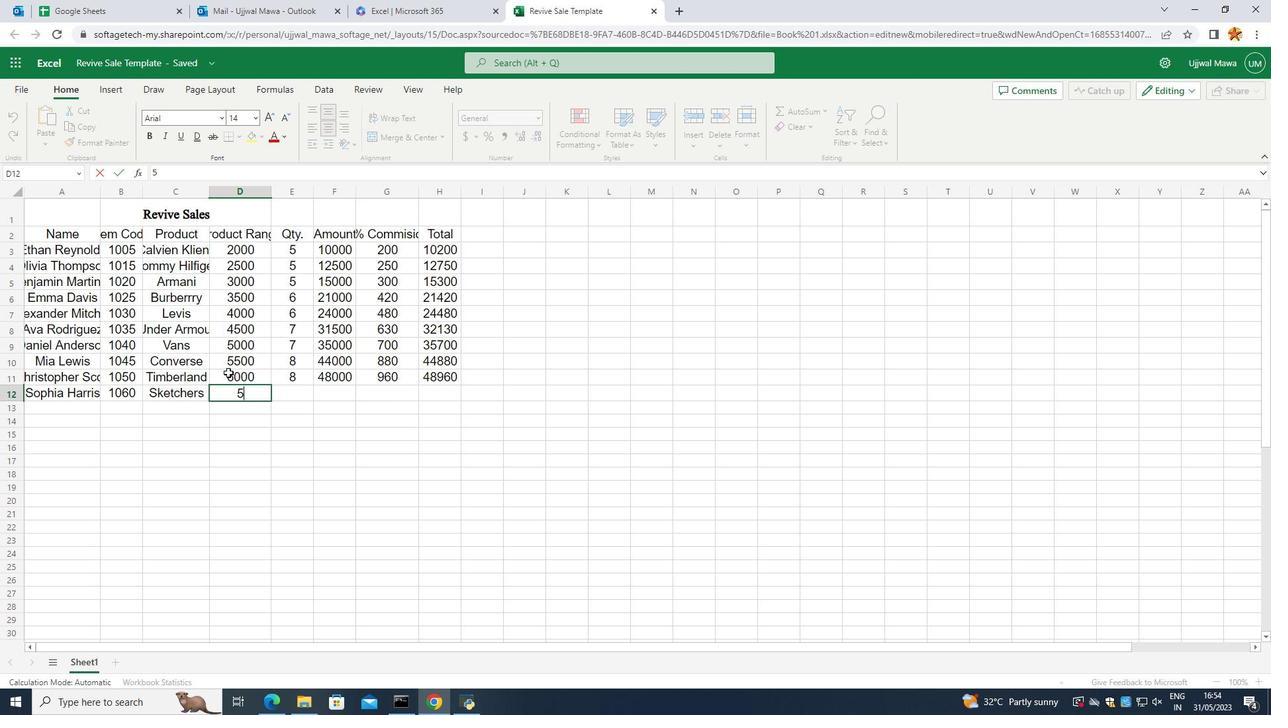 
Action: Key pressed 000
Screenshot: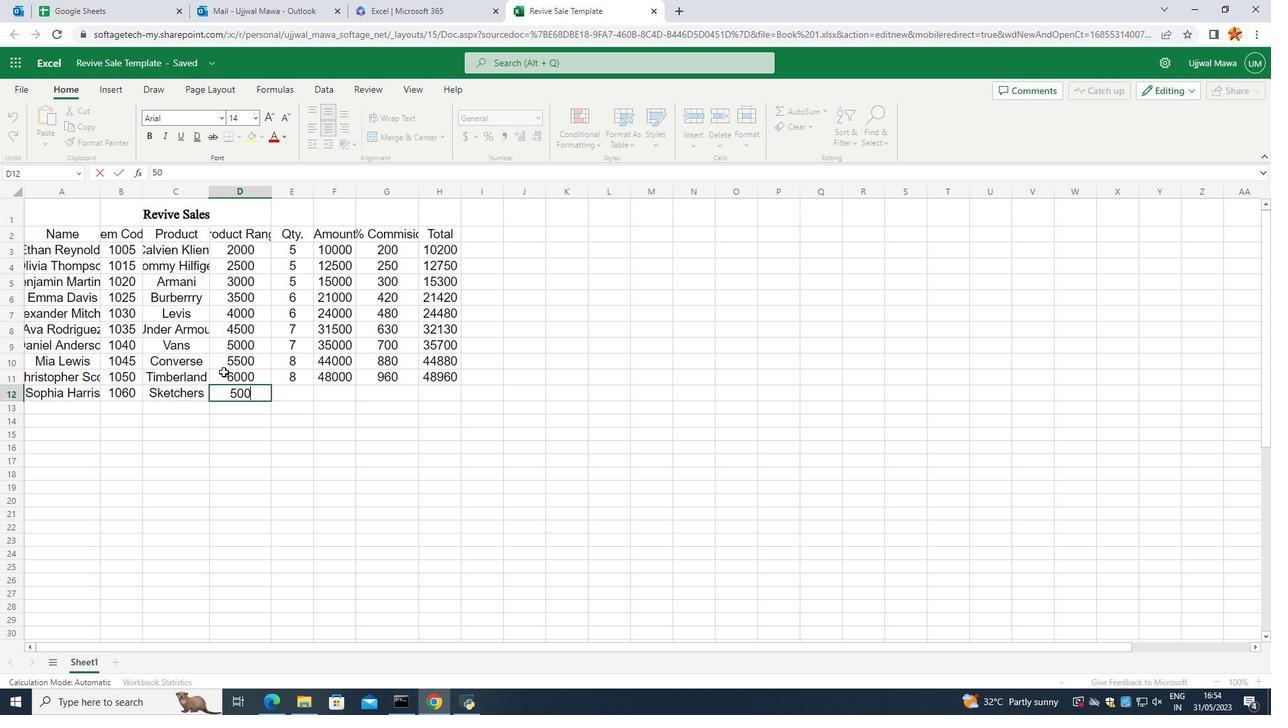 
Action: Mouse moved to (300, 400)
Screenshot: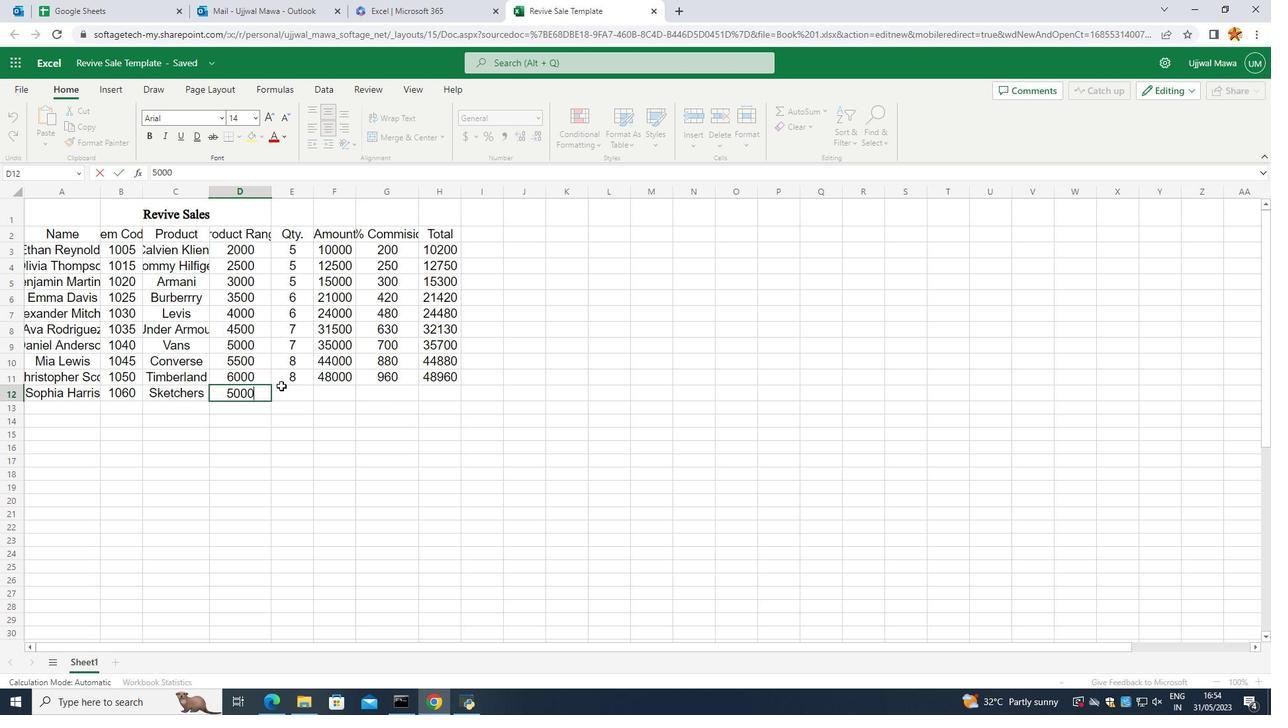 
Action: Mouse pressed left at (300, 400)
Screenshot: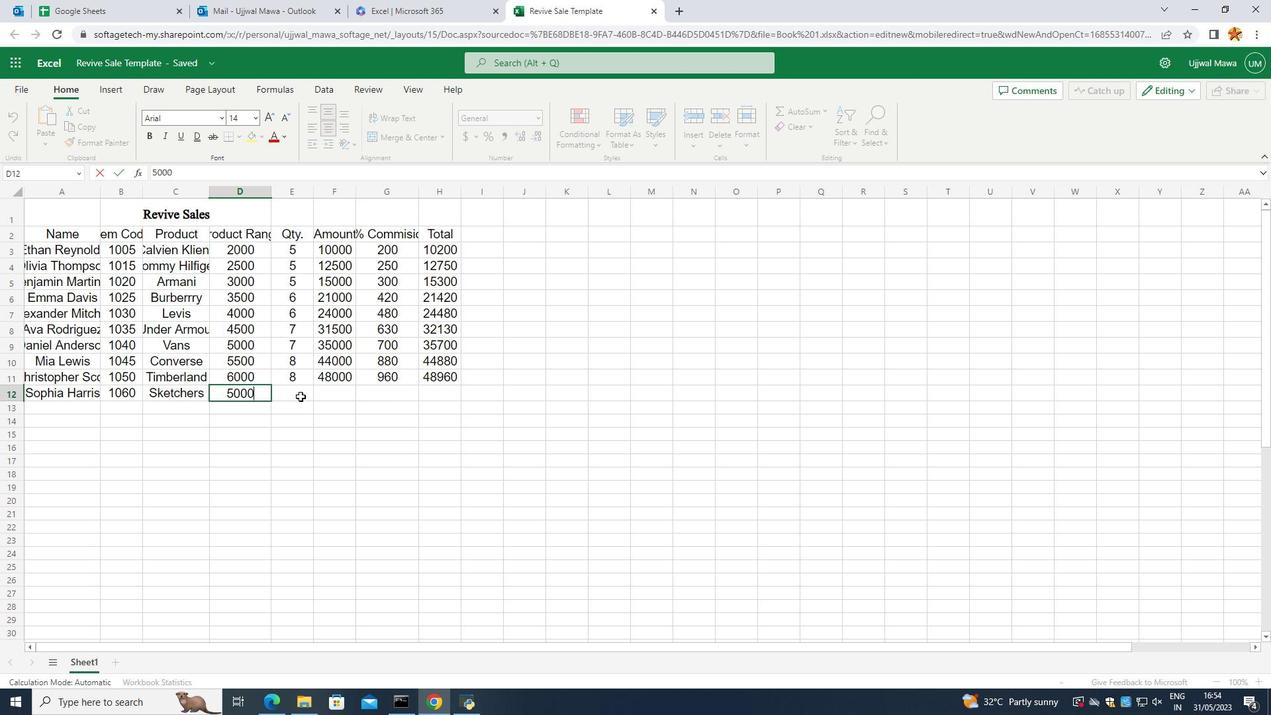 
Action: Mouse moved to (284, 388)
Screenshot: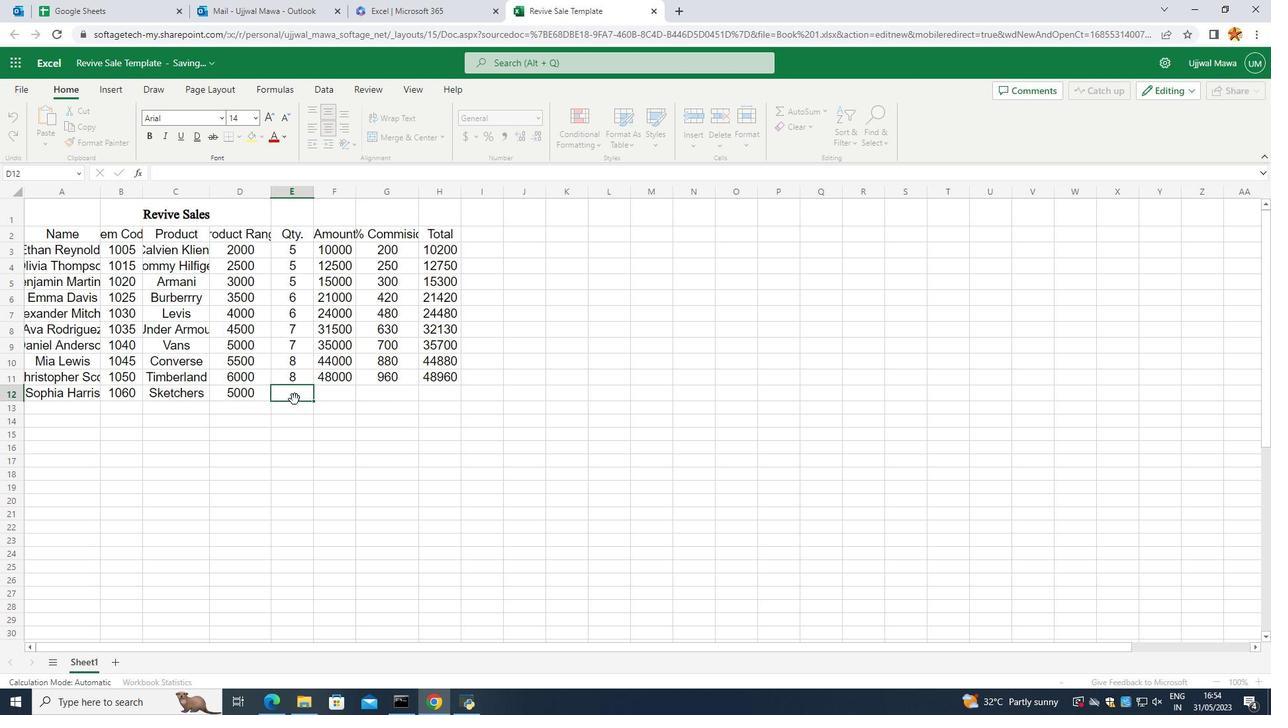 
Action: Mouse pressed left at (284, 388)
Screenshot: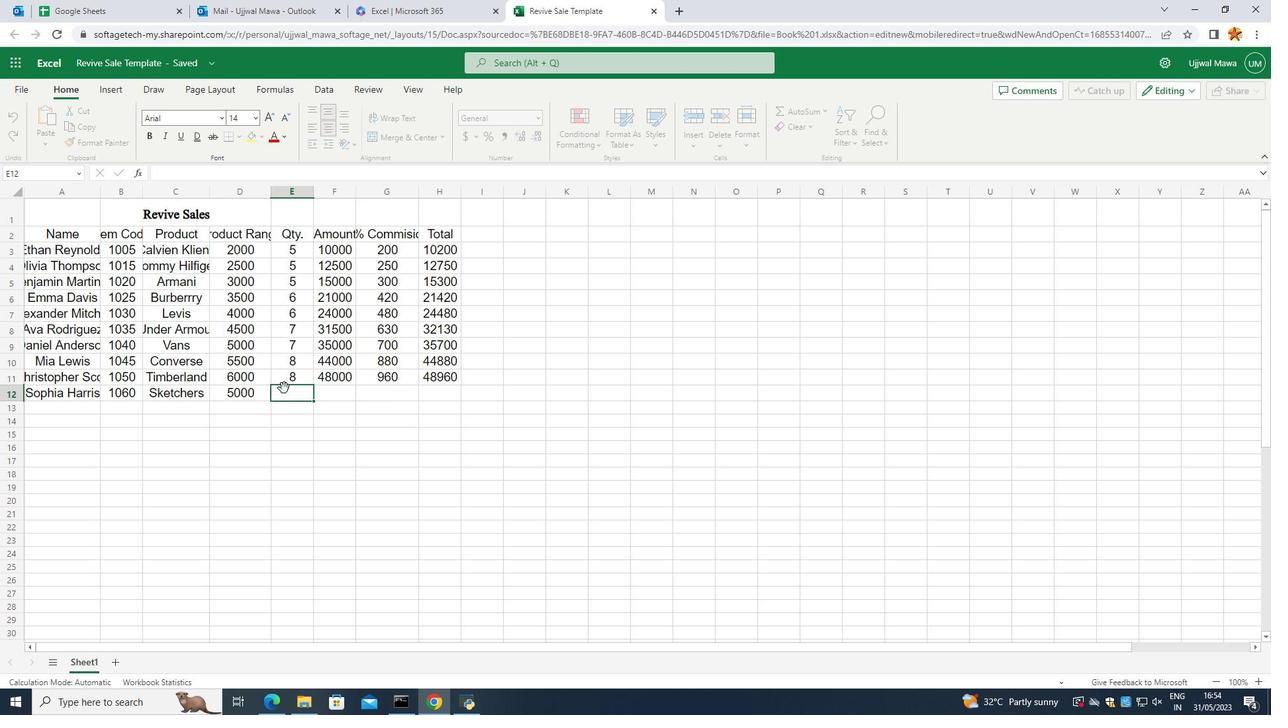 
Action: Mouse moved to (284, 389)
Screenshot: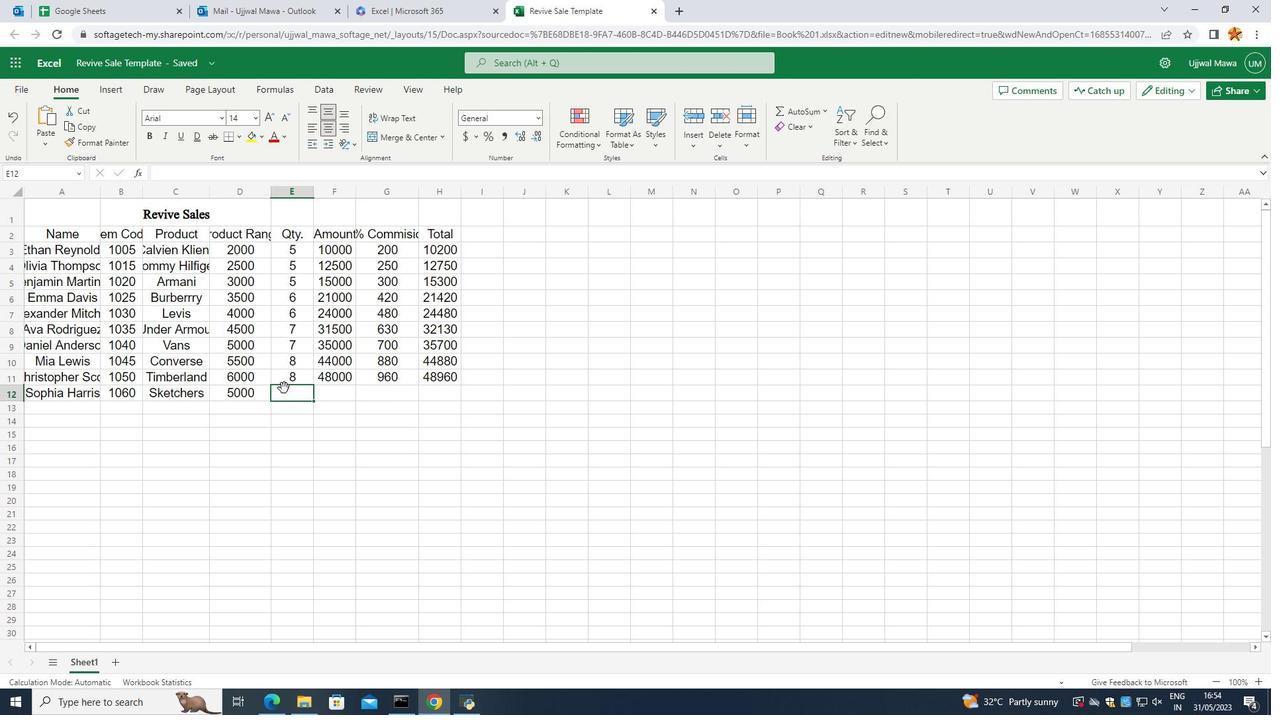
Action: Key pressed 8
Screenshot: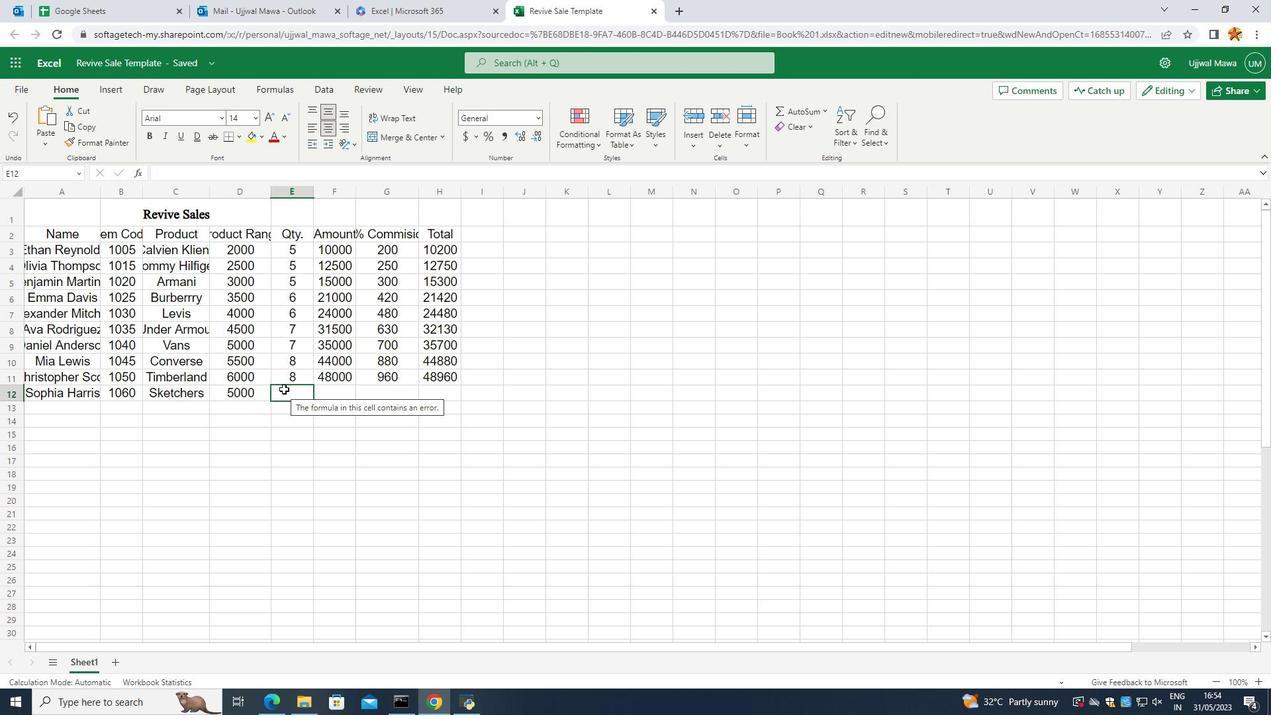 
Action: Mouse moved to (333, 394)
Screenshot: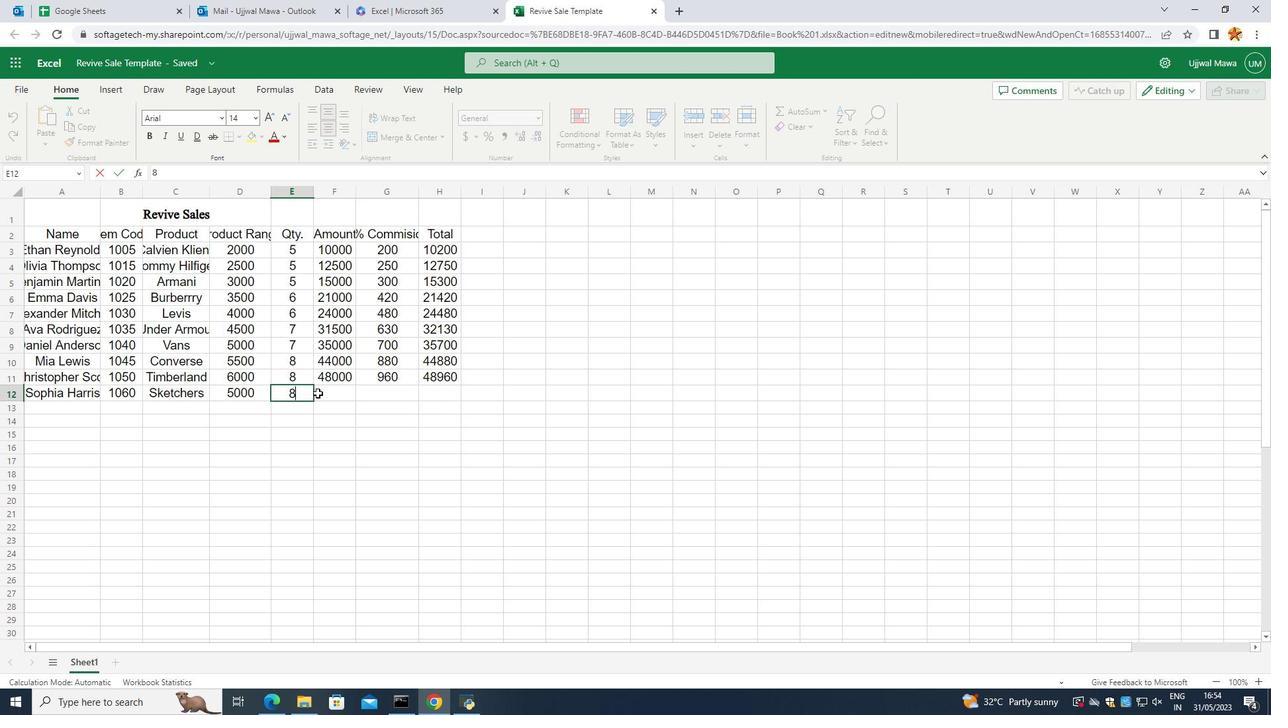 
Action: Mouse pressed left at (333, 394)
Screenshot: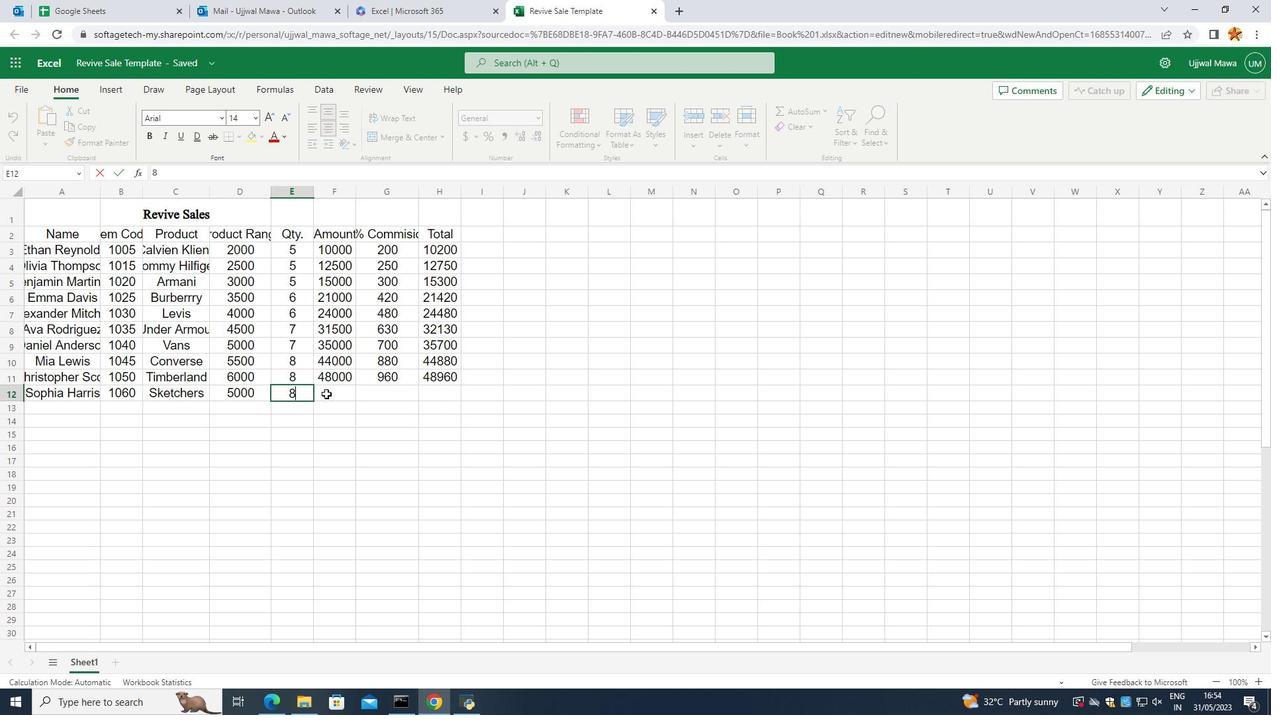 
Action: Mouse moved to (258, 396)
Screenshot: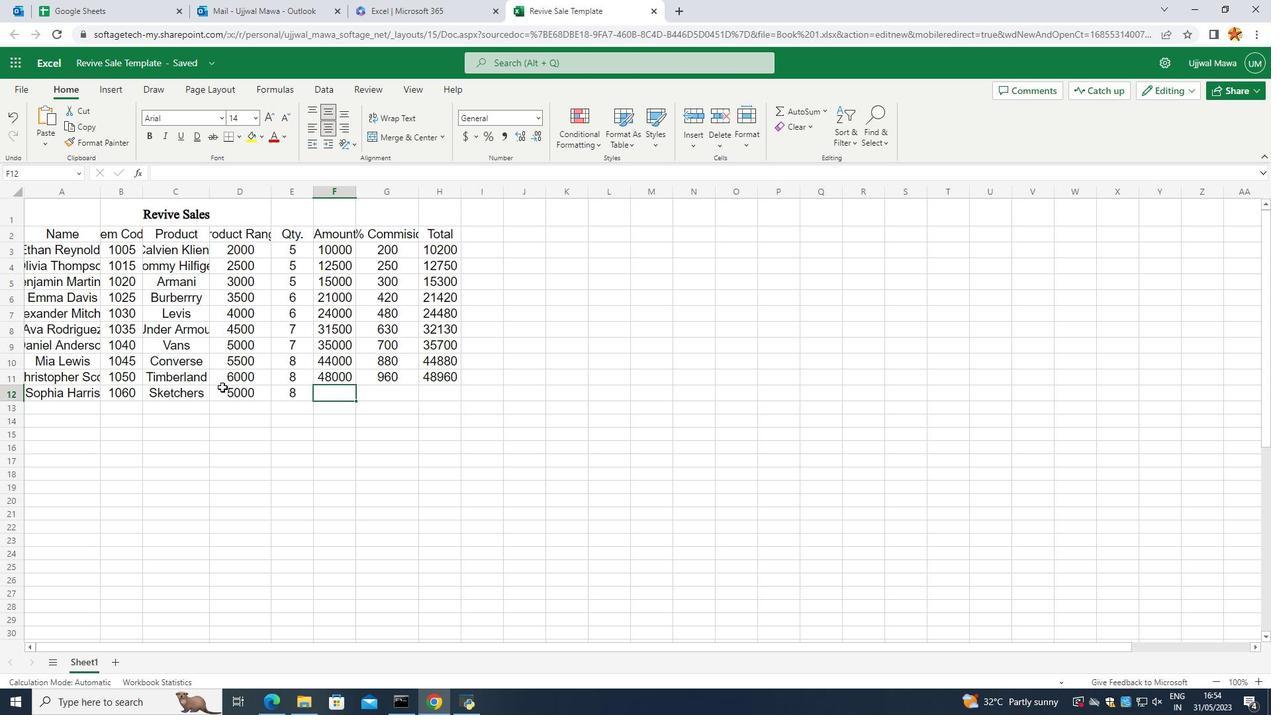 
Action: Key pressed =
Screenshot: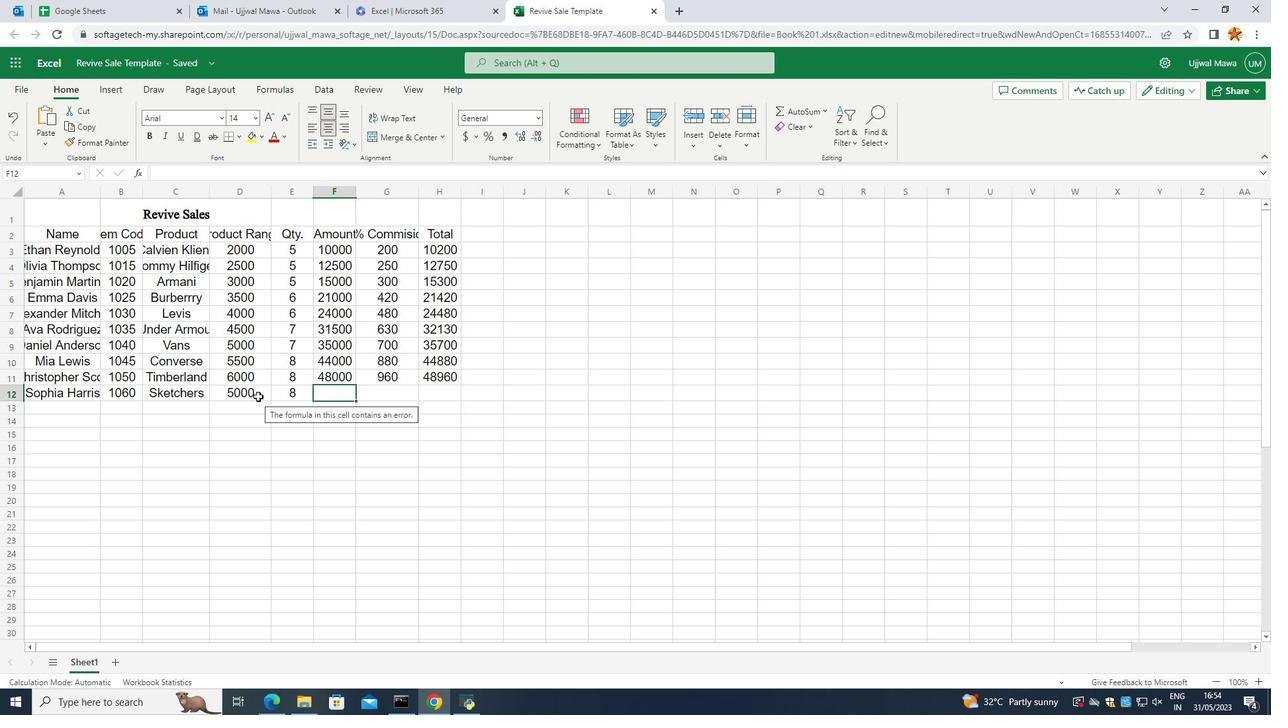 
Action: Mouse moved to (235, 394)
Screenshot: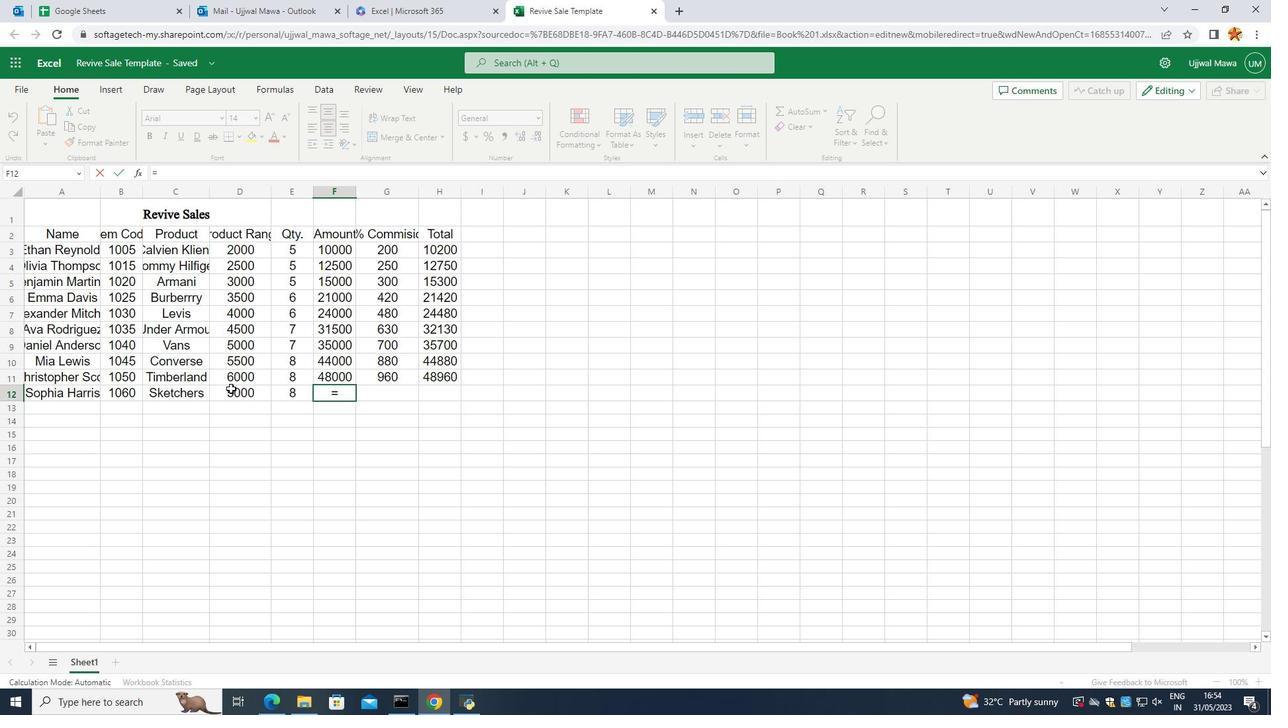 
Action: Mouse pressed left at (235, 394)
Screenshot: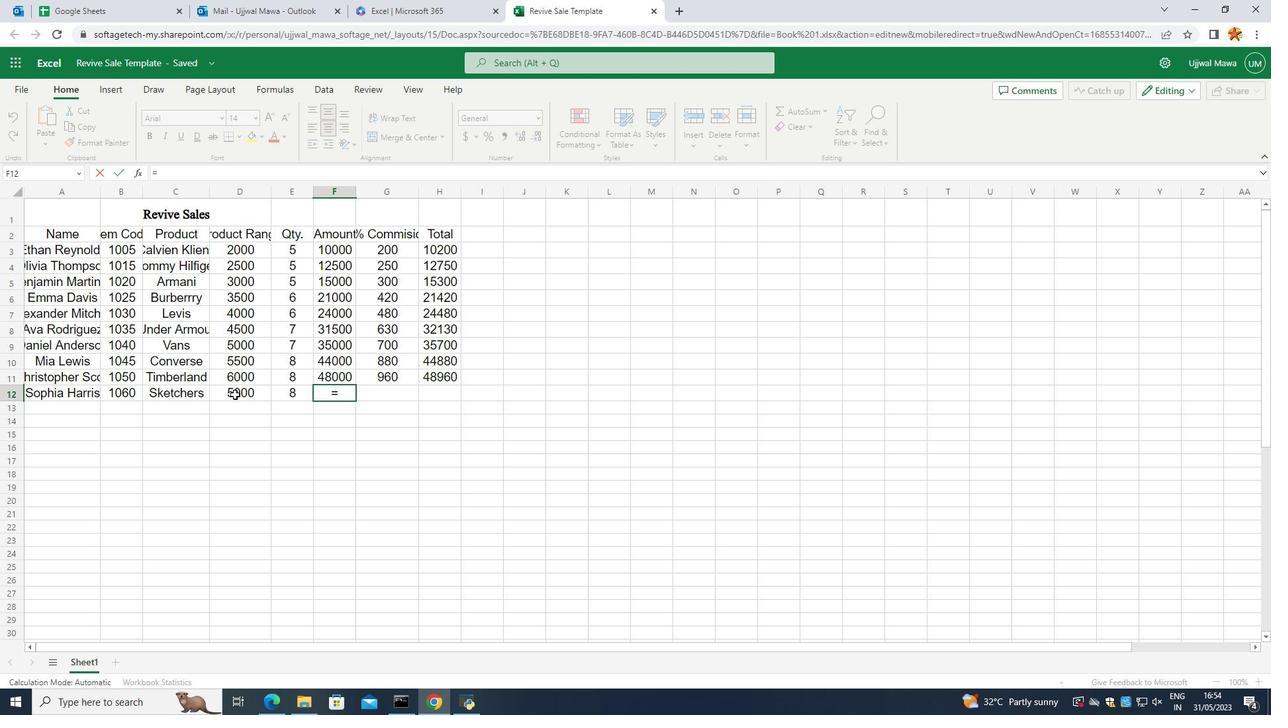 
Action: Mouse moved to (237, 394)
Screenshot: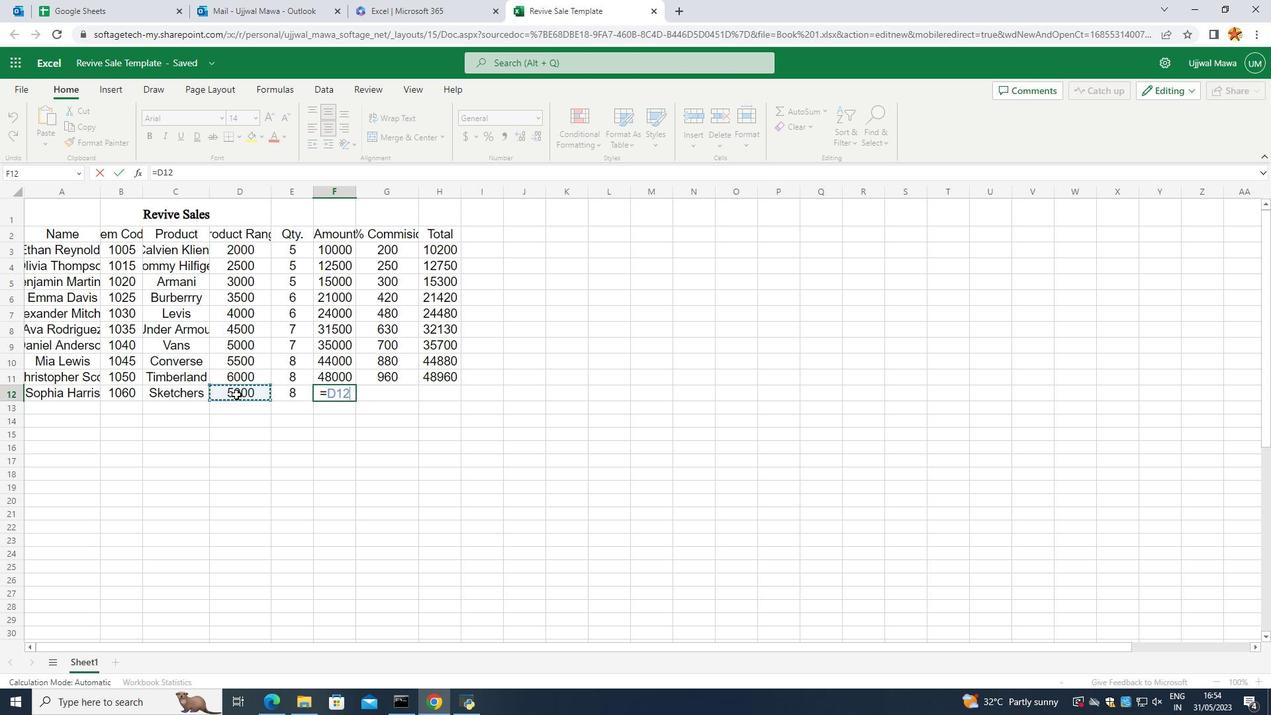 
Action: Key pressed *
Screenshot: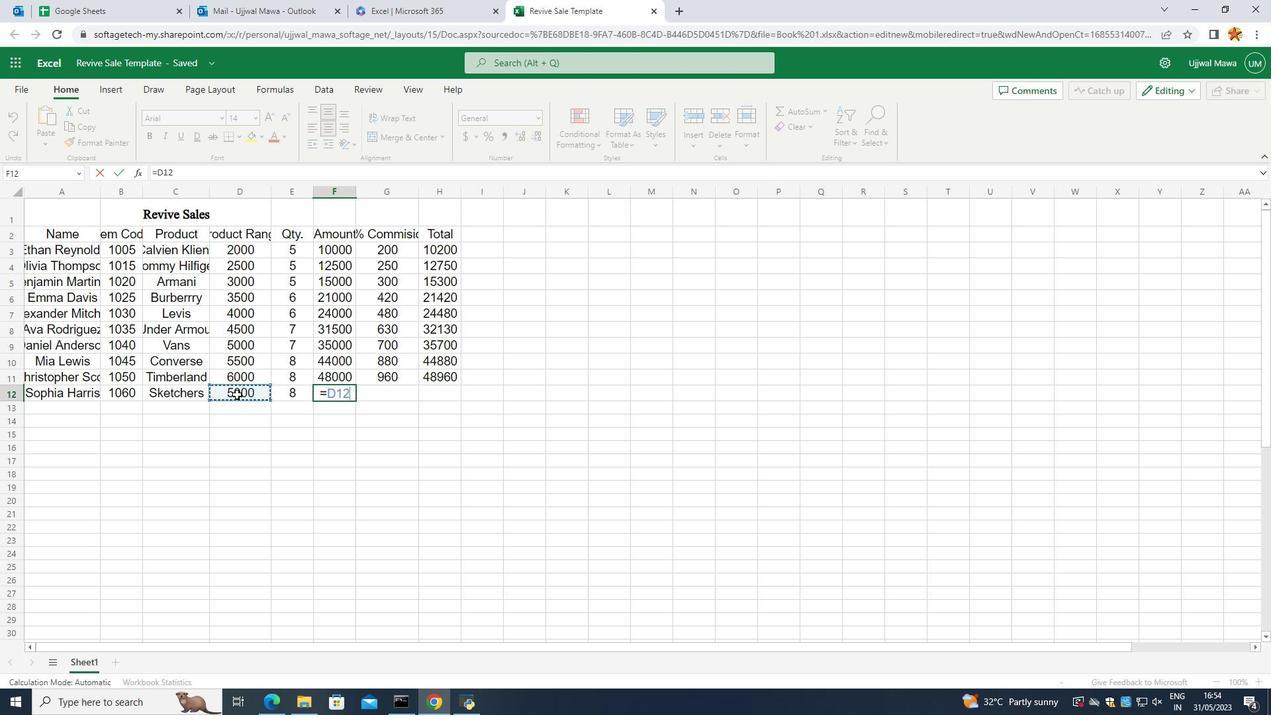 
Action: Mouse moved to (288, 395)
Screenshot: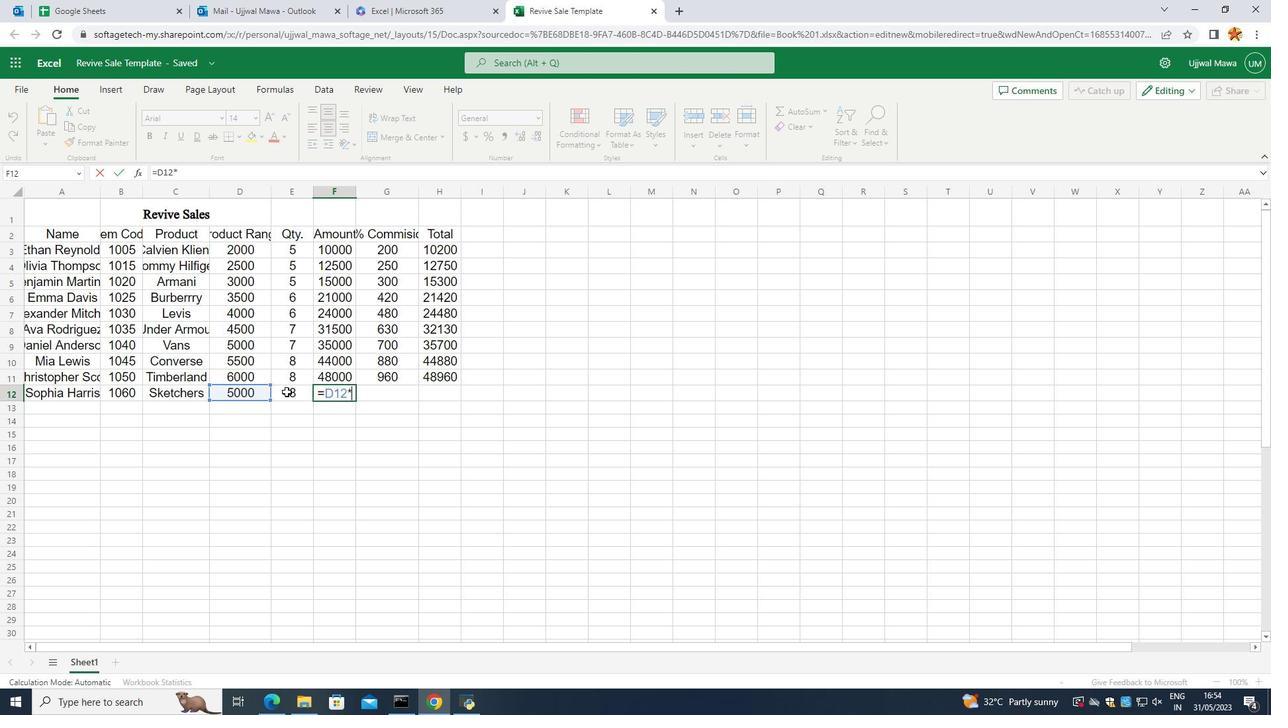 
Action: Mouse pressed left at (288, 395)
Screenshot: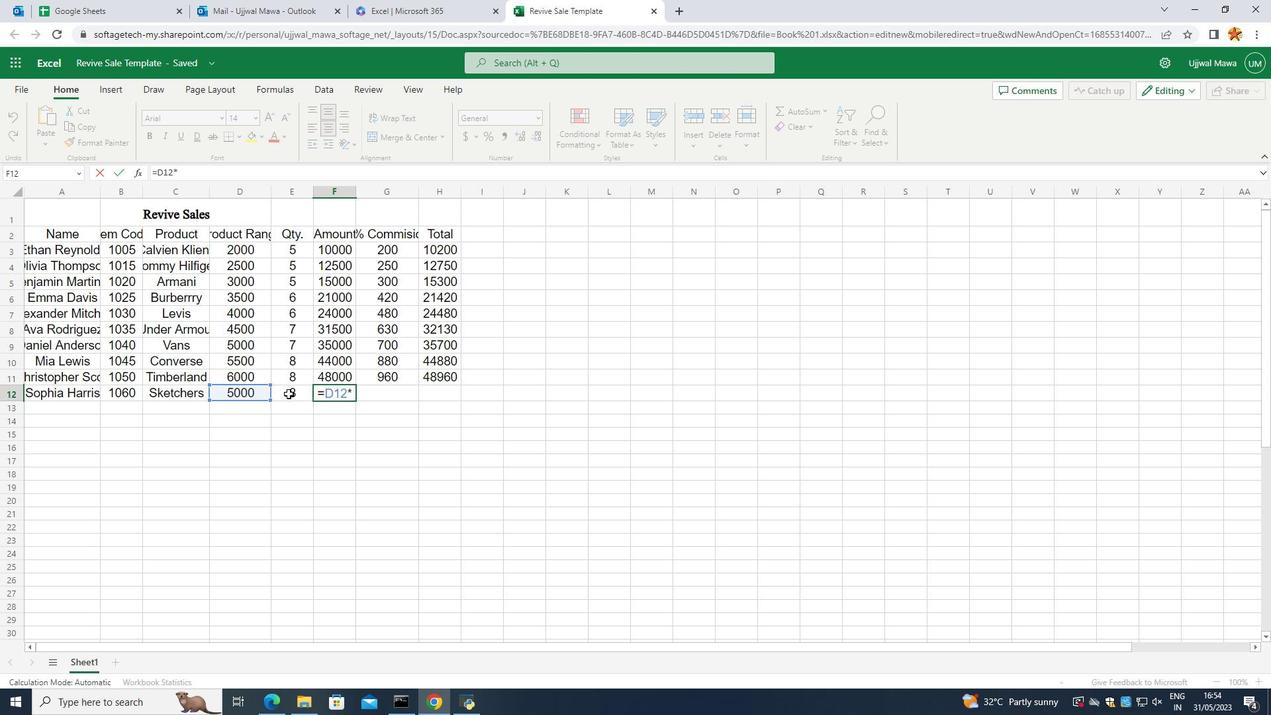 
Action: Mouse moved to (290, 389)
Screenshot: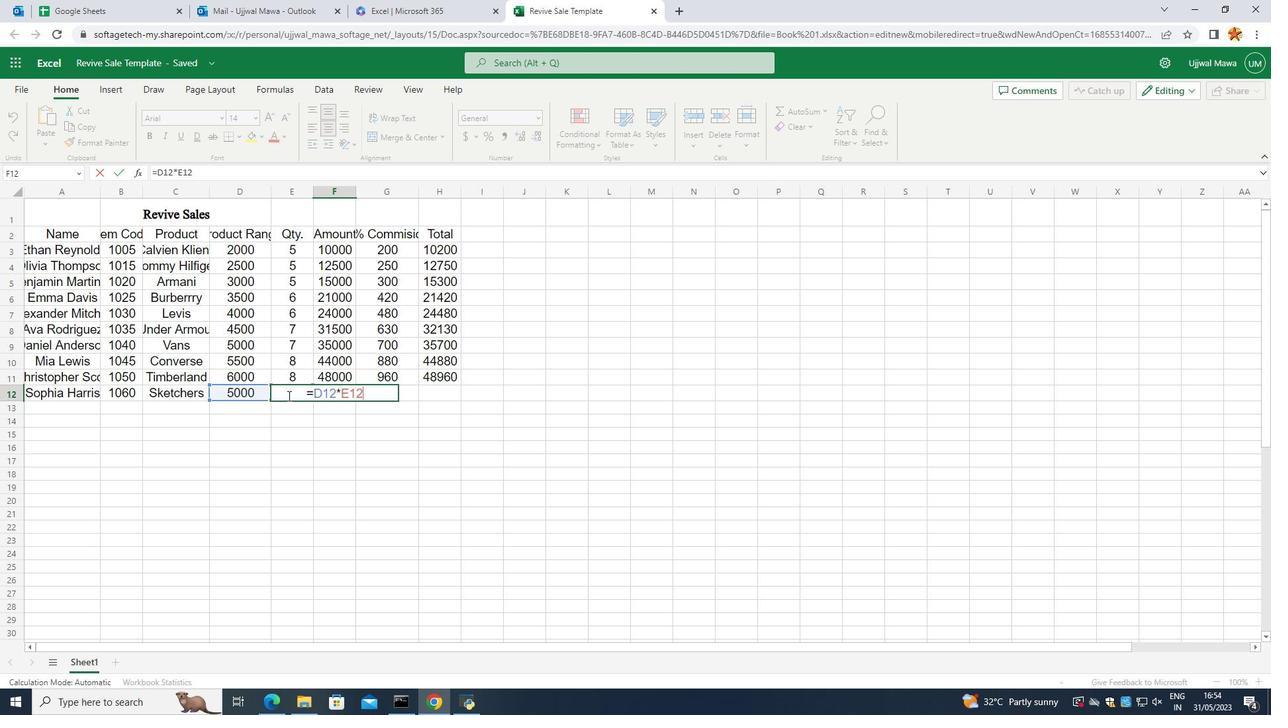 
Action: Key pressed <Key.enter>
Screenshot: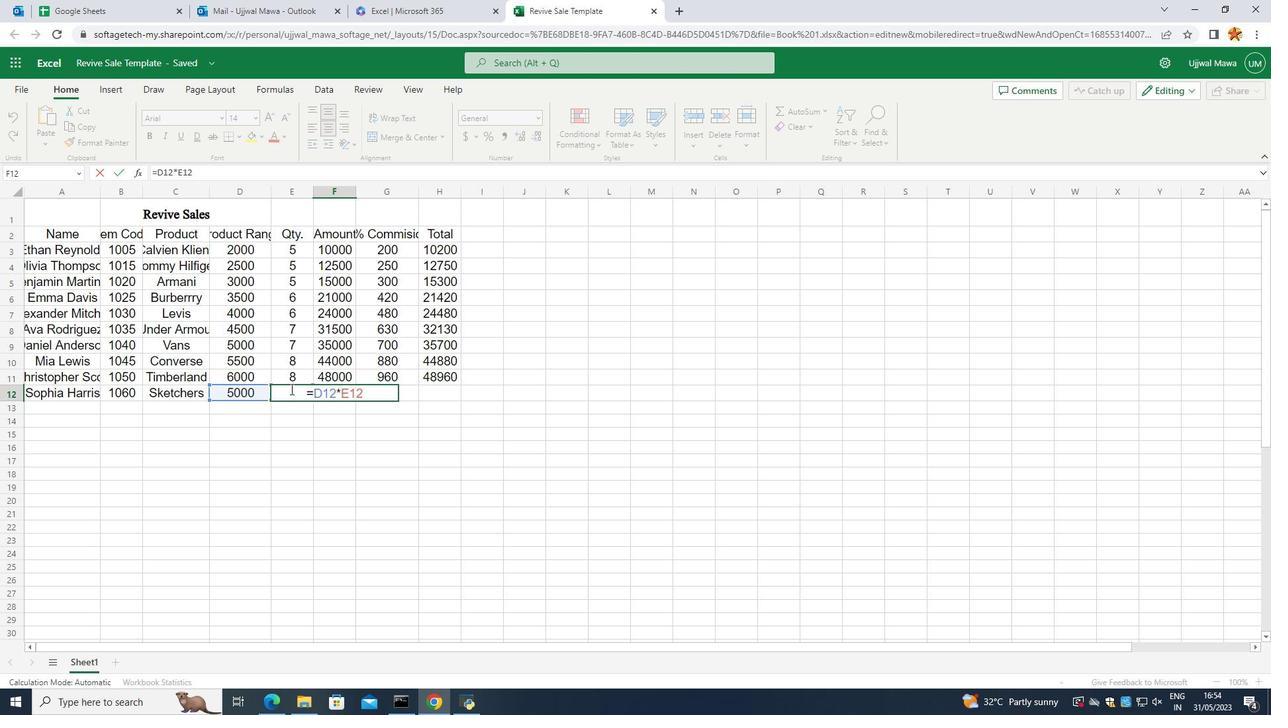 
Action: Mouse moved to (376, 388)
Screenshot: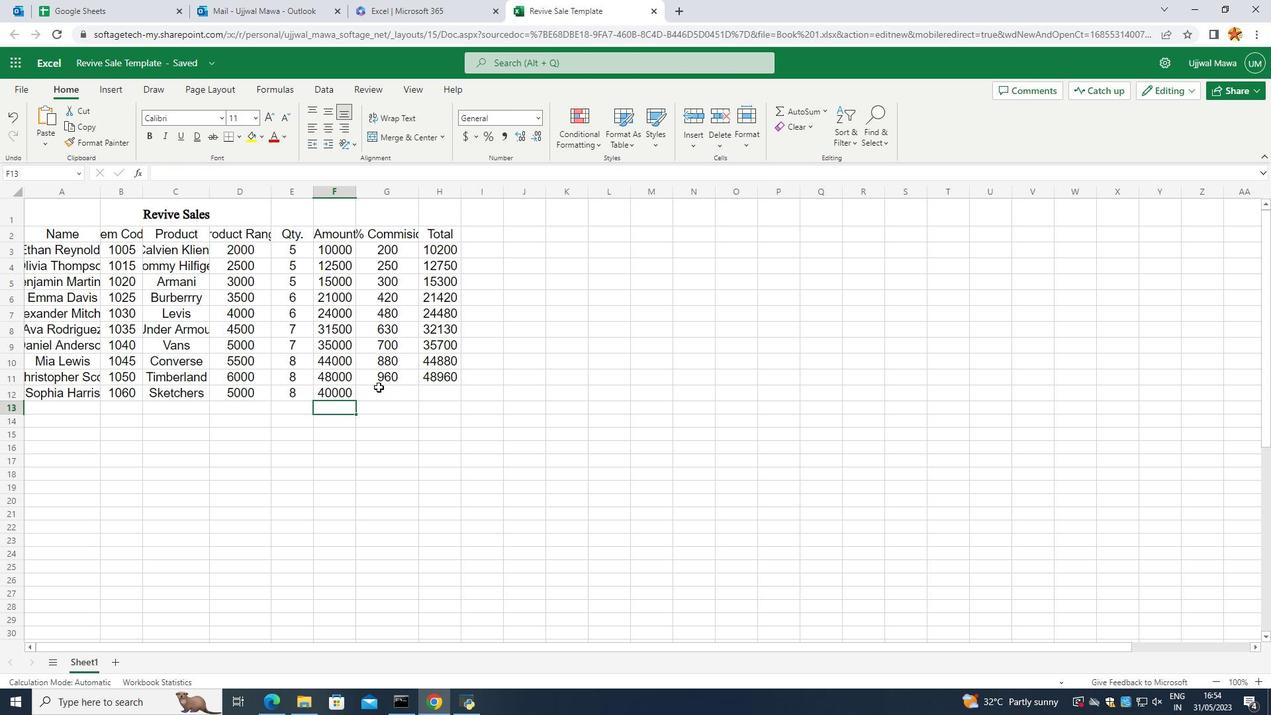 
Action: Mouse pressed left at (376, 388)
Screenshot: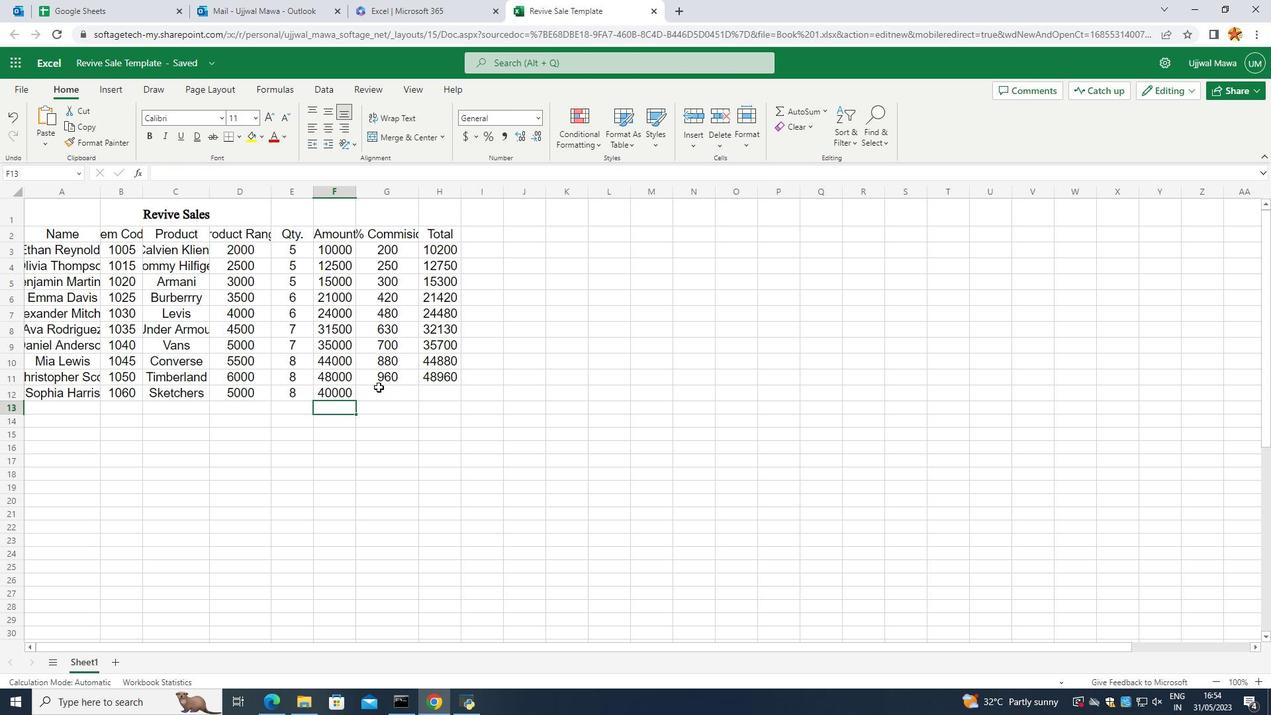 
Action: Mouse moved to (345, 393)
Screenshot: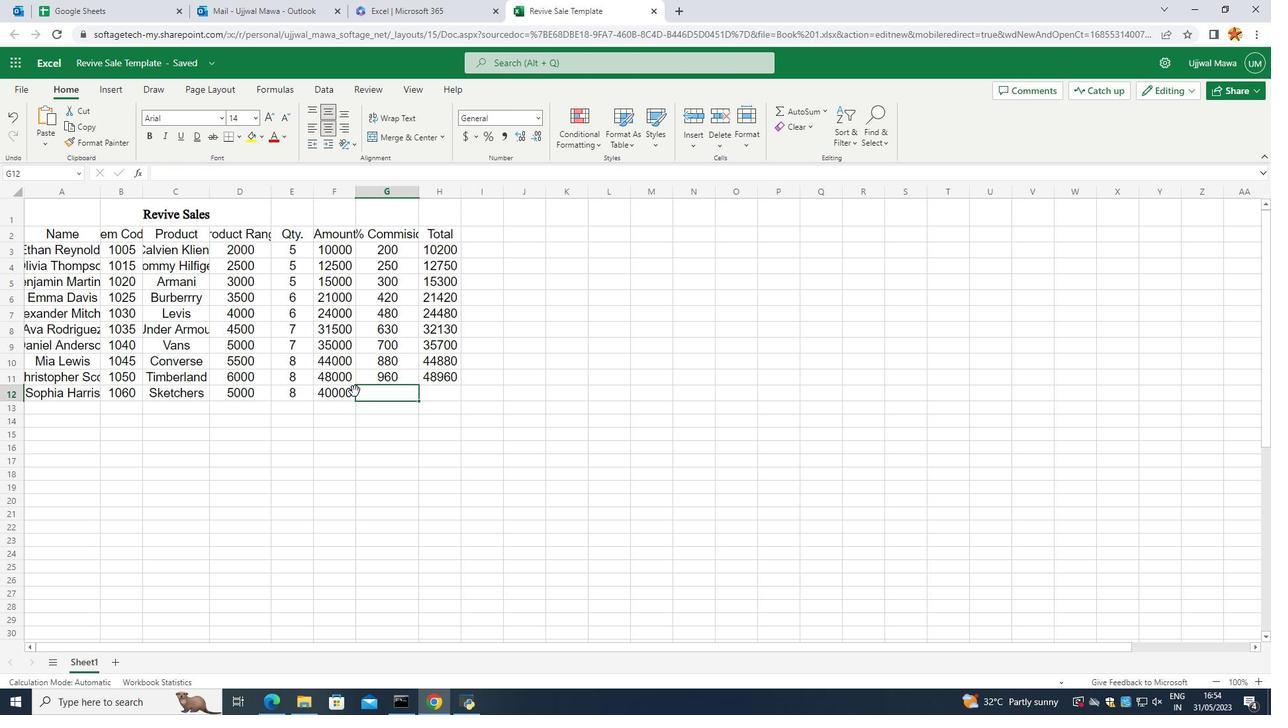 
Action: Mouse pressed left at (345, 393)
Screenshot: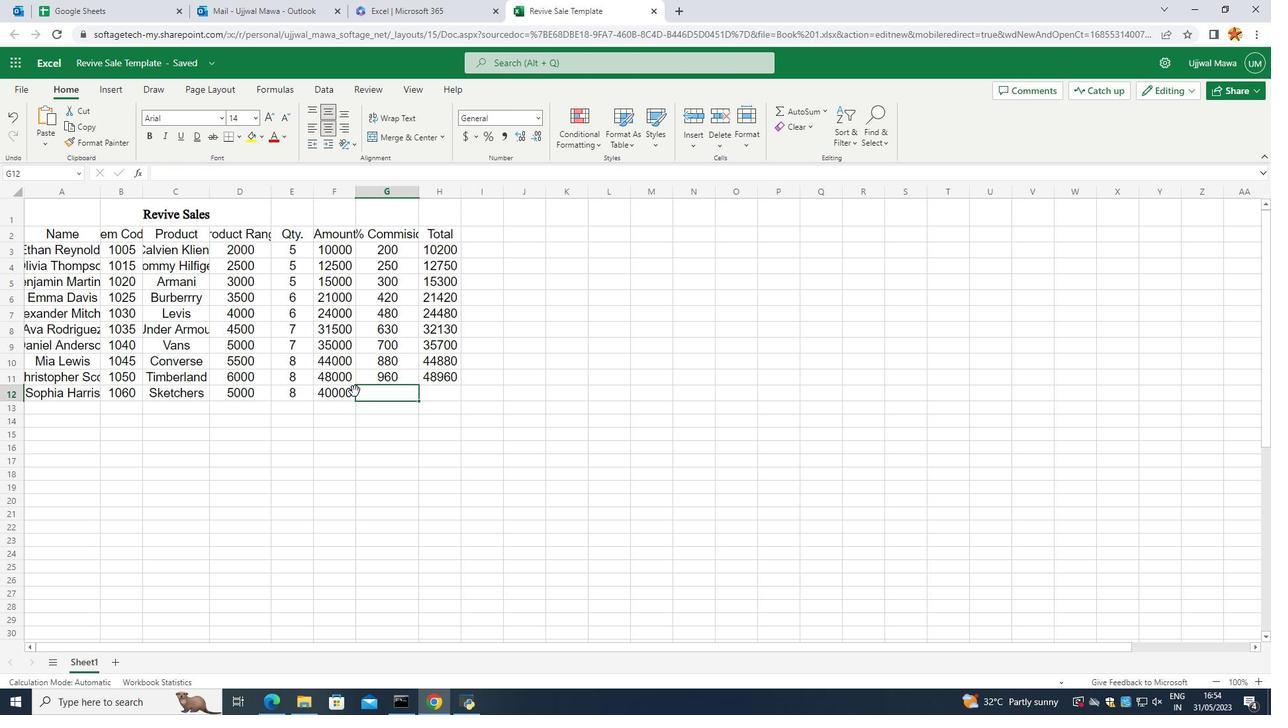 
Action: Mouse moved to (366, 392)
Screenshot: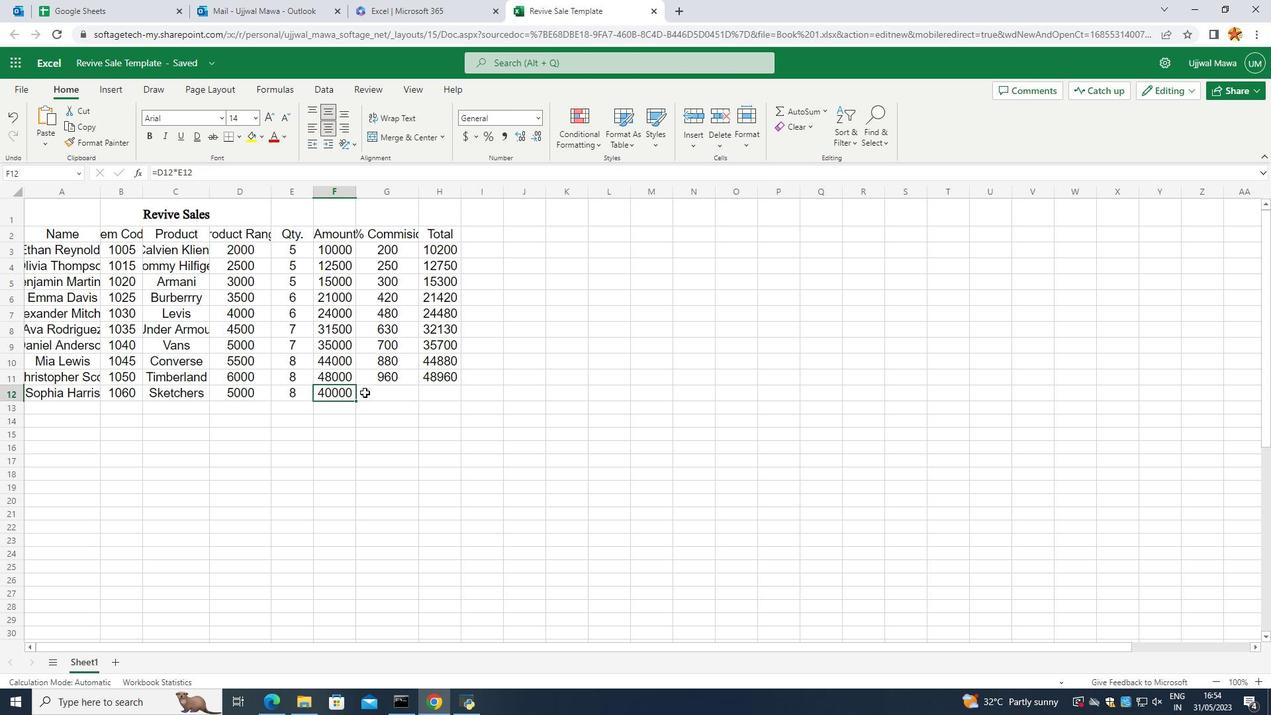 
Action: Mouse pressed left at (366, 392)
Screenshot: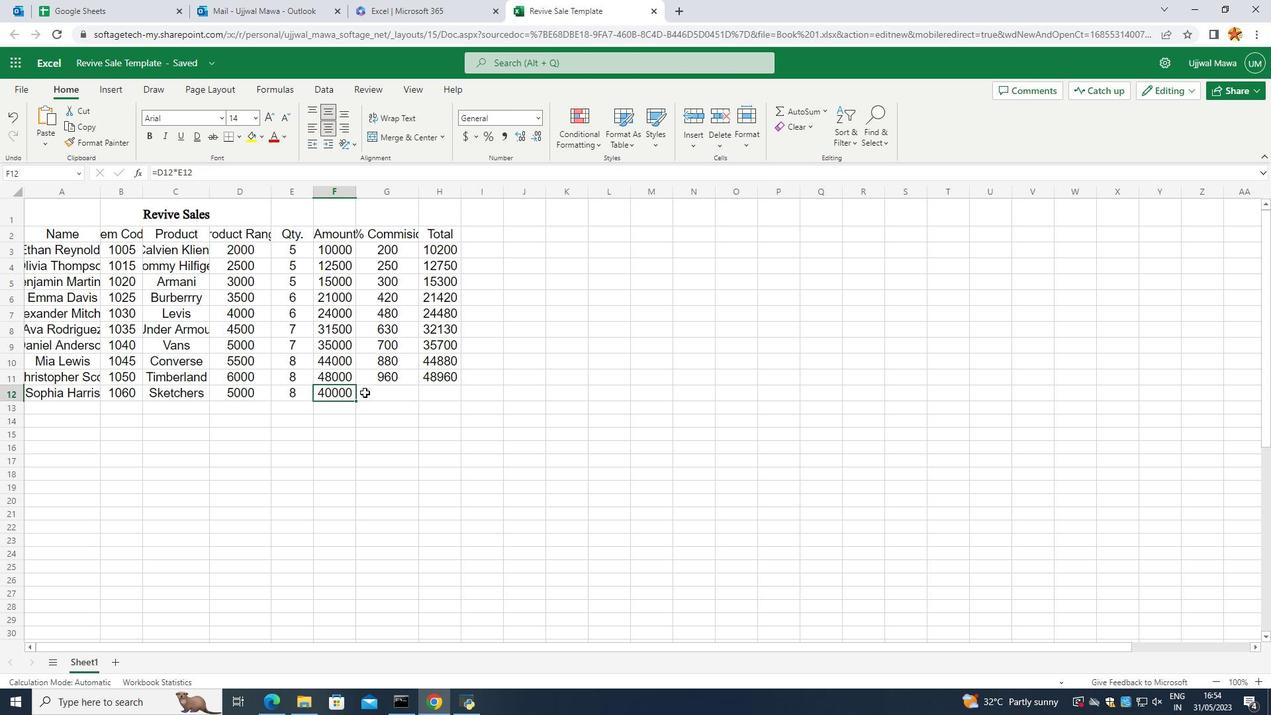 
Action: Mouse moved to (367, 392)
Screenshot: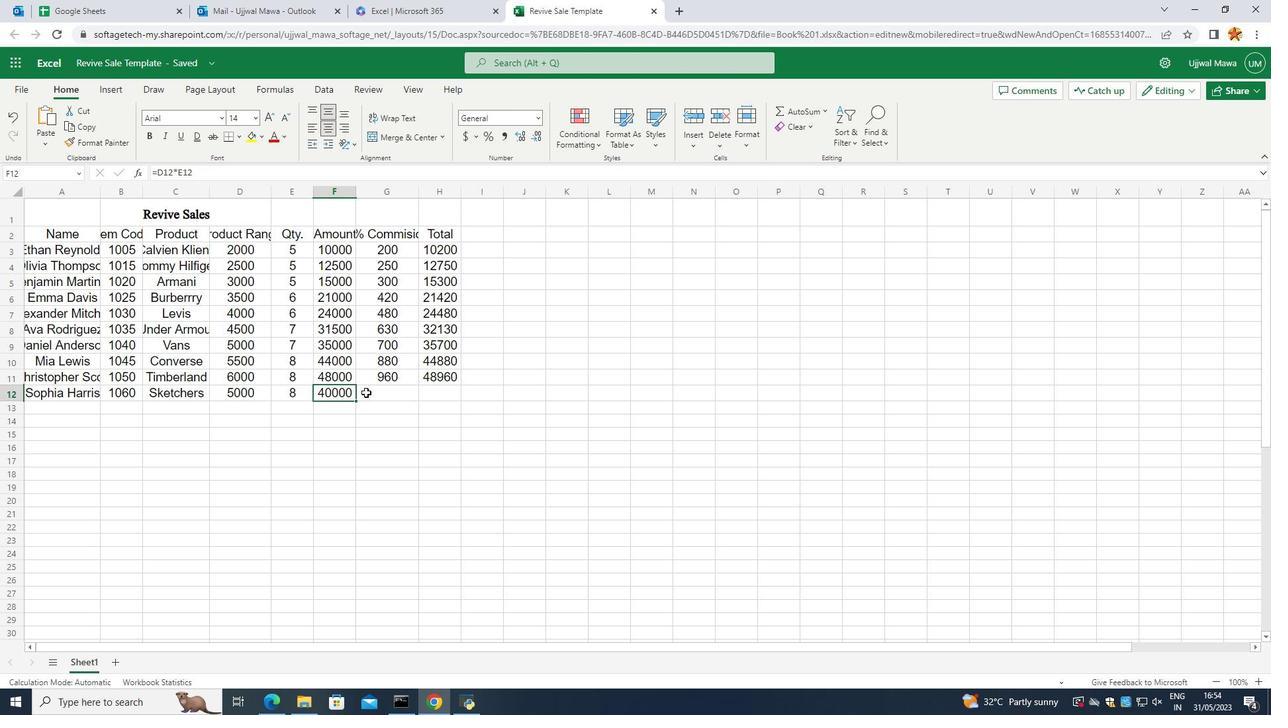 
Action: Key pressed =
Screenshot: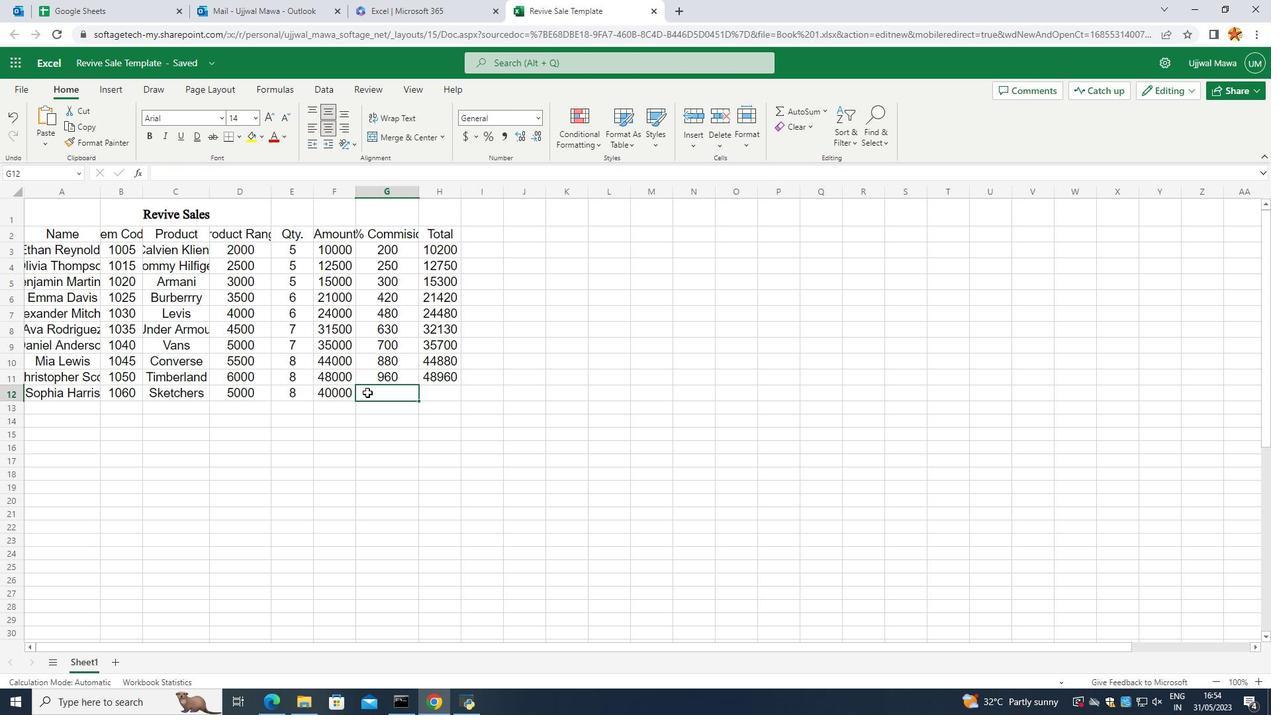 
Action: Mouse moved to (325, 391)
Screenshot: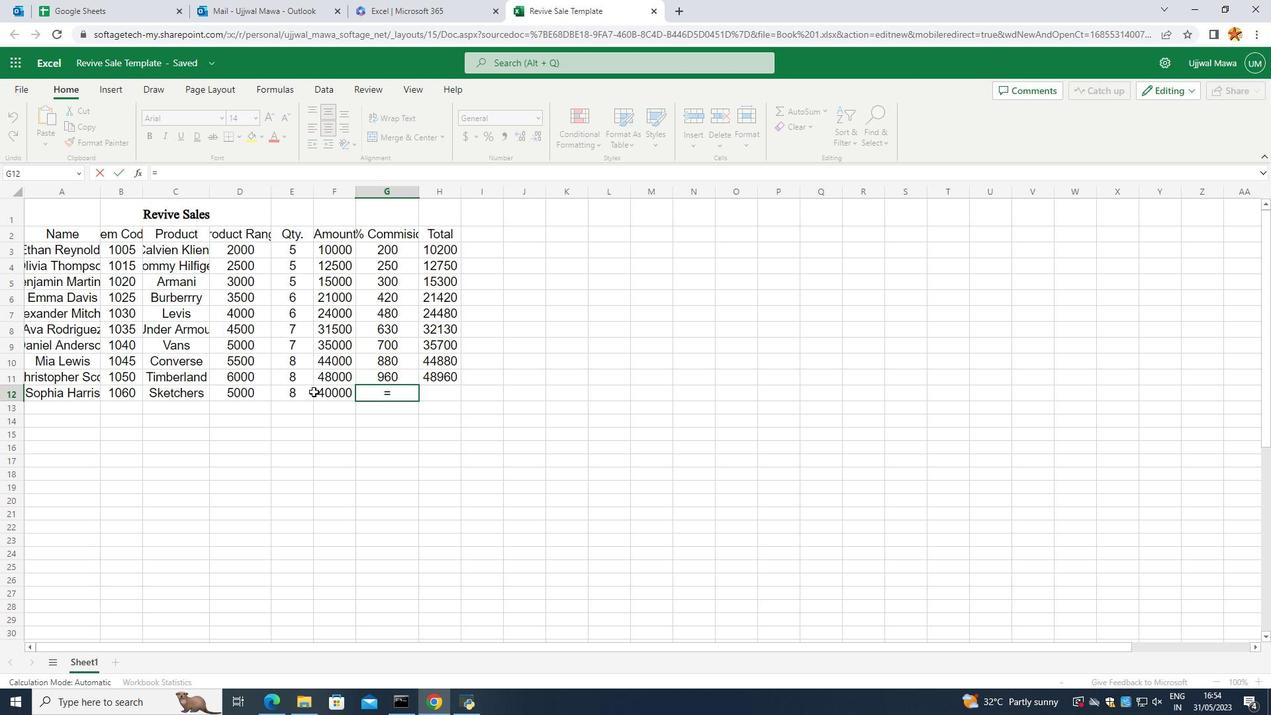 
Action: Mouse pressed left at (325, 391)
Screenshot: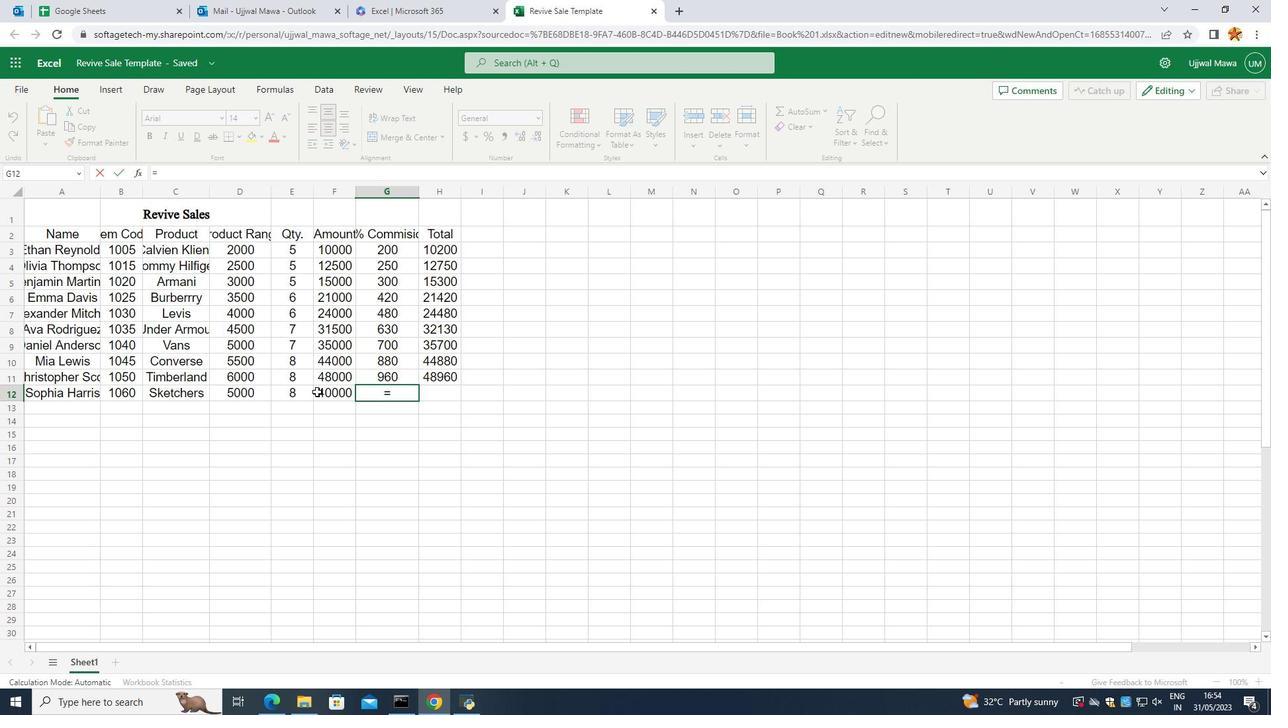 
Action: Mouse moved to (335, 373)
Screenshot: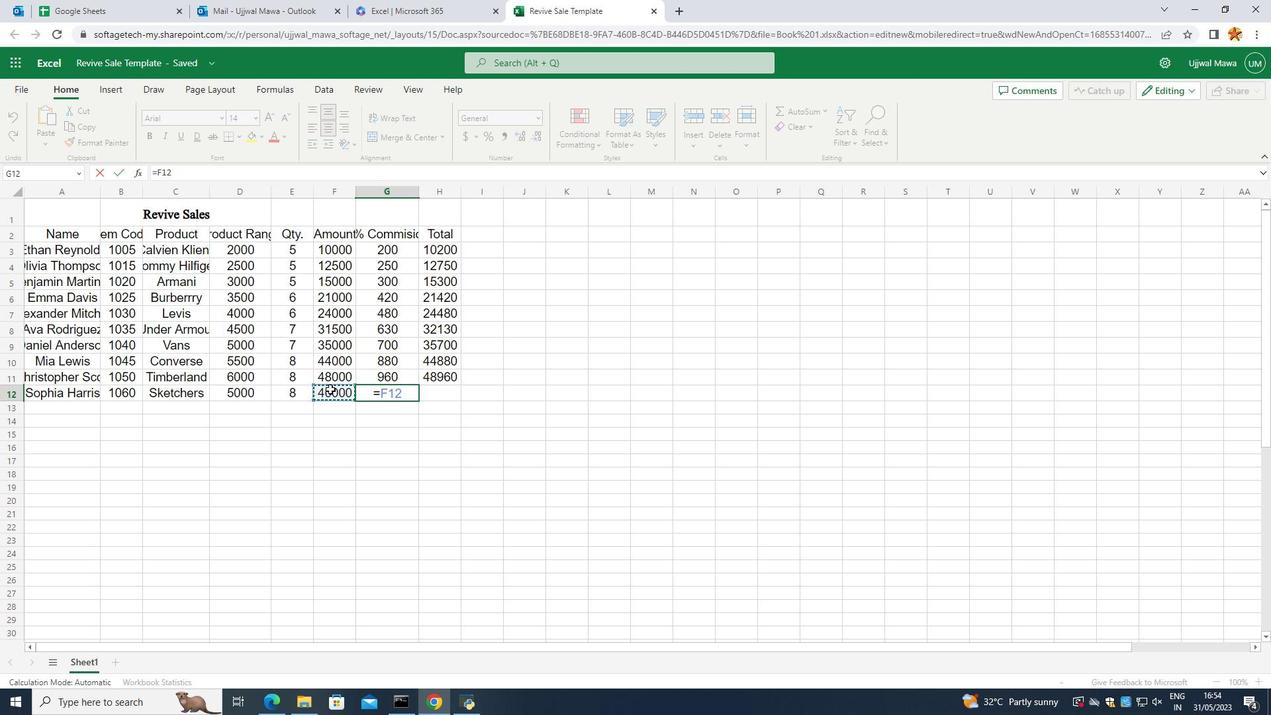 
Action: Key pressed *2<Key.shift_r><Key.shift_r><Key.shift_r><Key.shift_r><Key.shift_r><Key.shift_r><Key.shift_r><Key.shift_r><Key.shift_r><Key.shift_r><Key.shift_r><Key.shift_r><Key.shift_r><Key.shift_r><Key.shift_r><Key.shift_r><Key.shift_r><Key.shift_r><Key.shift_r><Key.shift_r><Key.shift_r><Key.shift_r><Key.shift_r><Key.shift_r><Key.shift_r><Key.shift_r><Key.shift_r><Key.shift_r><Key.shift_r>%<Key.enter>
Screenshot: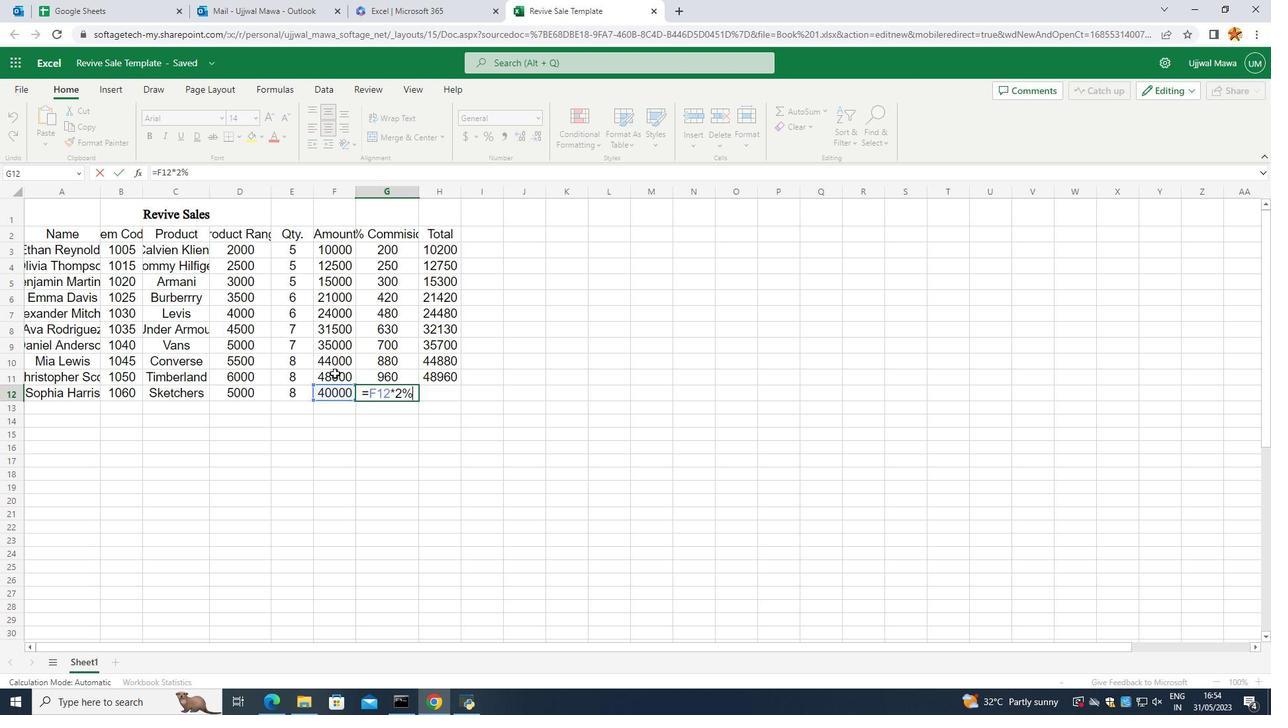 
Action: Mouse moved to (431, 387)
Screenshot: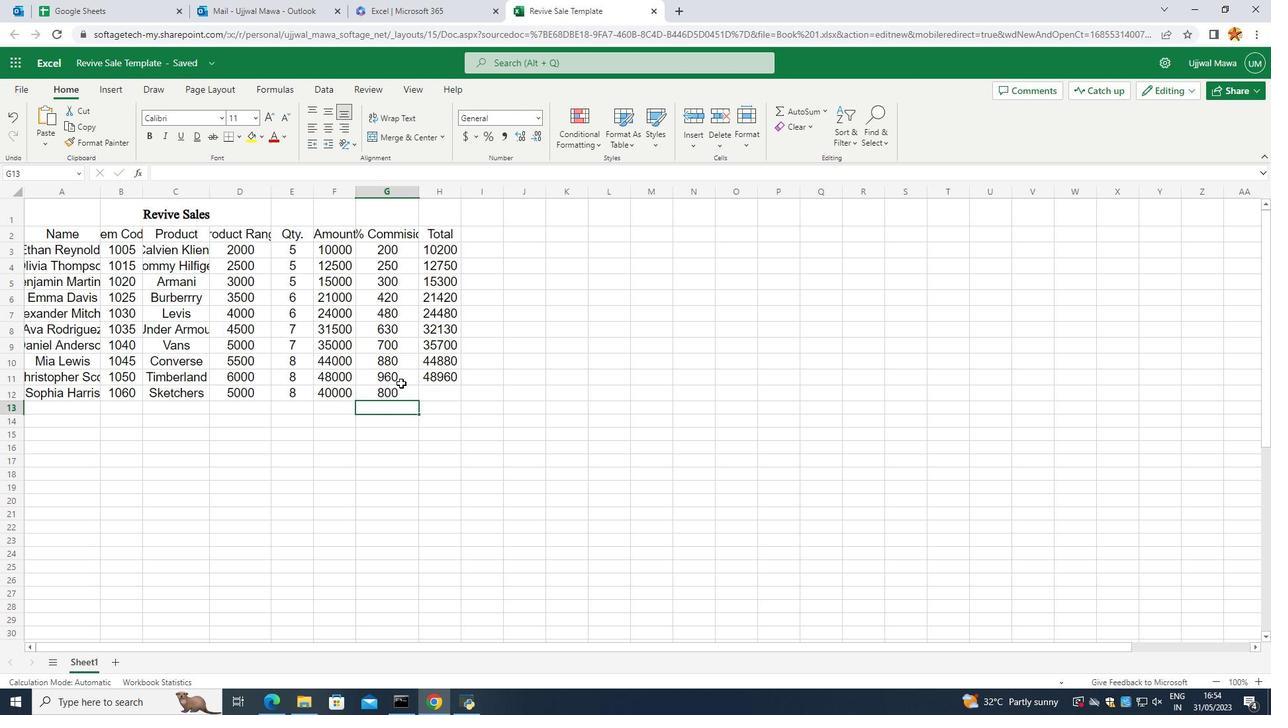 
Action: Mouse pressed left at (431, 387)
Screenshot: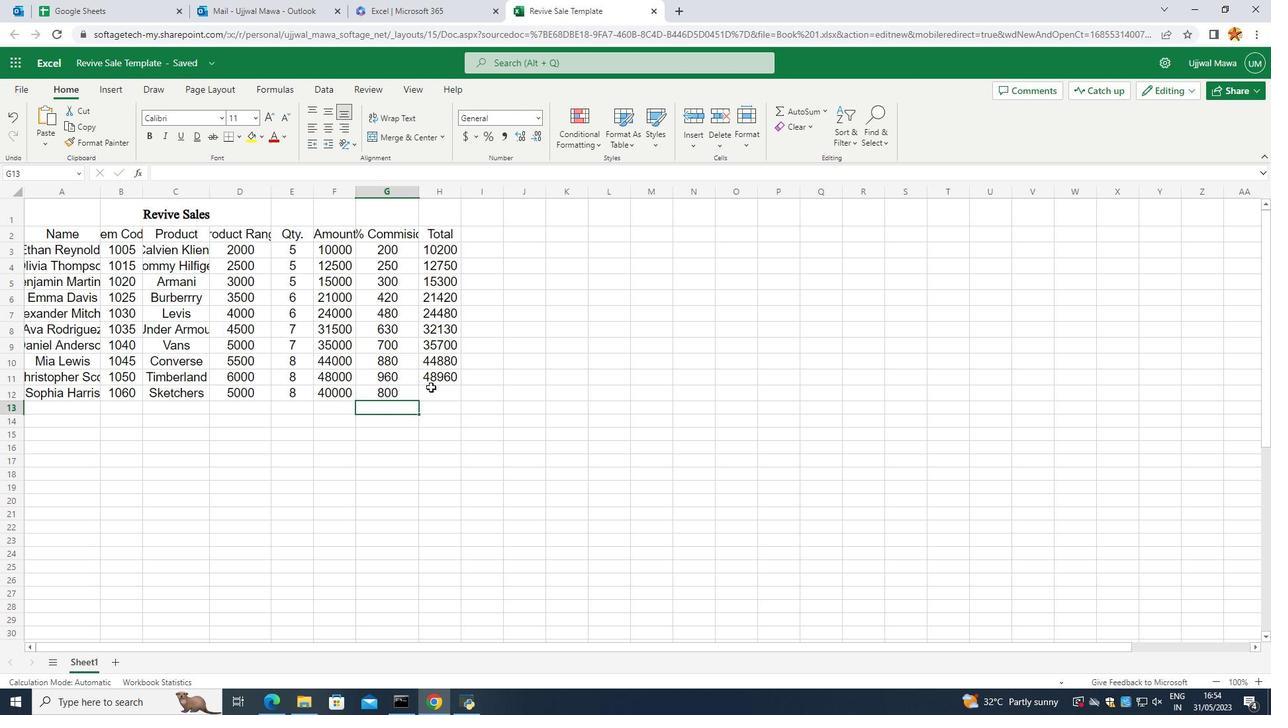 
Action: Mouse moved to (435, 393)
Screenshot: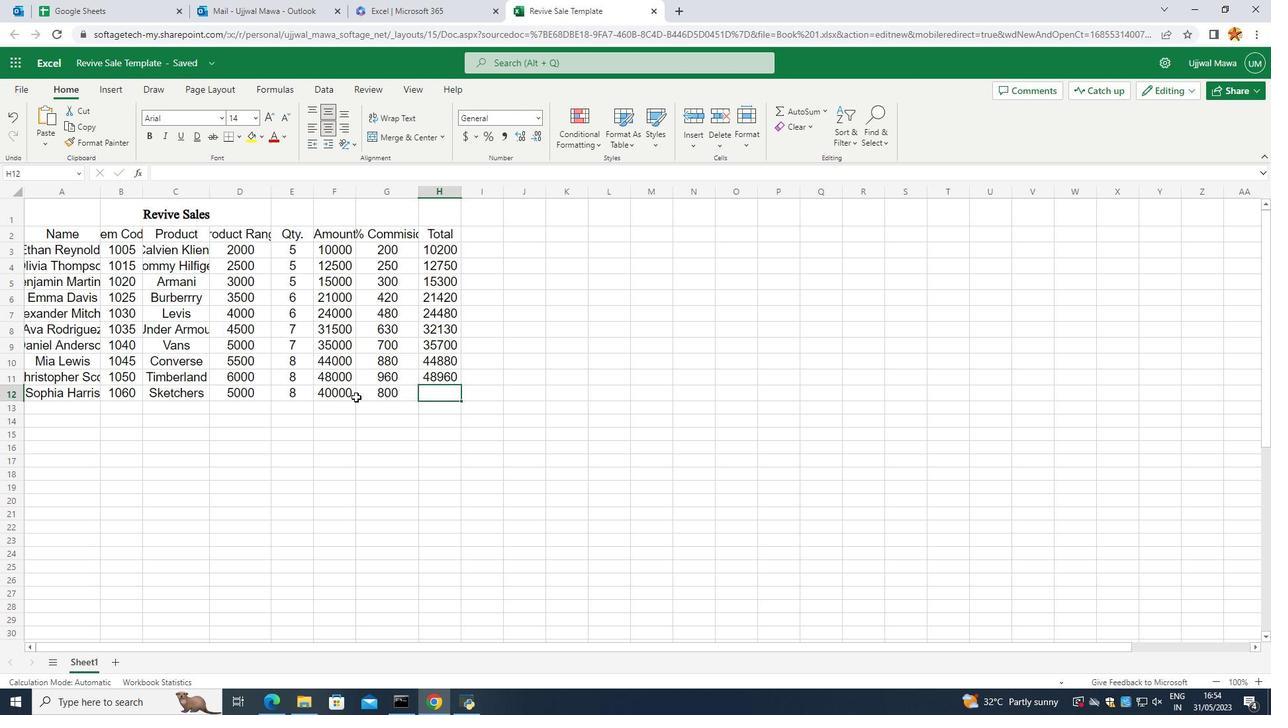 
Action: Key pressed =
Screenshot: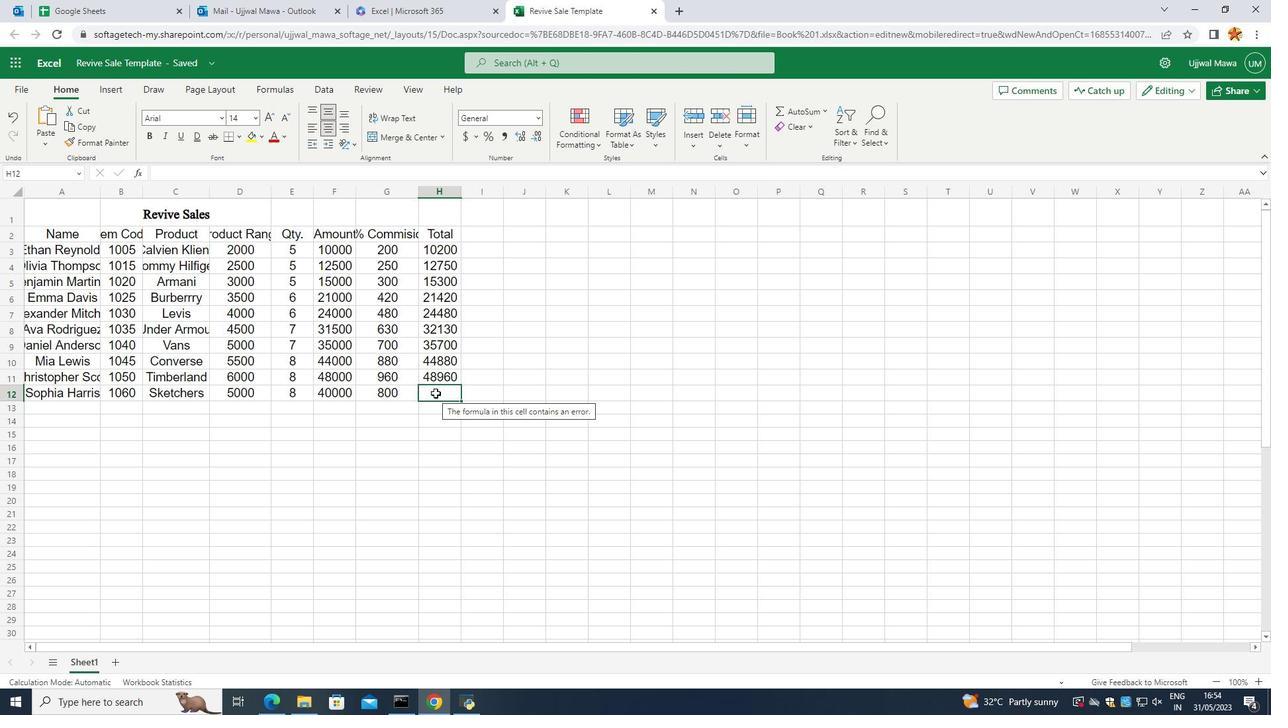 
Action: Mouse moved to (362, 396)
Screenshot: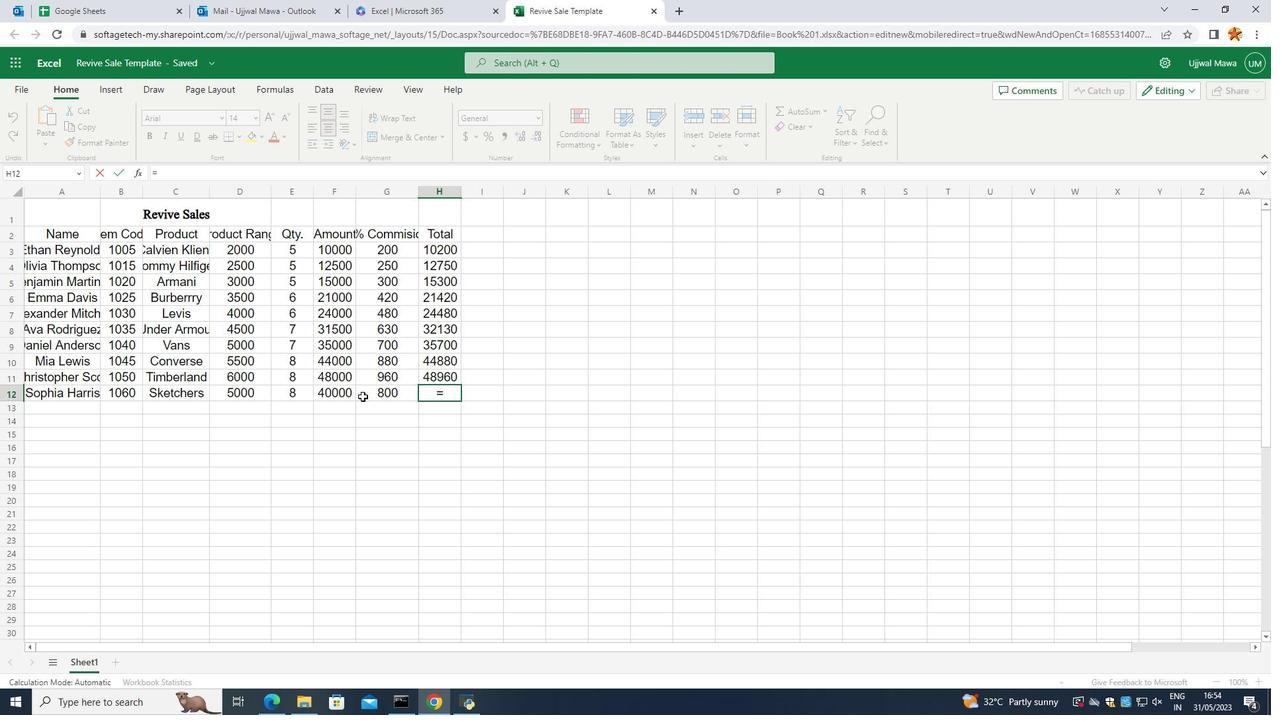 
Action: Key pressed sum
Screenshot: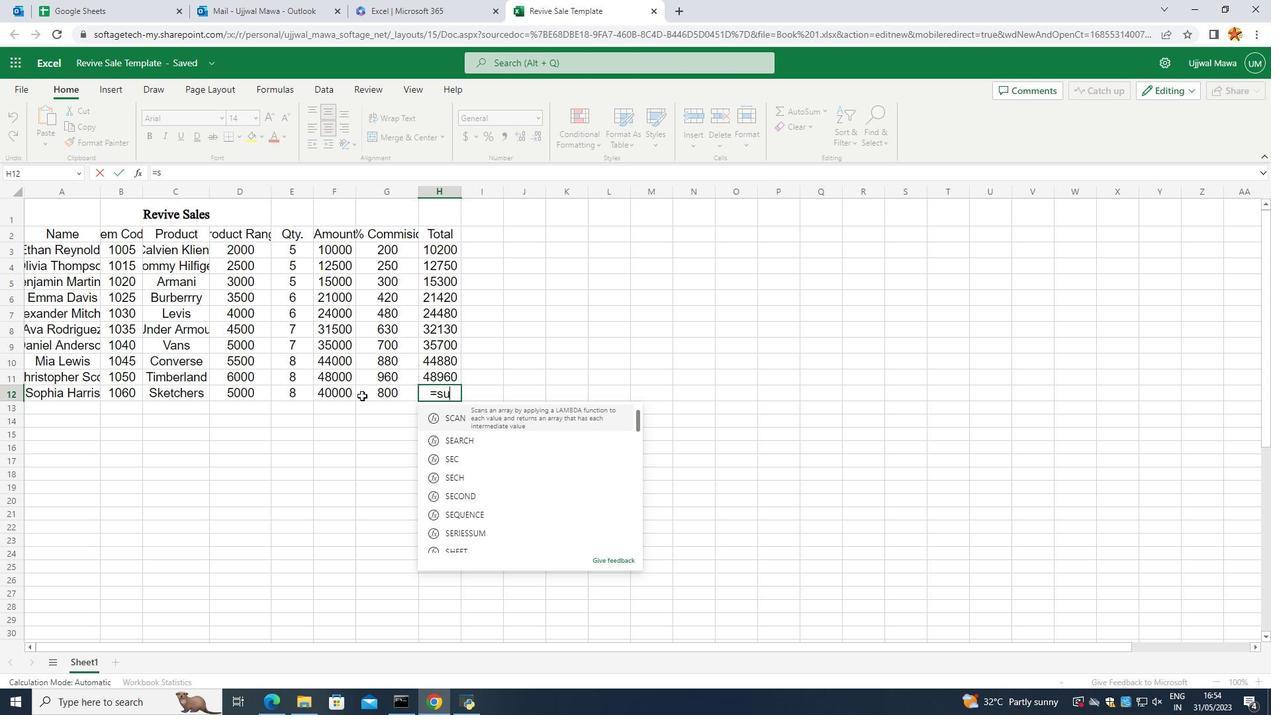 
Action: Mouse moved to (494, 421)
Screenshot: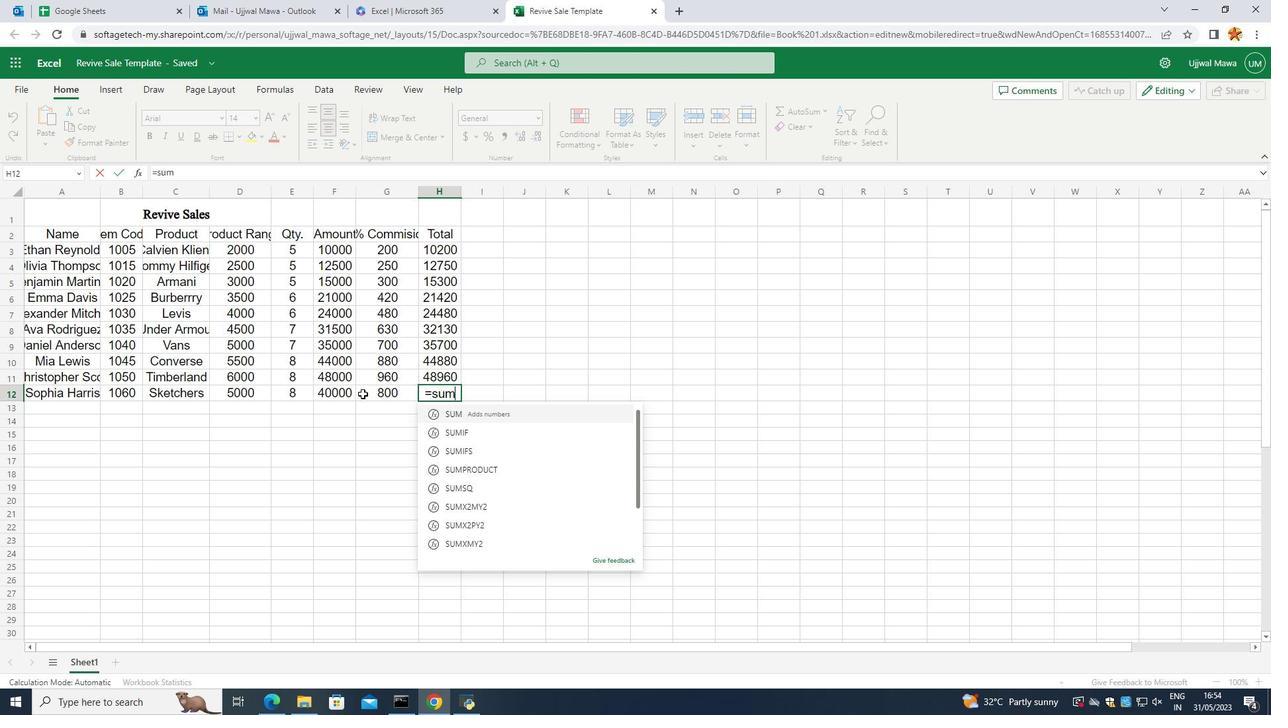 
Action: Key pressed <Key.shift_r>(
Screenshot: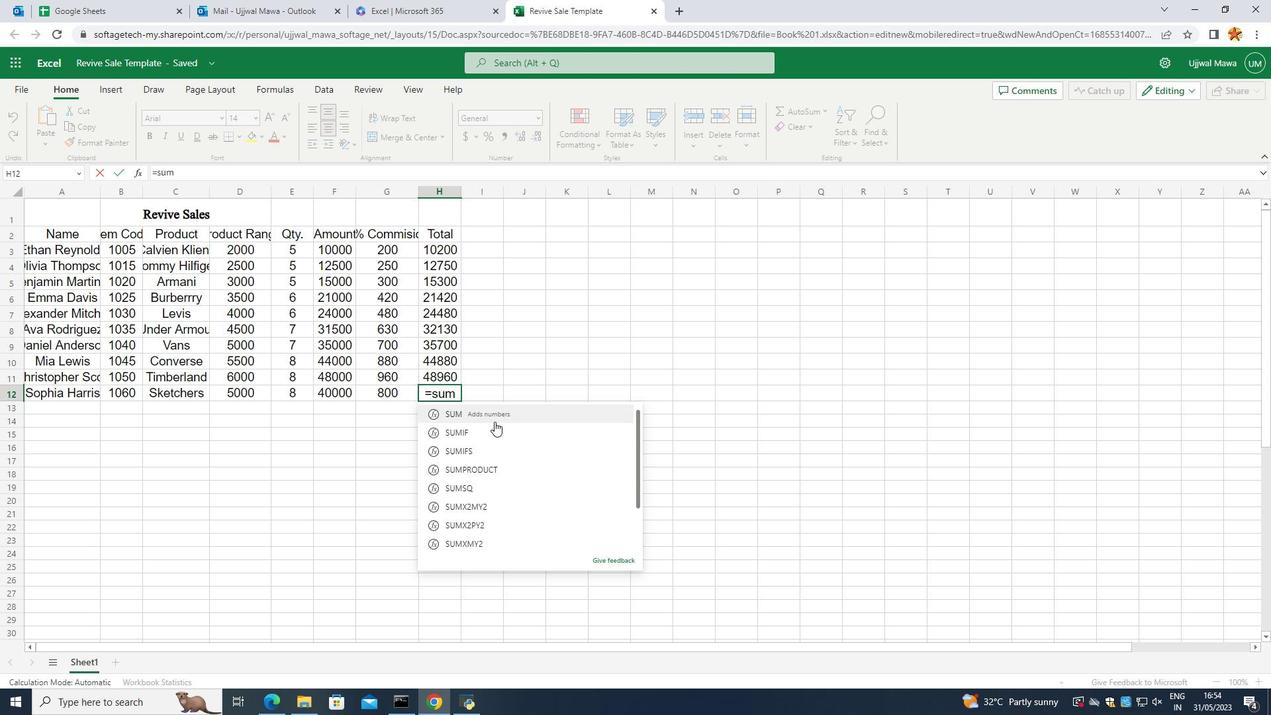 
Action: Mouse moved to (355, 393)
Screenshot: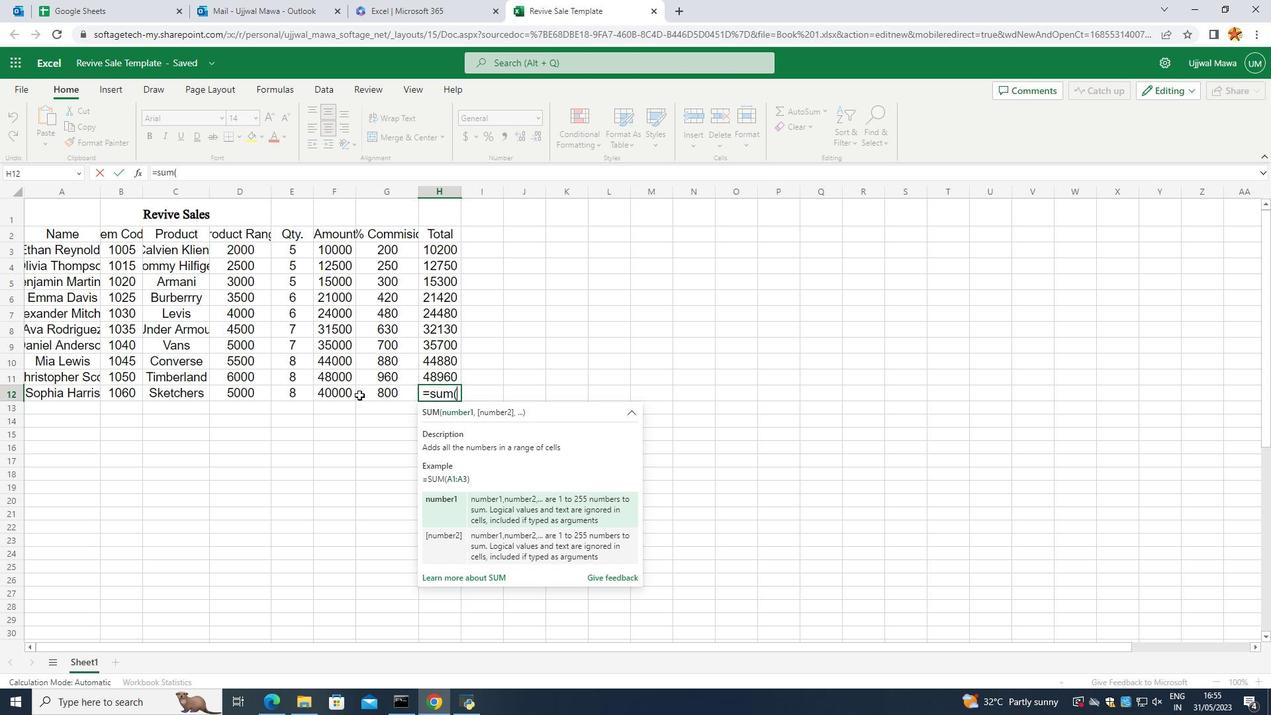 
Action: Mouse pressed left at (355, 393)
Screenshot: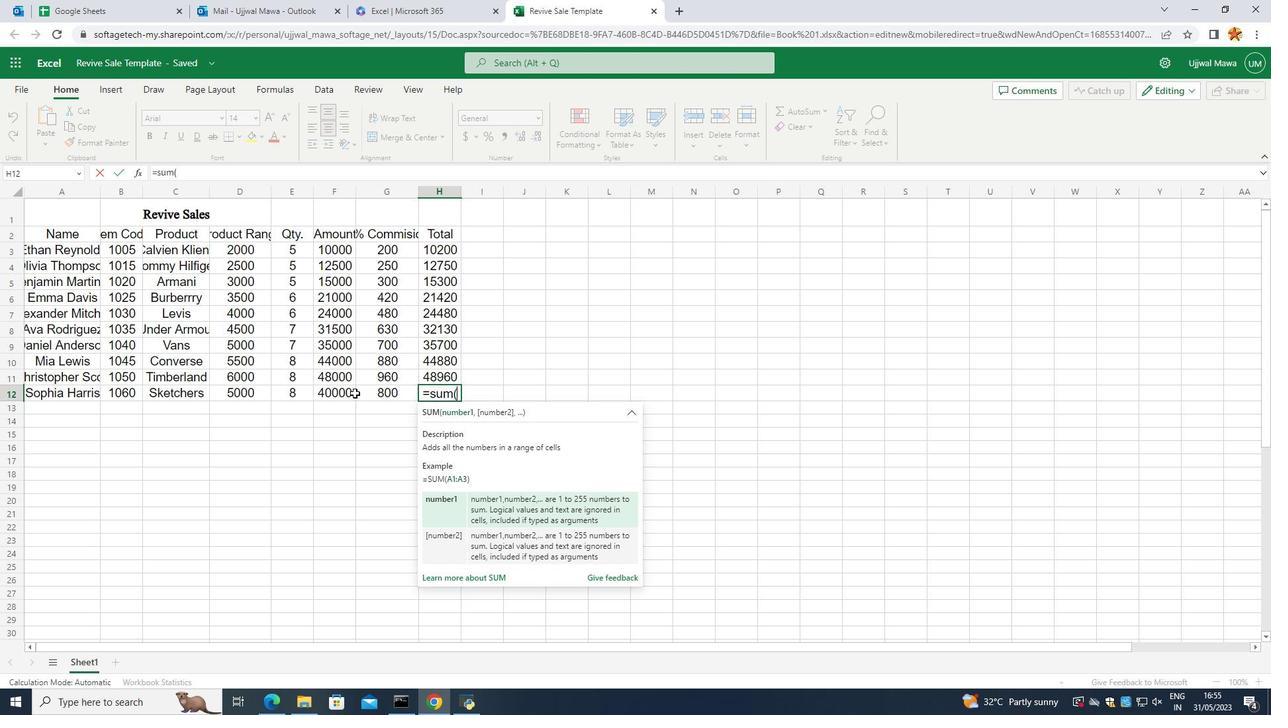 
Action: Mouse moved to (353, 393)
Screenshot: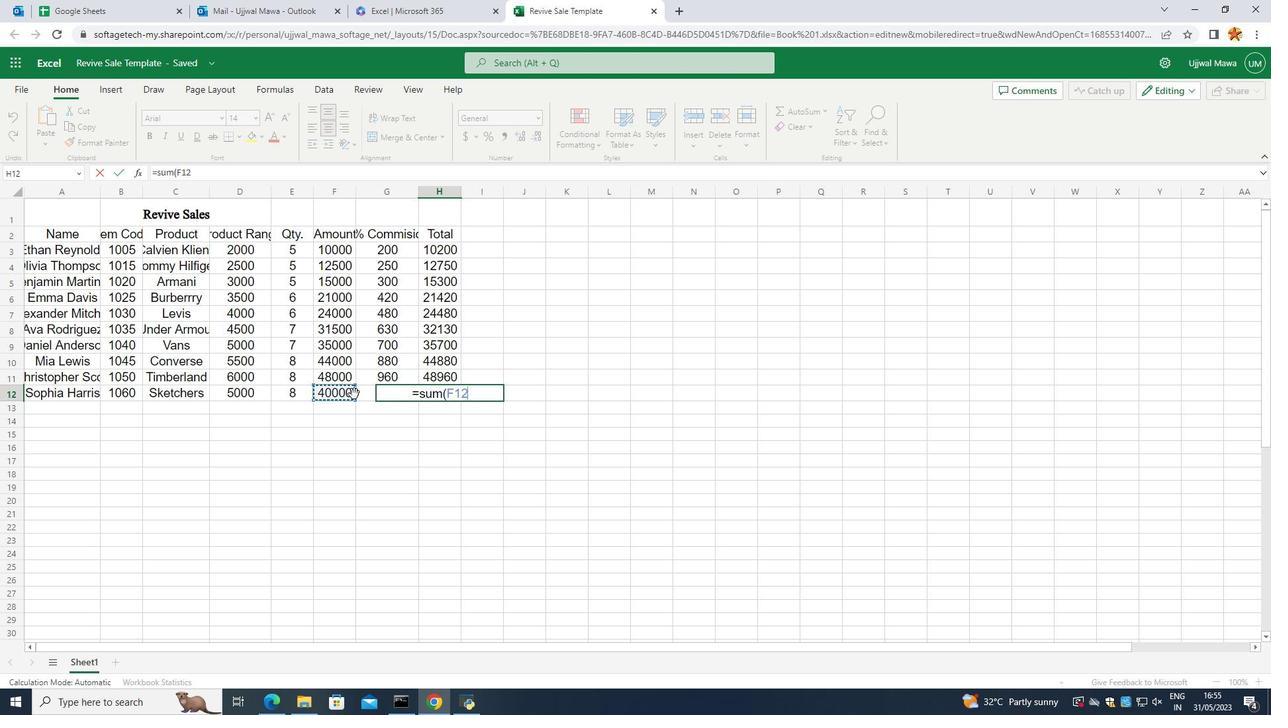 
Action: Mouse pressed left at (353, 393)
Screenshot: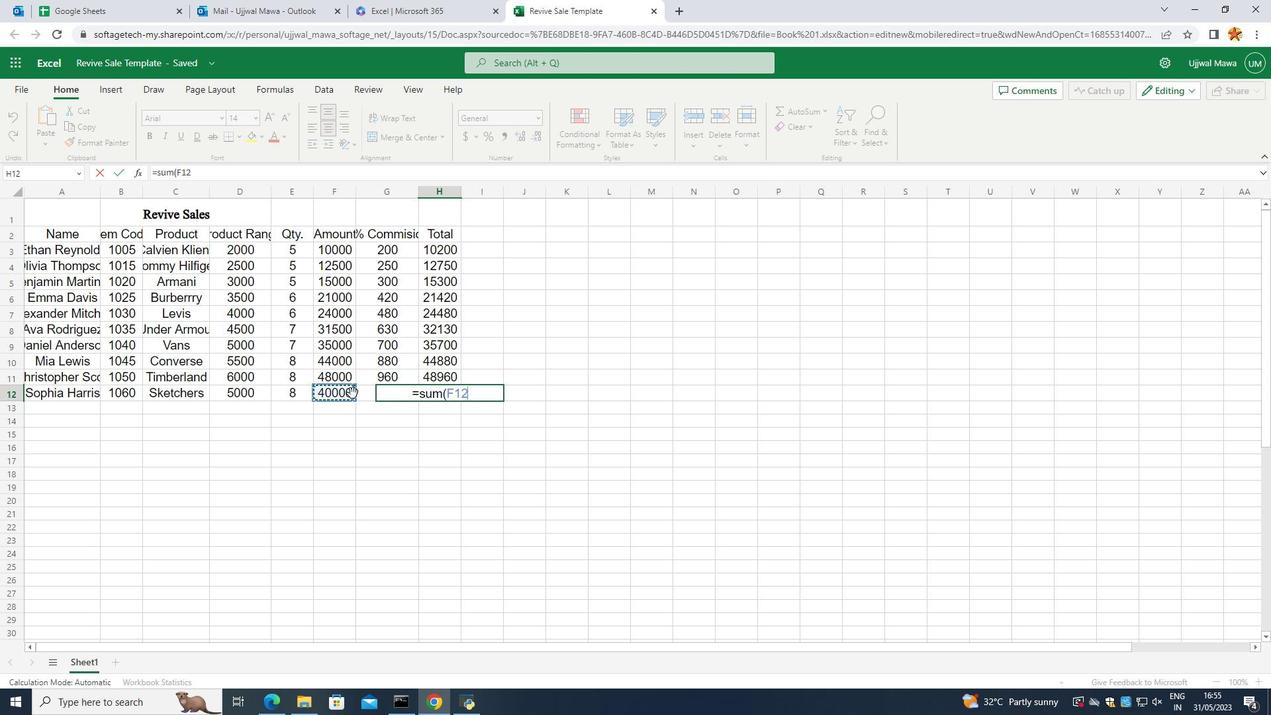 
Action: Mouse moved to (432, 412)
Screenshot: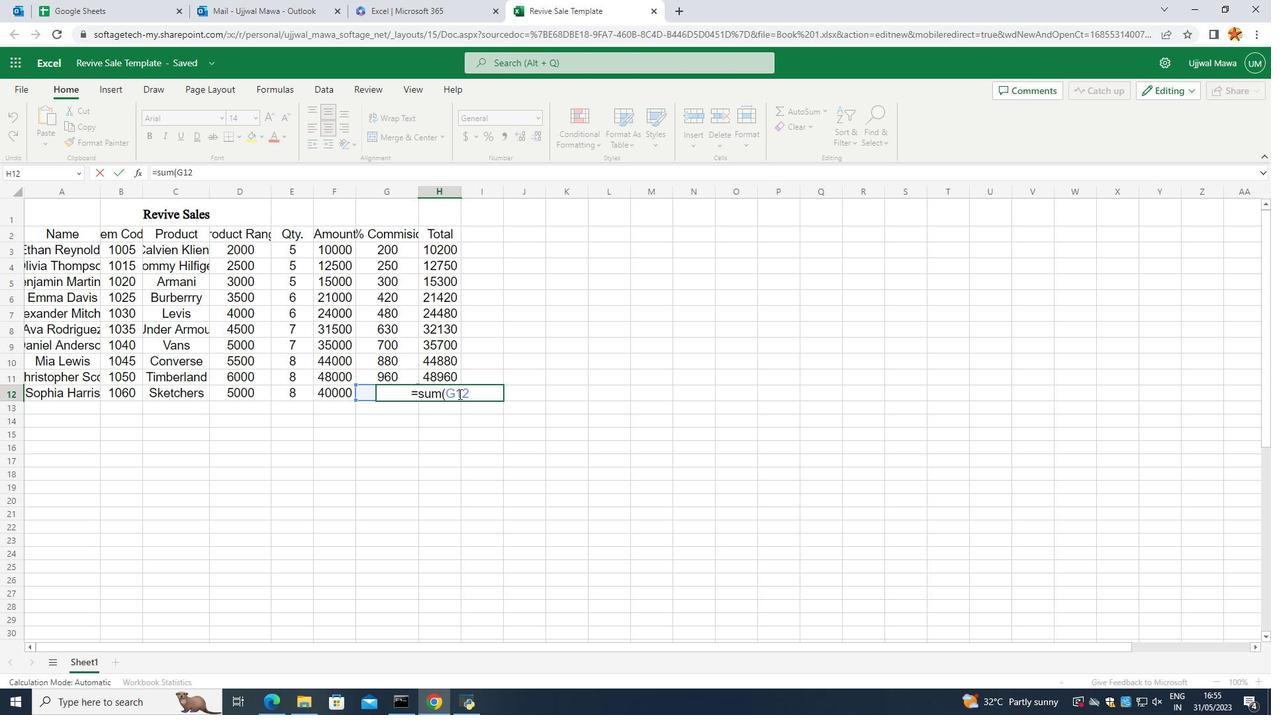 
Action: Mouse pressed left at (432, 412)
Screenshot: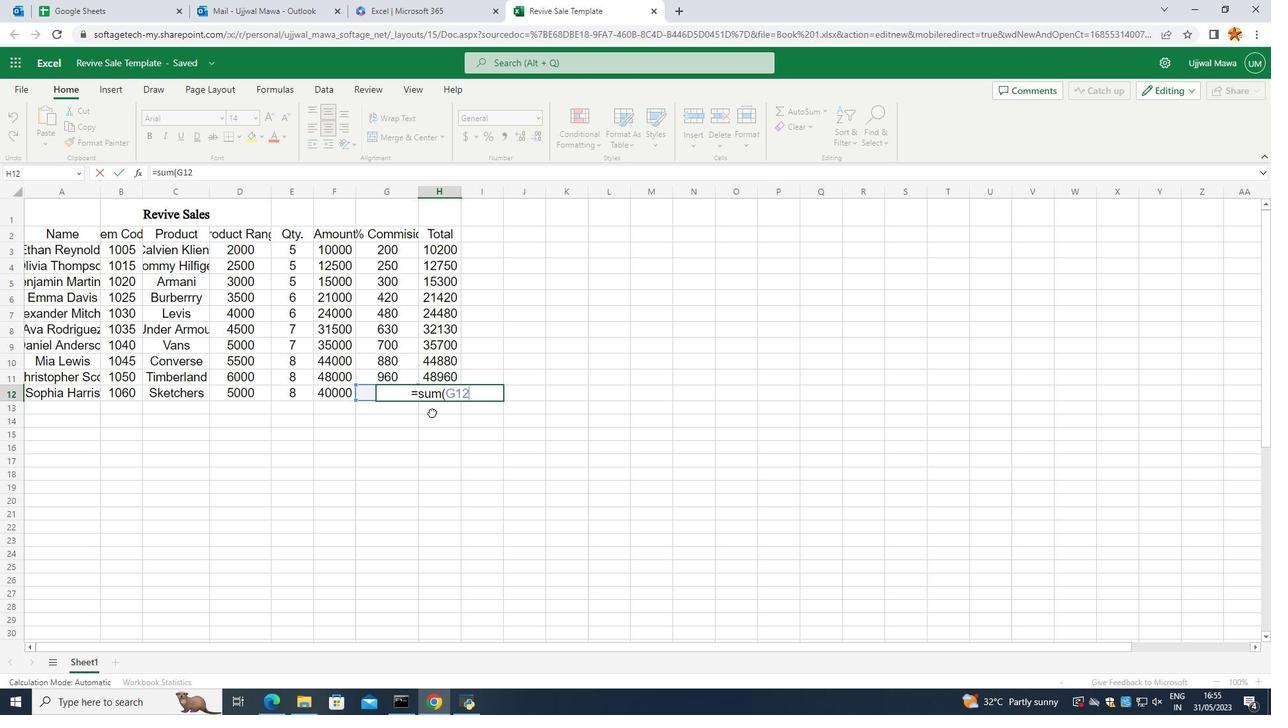 
Action: Mouse moved to (445, 396)
Screenshot: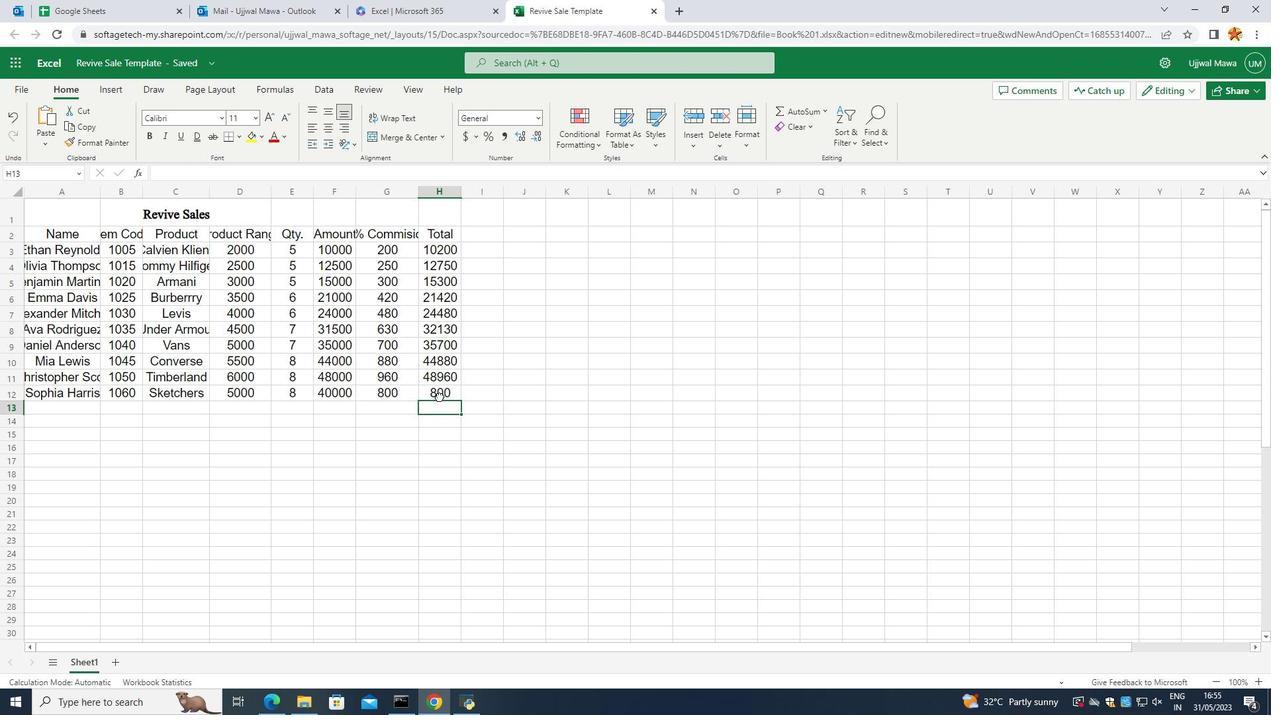 
Action: Mouse pressed left at (445, 396)
Screenshot: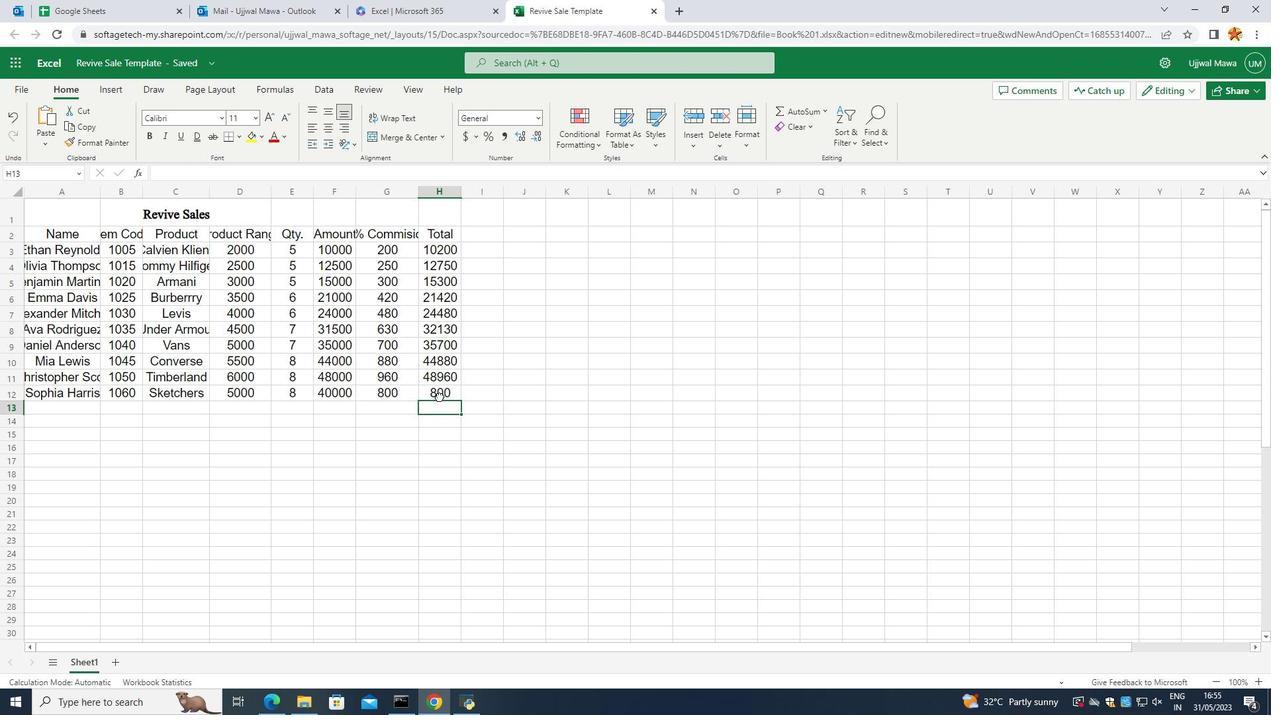 
Action: Mouse moved to (447, 395)
Screenshot: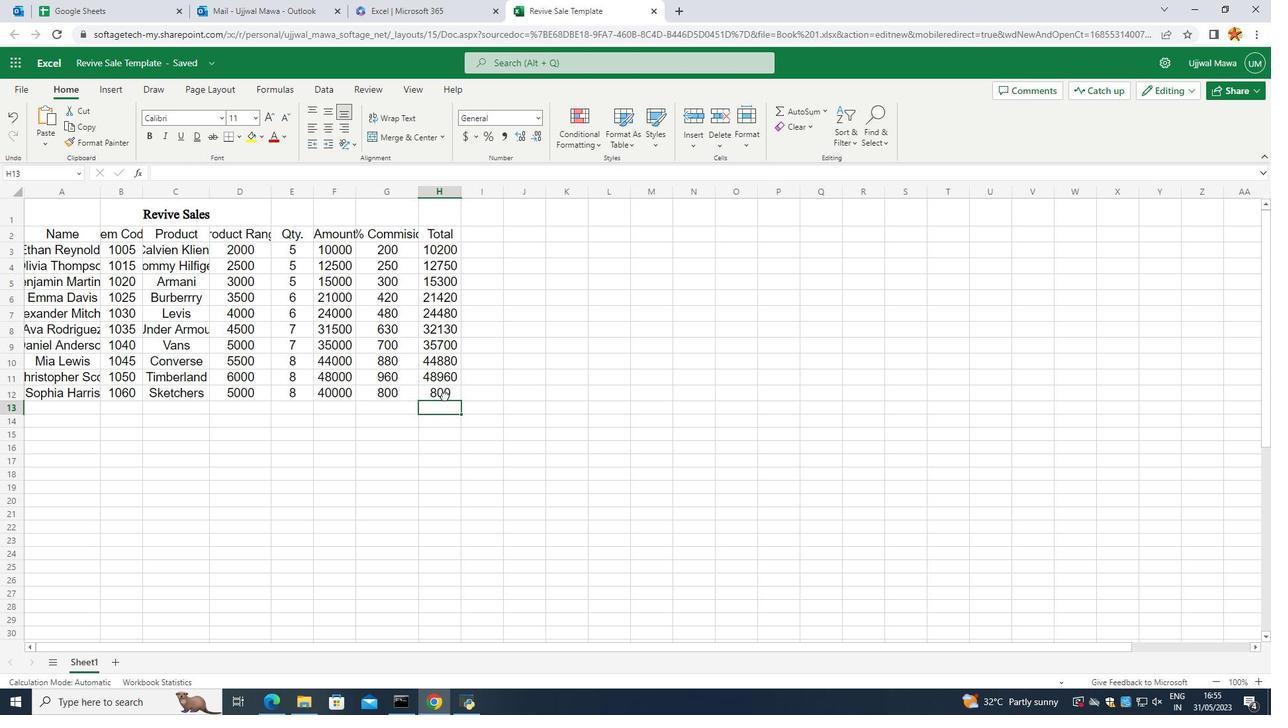 
Action: Key pressed <Key.backspace>
Screenshot: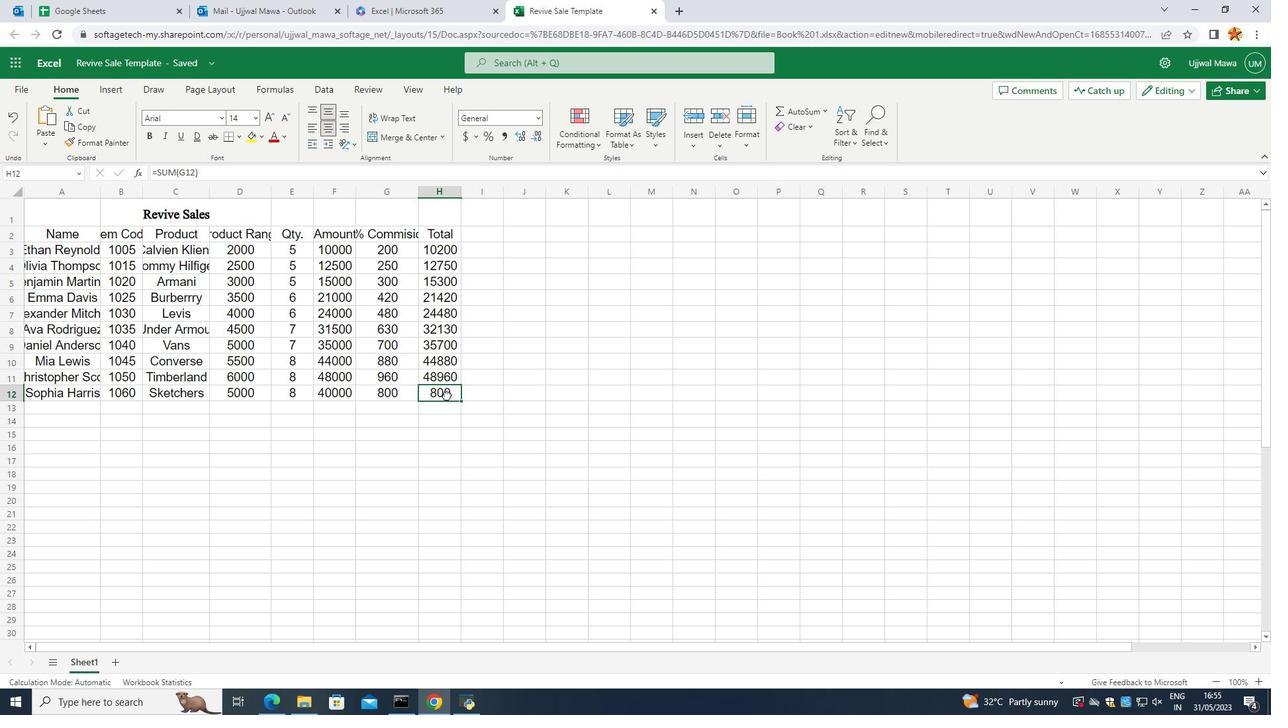 
Action: Mouse moved to (441, 394)
Screenshot: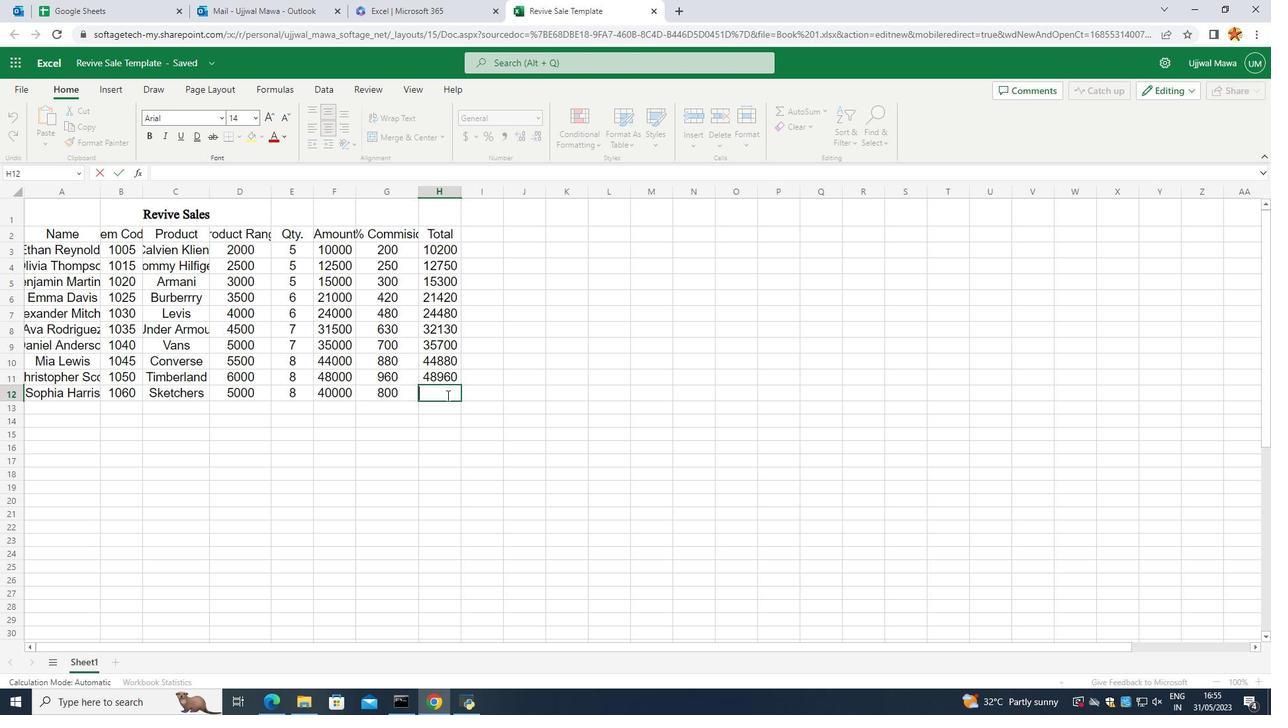 
Action: Key pressed =sum<Key.shift_r>(
Screenshot: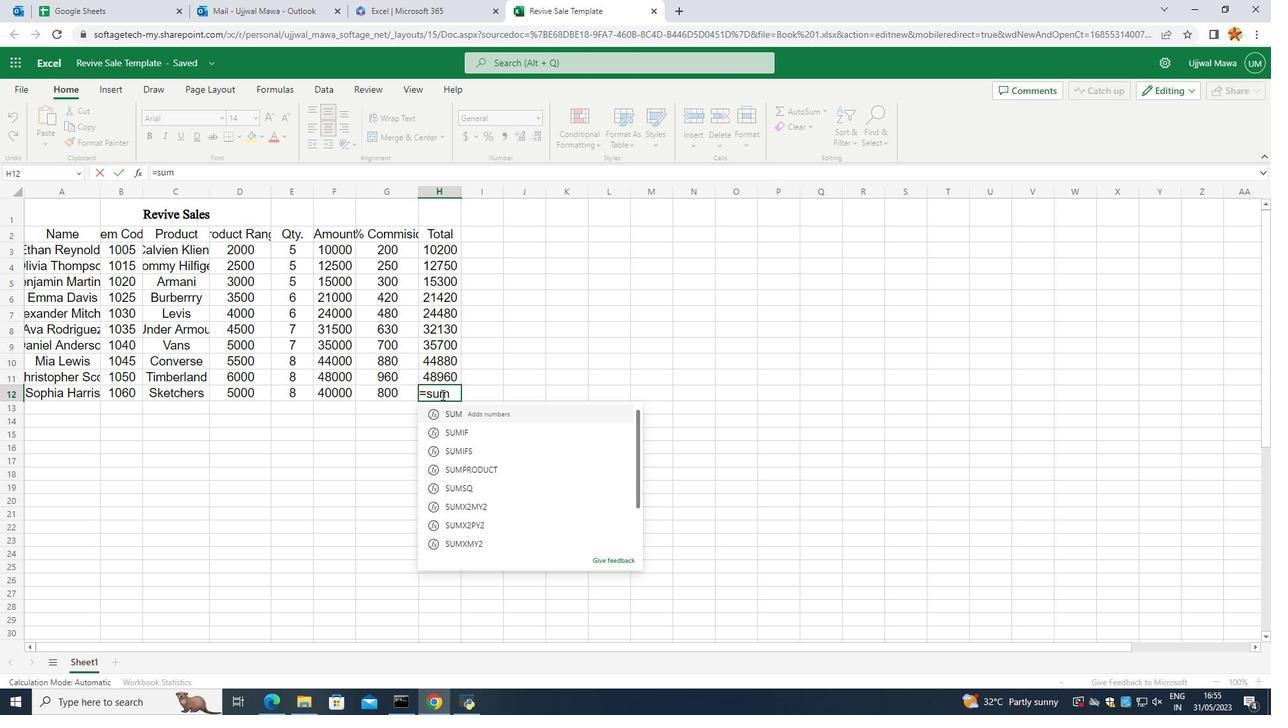 
Action: Mouse moved to (319, 390)
Screenshot: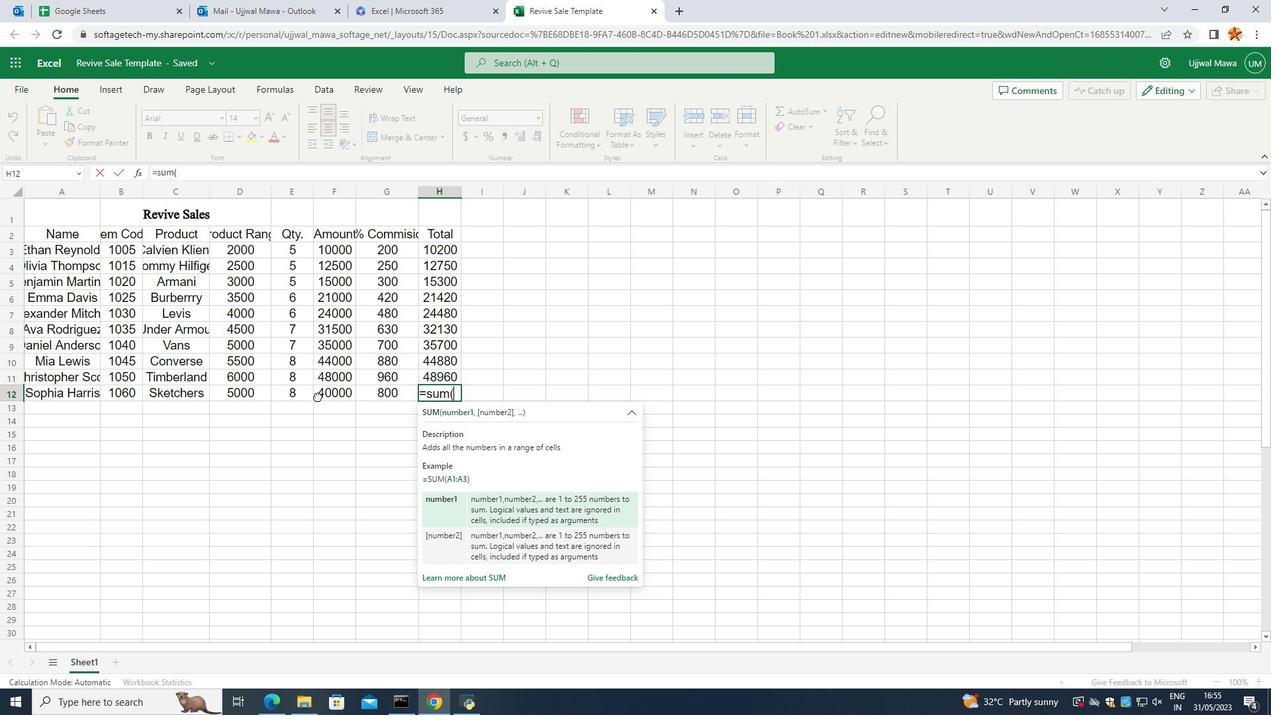 
Action: Mouse pressed left at (319, 390)
Screenshot: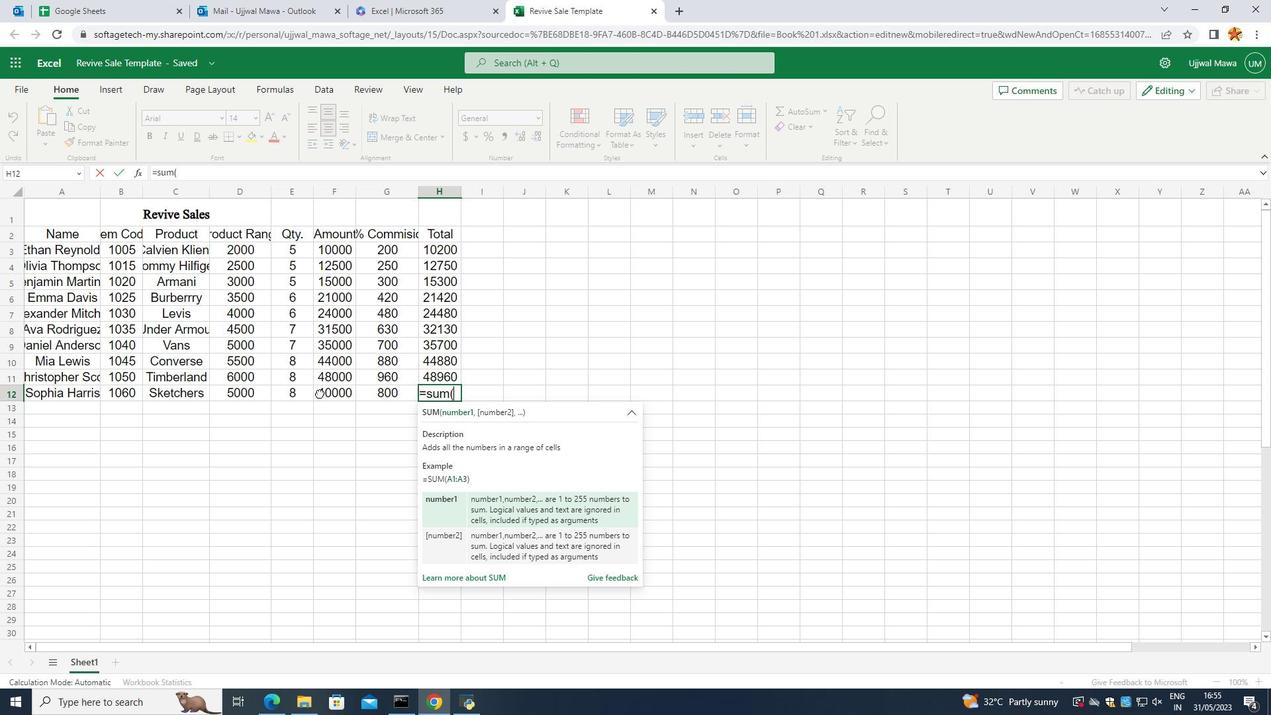 
Action: Mouse moved to (472, 388)
Screenshot: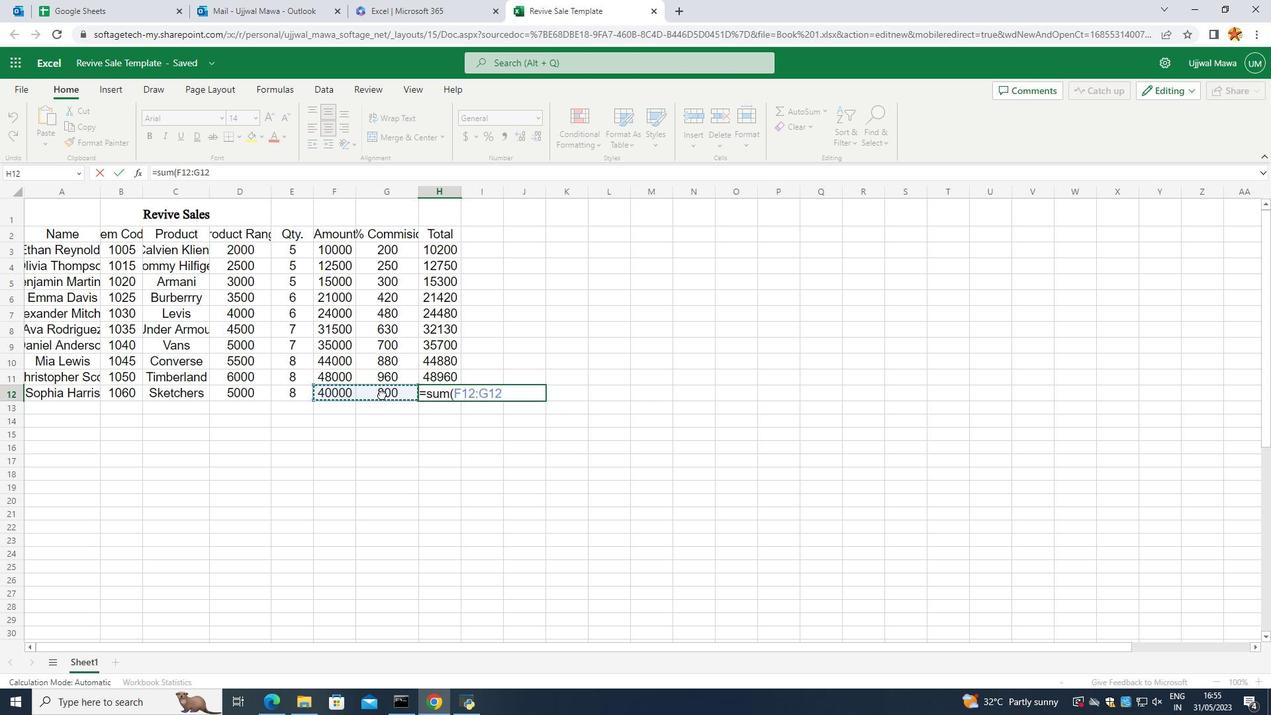 
Action: Key pressed <Key.enter>
Screenshot: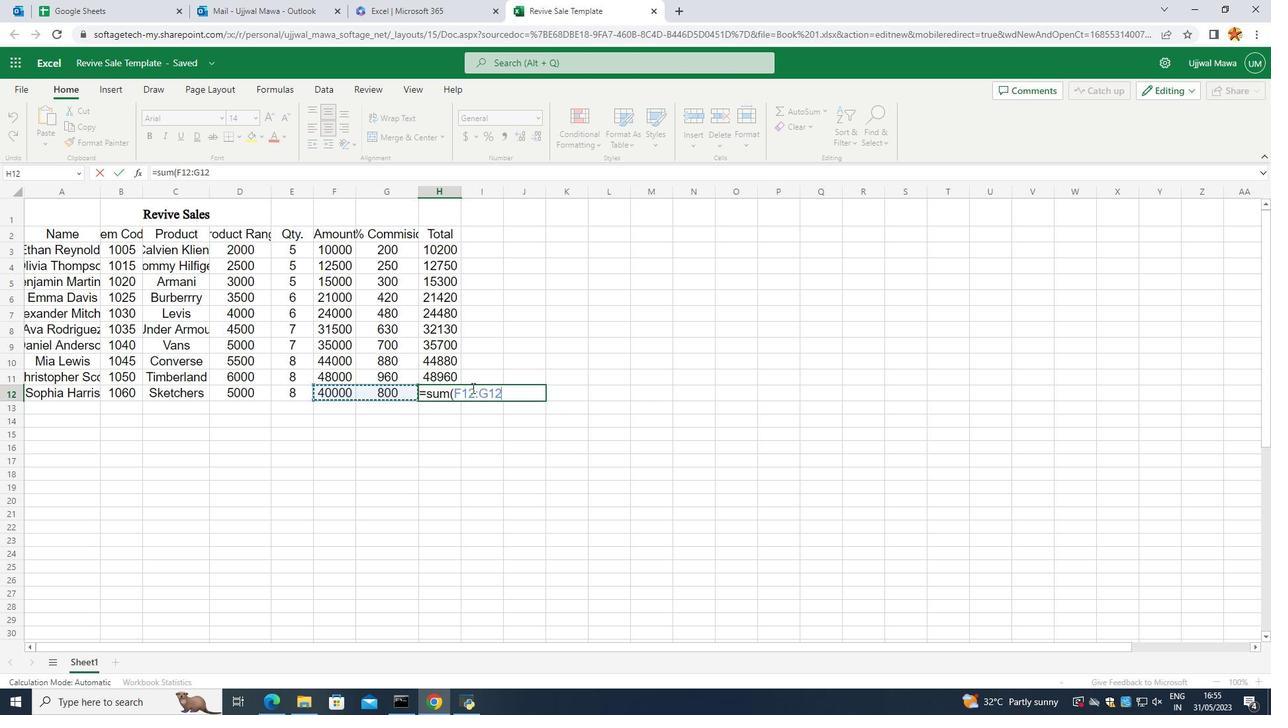 
Action: Mouse moved to (471, 374)
Screenshot: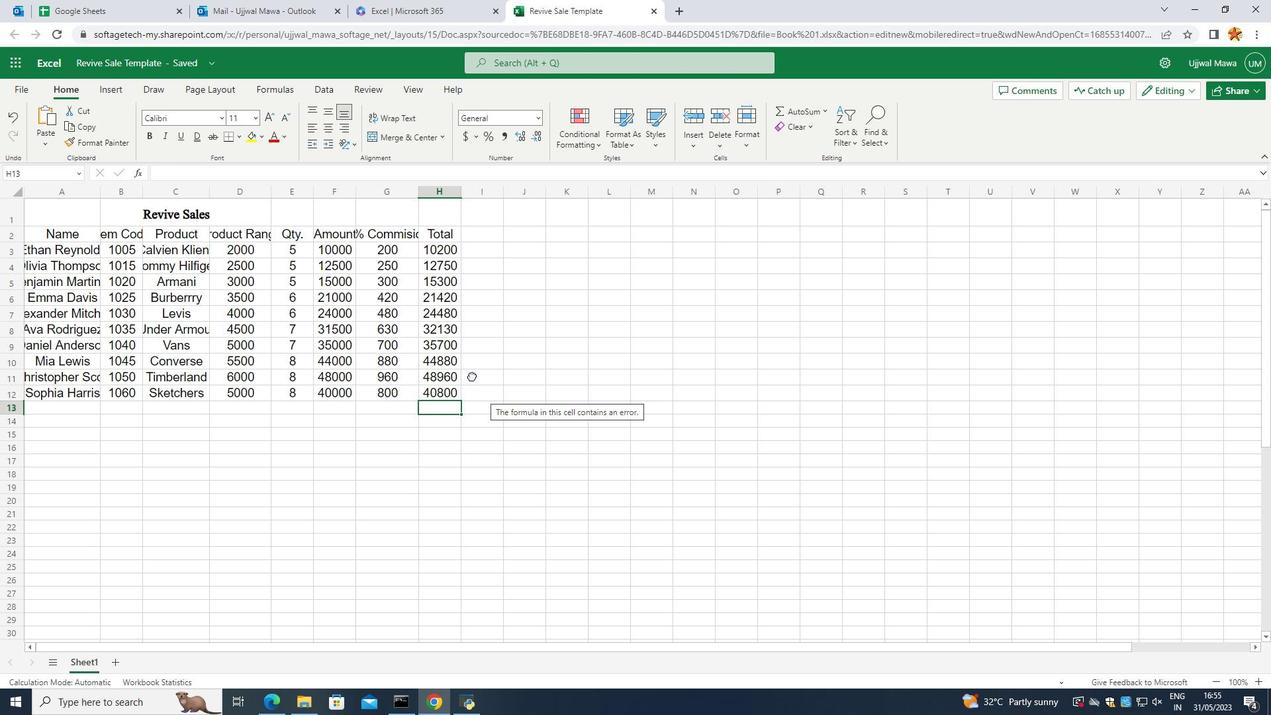 
